 Task: Look for space in Buritizeiro, Brazil from 12th  July, 2023 to 15th July, 2023 for 3 adults in price range Rs.12000 to Rs.16000. Place can be entire place with 2 bedrooms having 3 beds and 1 bathroom. Property type can be house, flat, guest house. Booking option can be shelf check-in. Required host language is Spanish.
Action: Mouse moved to (535, 105)
Screenshot: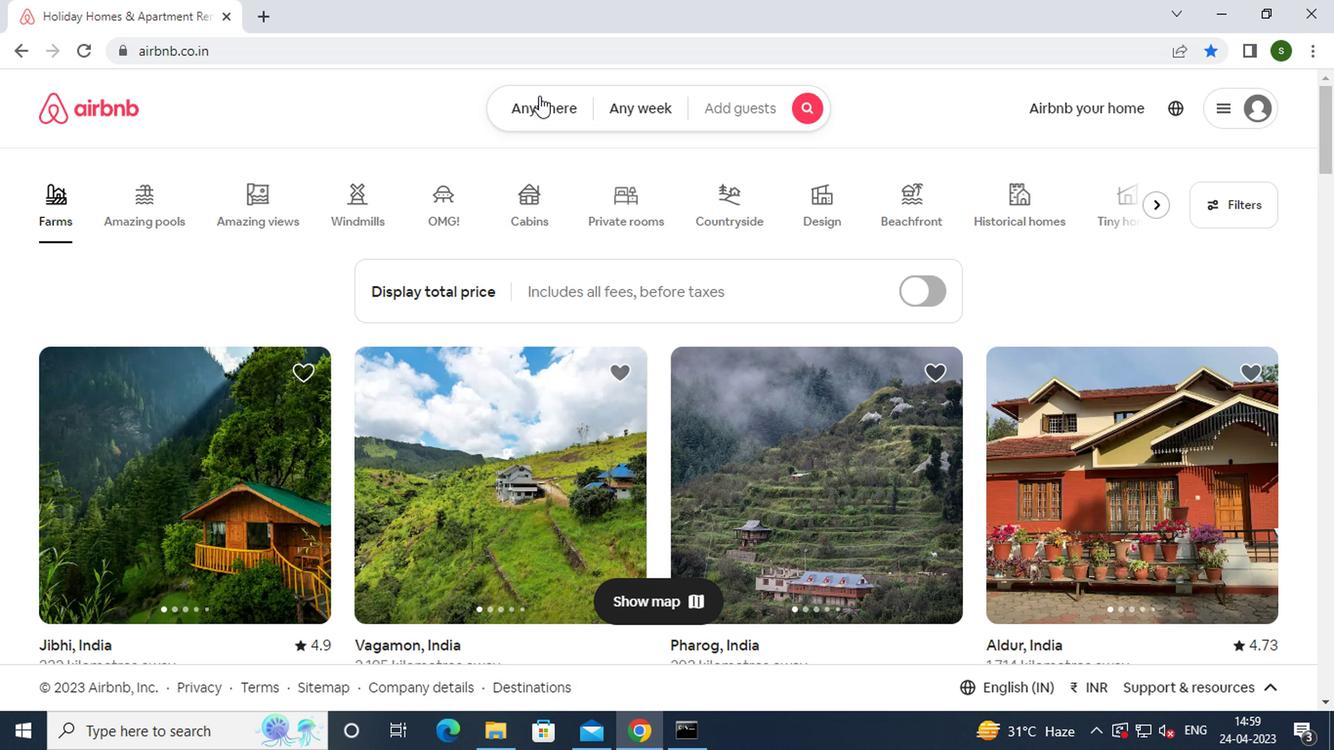 
Action: Mouse pressed left at (535, 105)
Screenshot: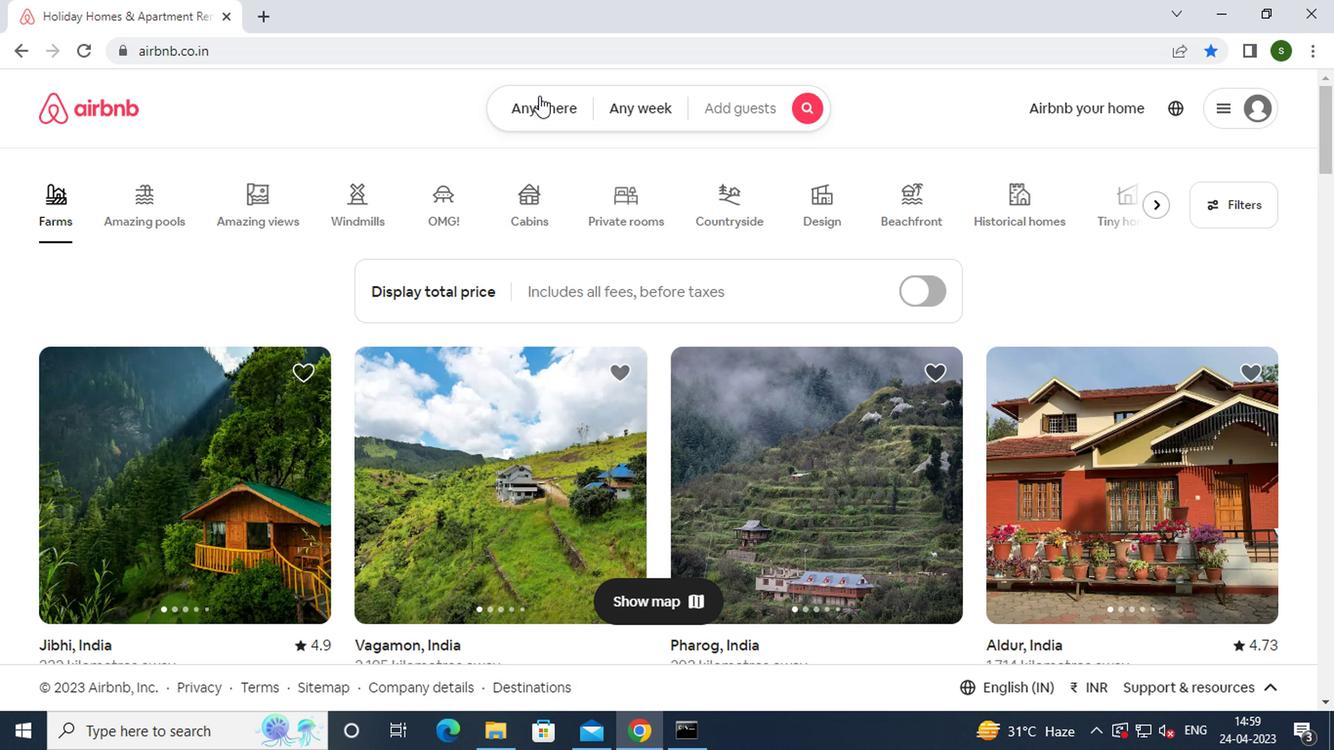 
Action: Mouse moved to (381, 191)
Screenshot: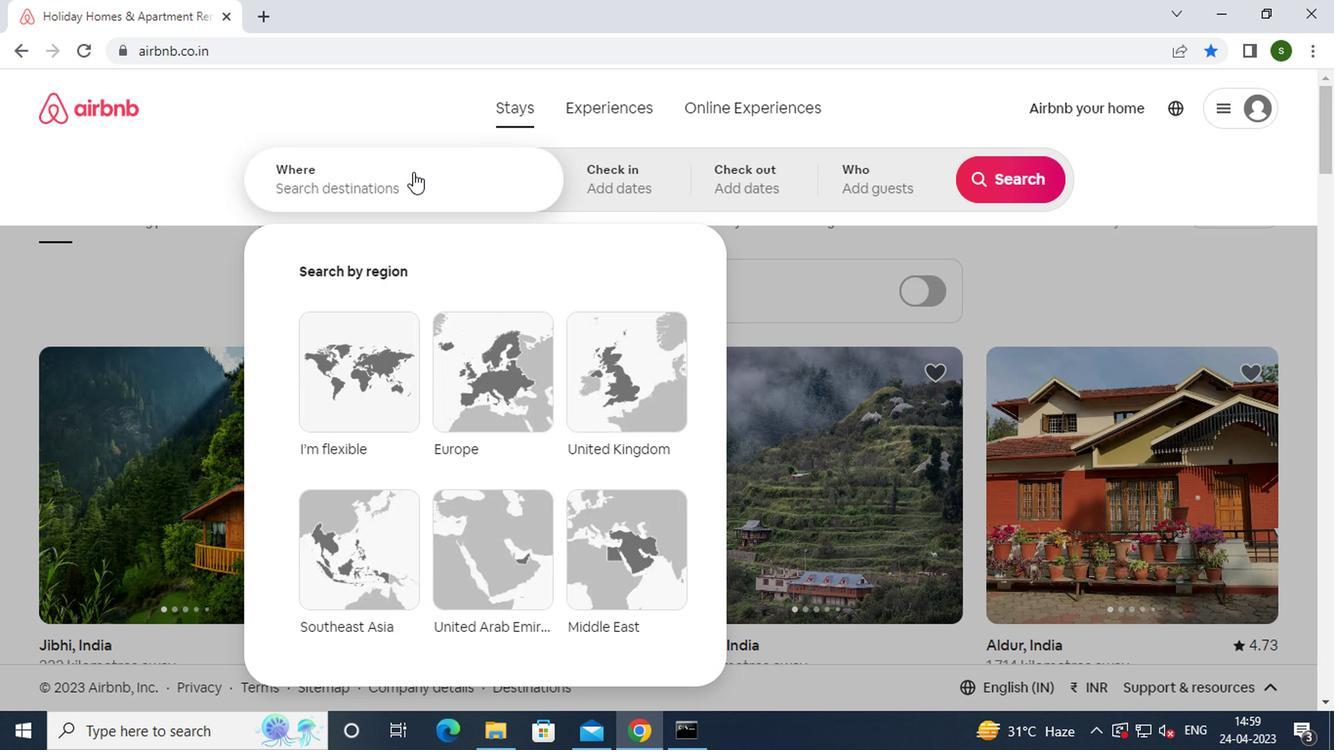 
Action: Mouse pressed left at (381, 191)
Screenshot: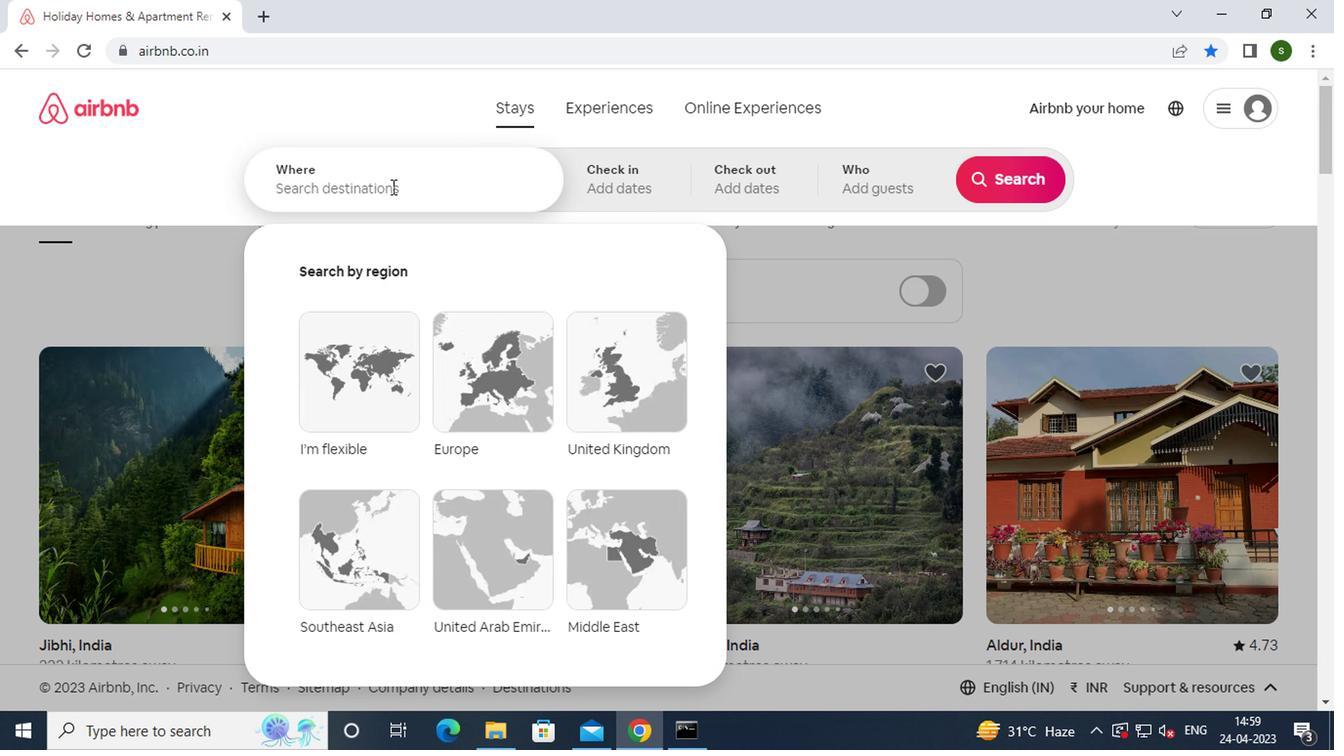 
Action: Mouse moved to (380, 191)
Screenshot: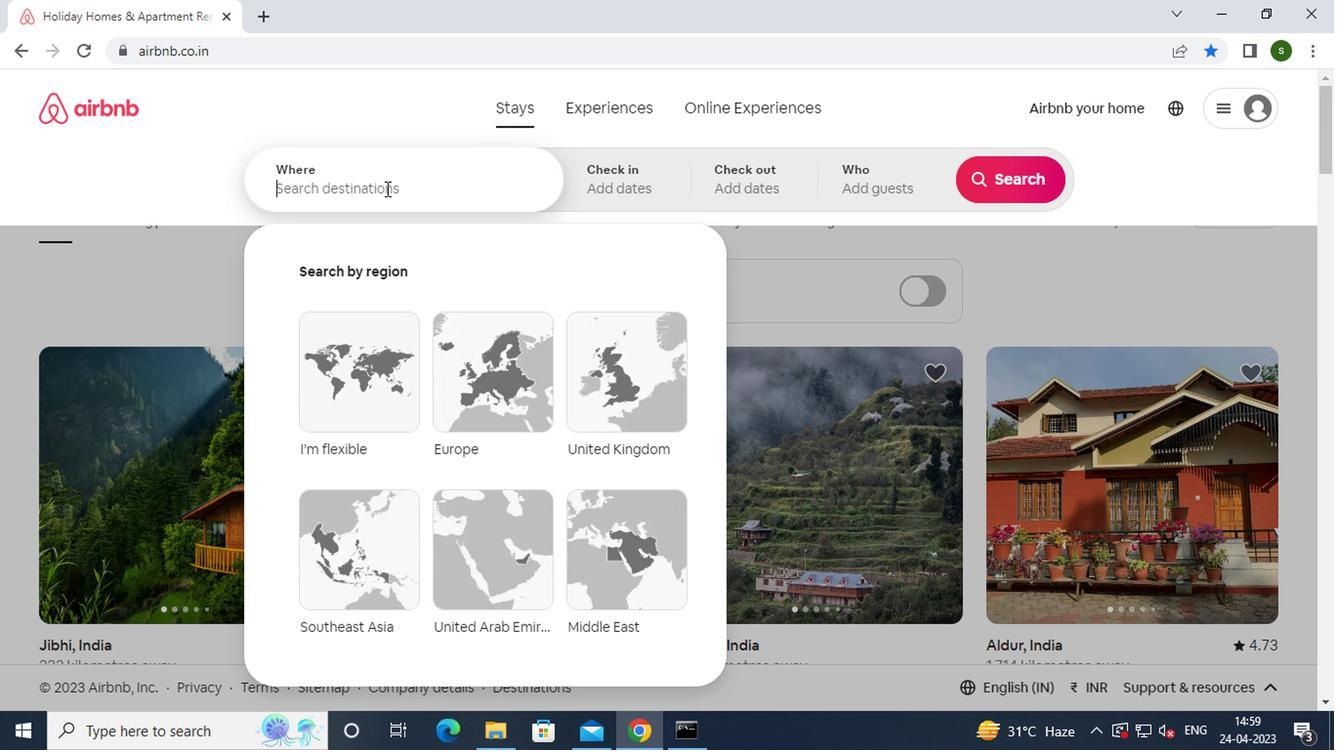 
Action: Key pressed b<Key.caps_lock>uritizeiro,<Key.space><Key.caps_lock>b<Key.caps_lock>razil<Key.enter>
Screenshot: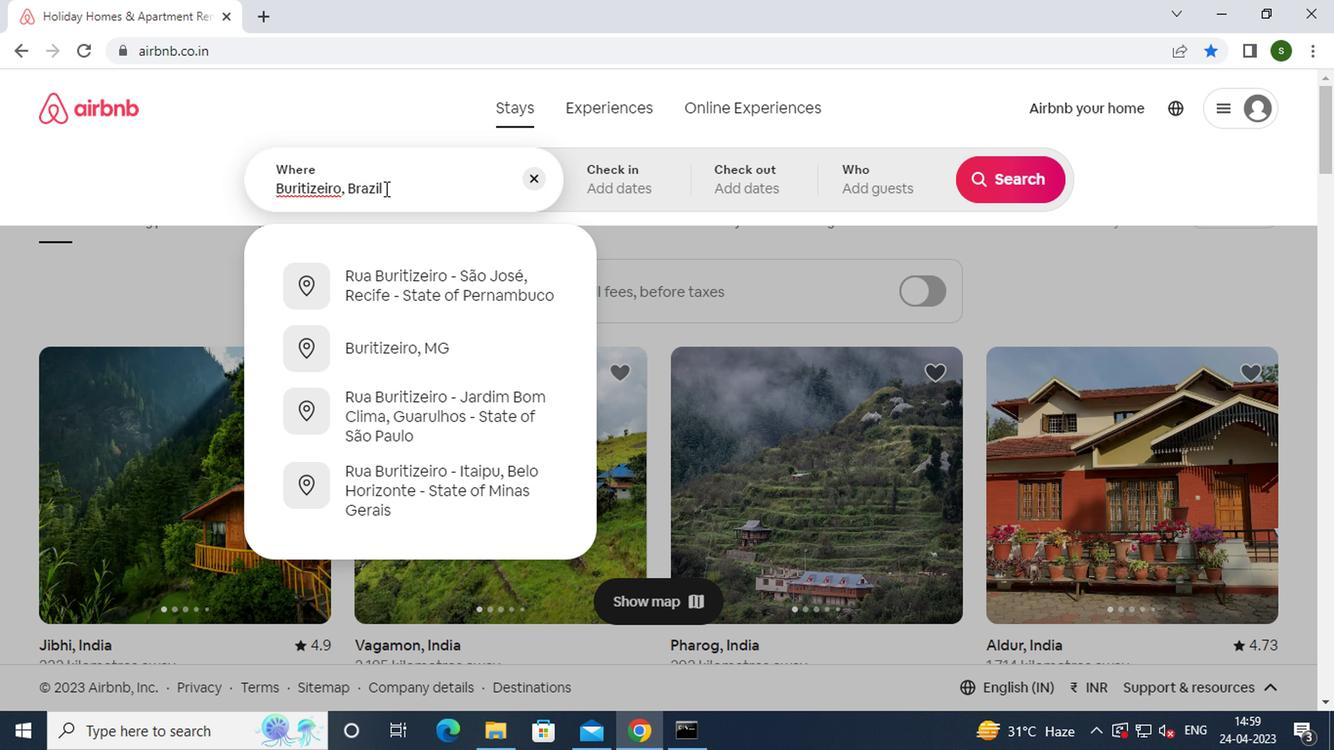 
Action: Mouse moved to (985, 345)
Screenshot: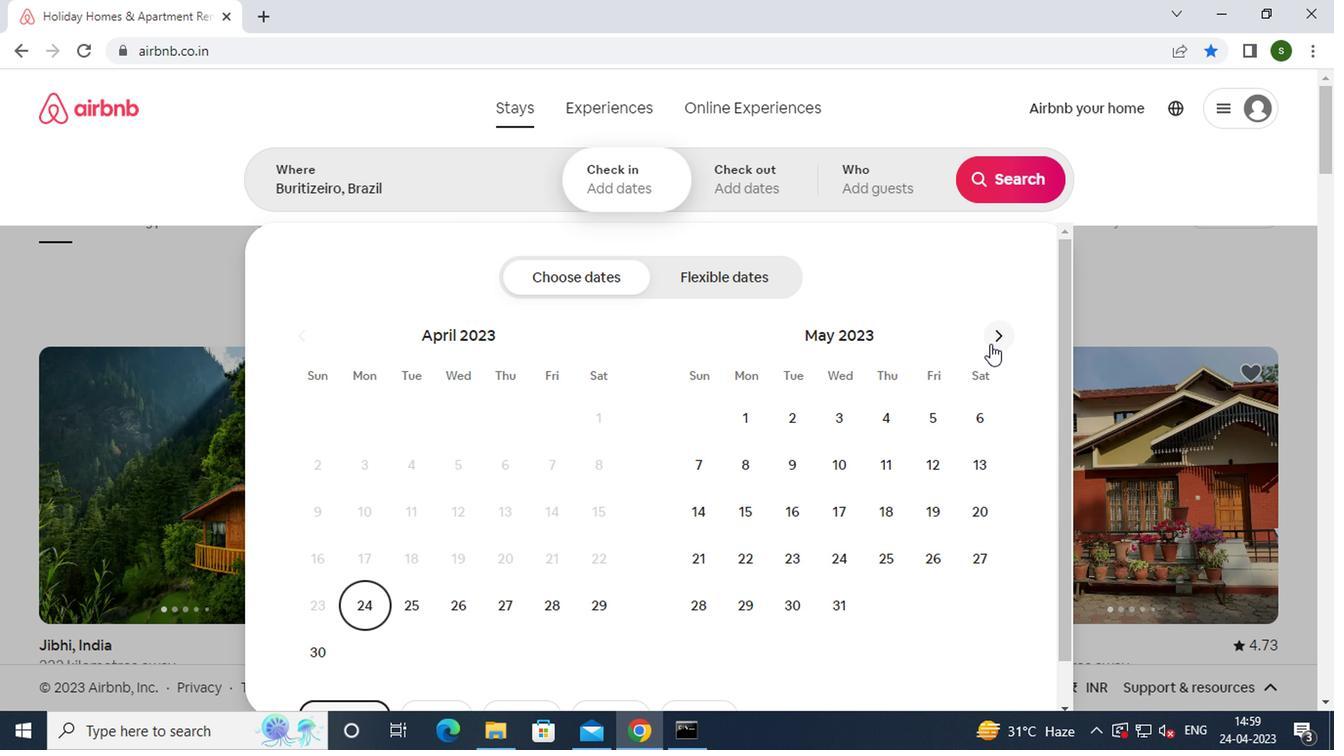 
Action: Mouse pressed left at (985, 345)
Screenshot: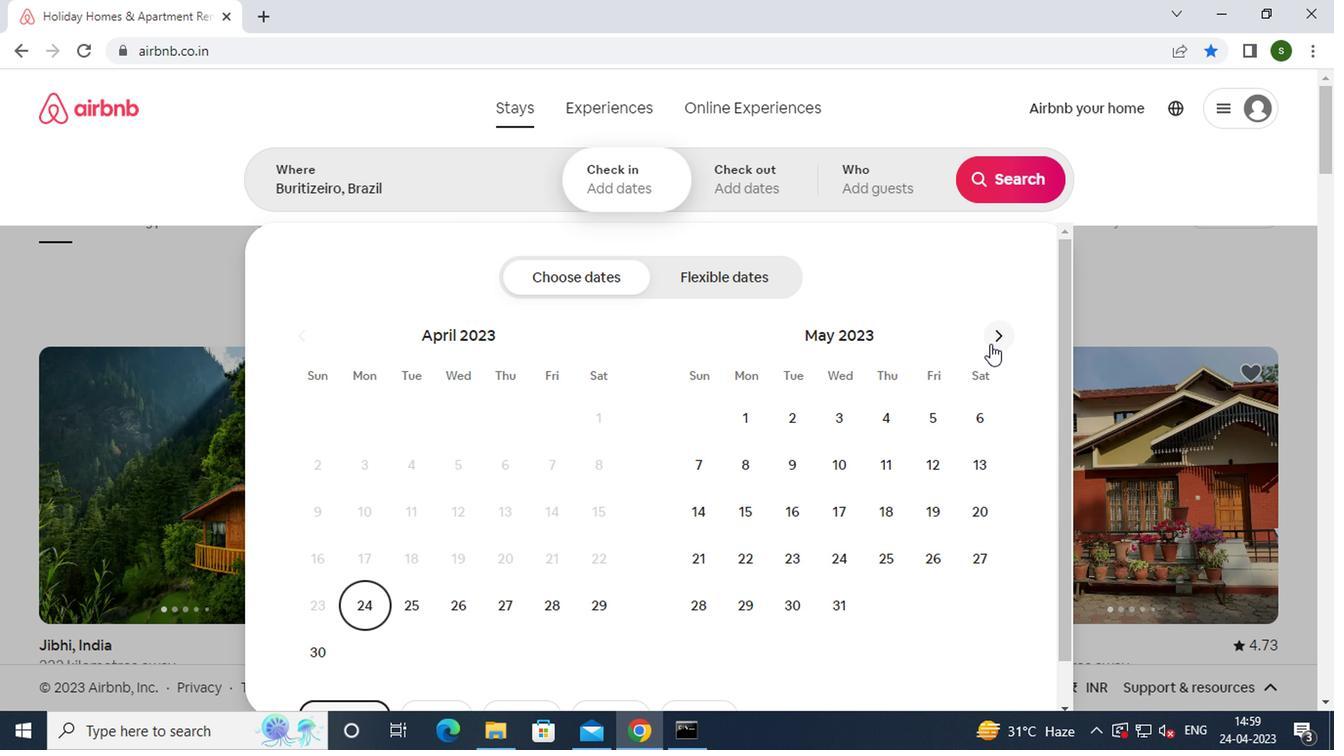 
Action: Mouse pressed left at (985, 345)
Screenshot: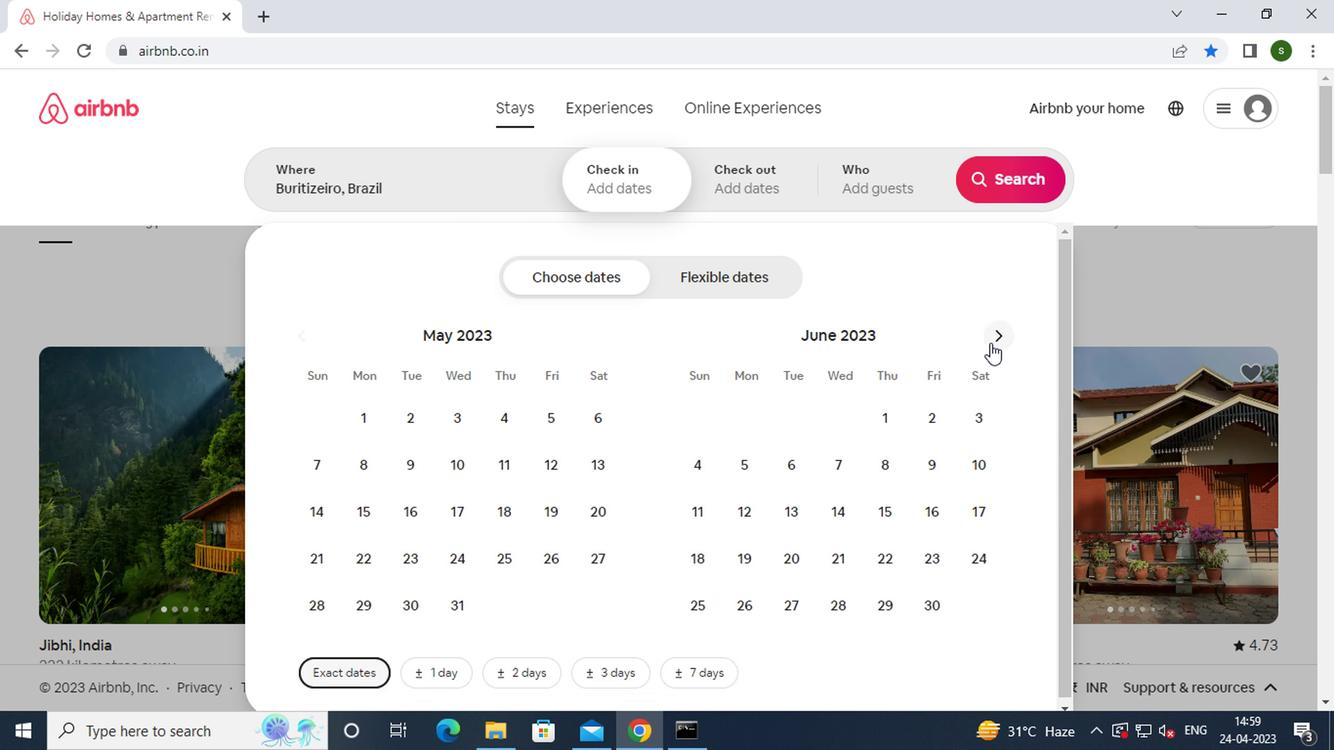
Action: Mouse moved to (841, 517)
Screenshot: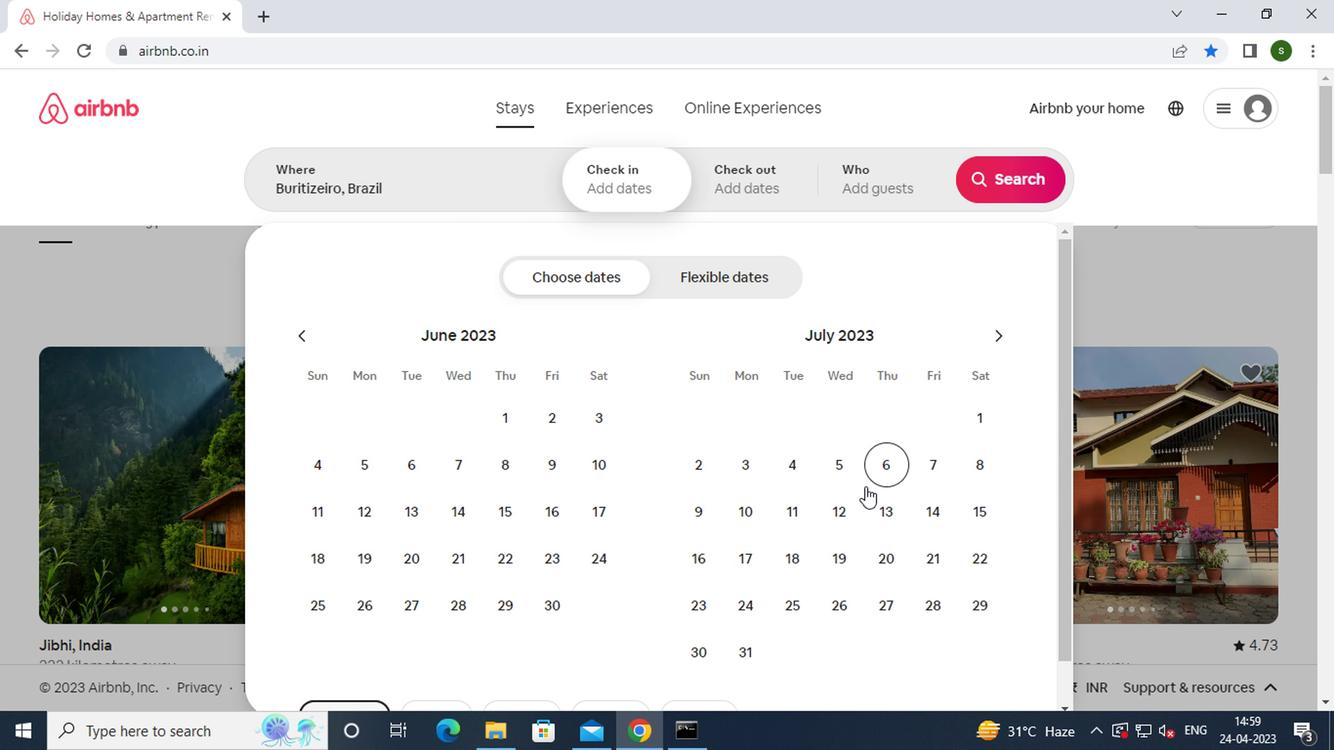 
Action: Mouse pressed left at (841, 517)
Screenshot: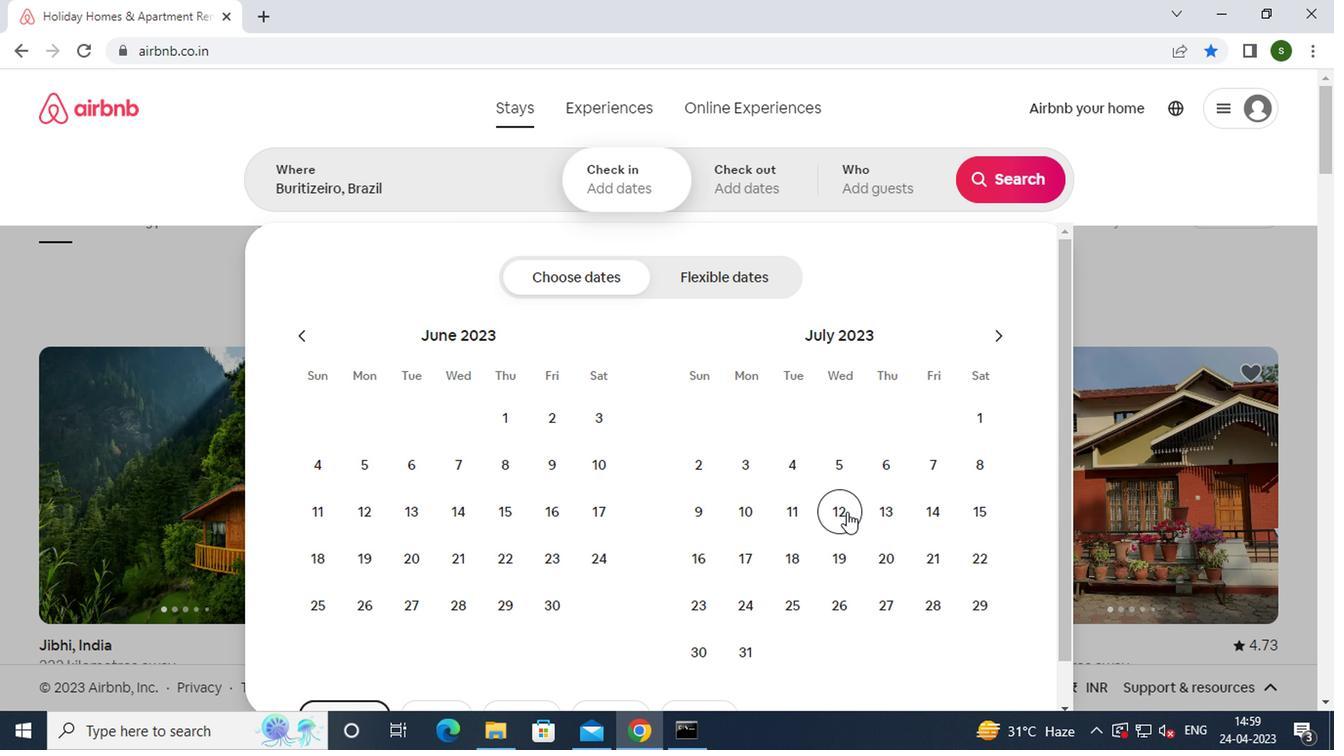 
Action: Mouse moved to (985, 518)
Screenshot: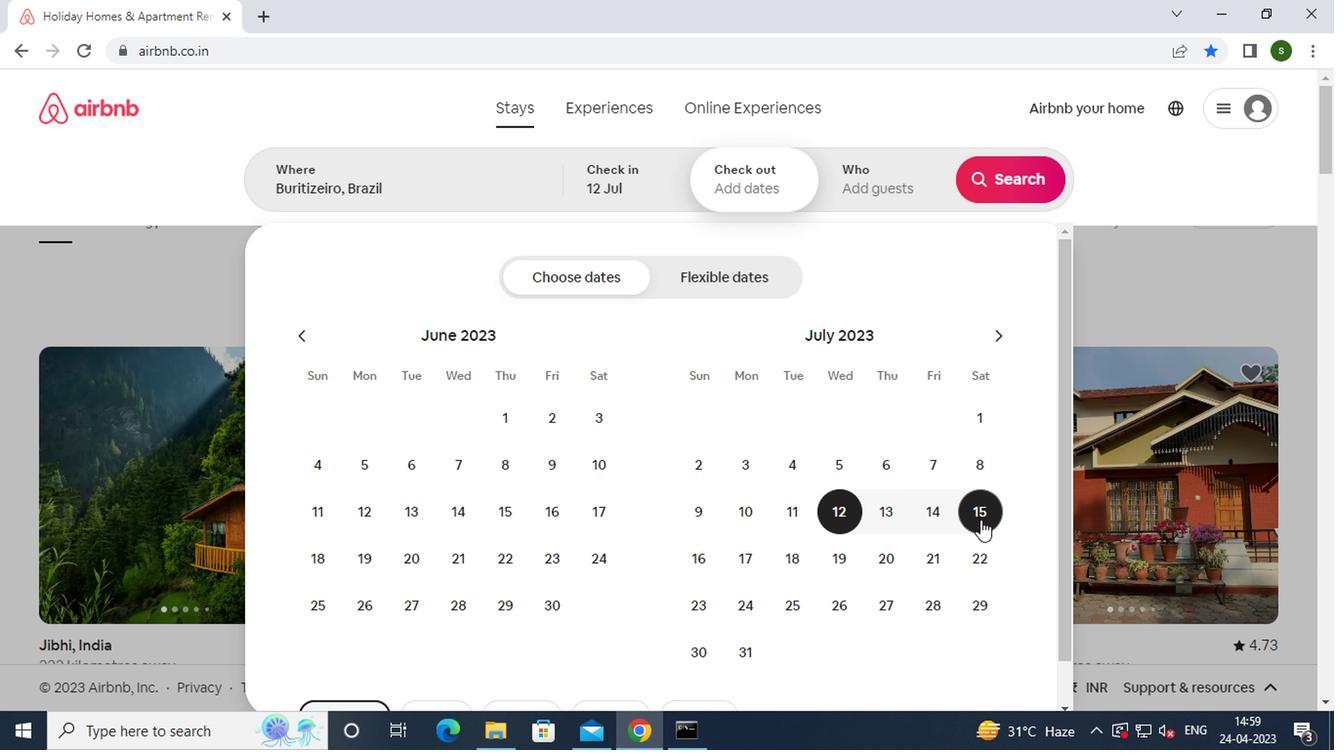 
Action: Mouse pressed left at (985, 518)
Screenshot: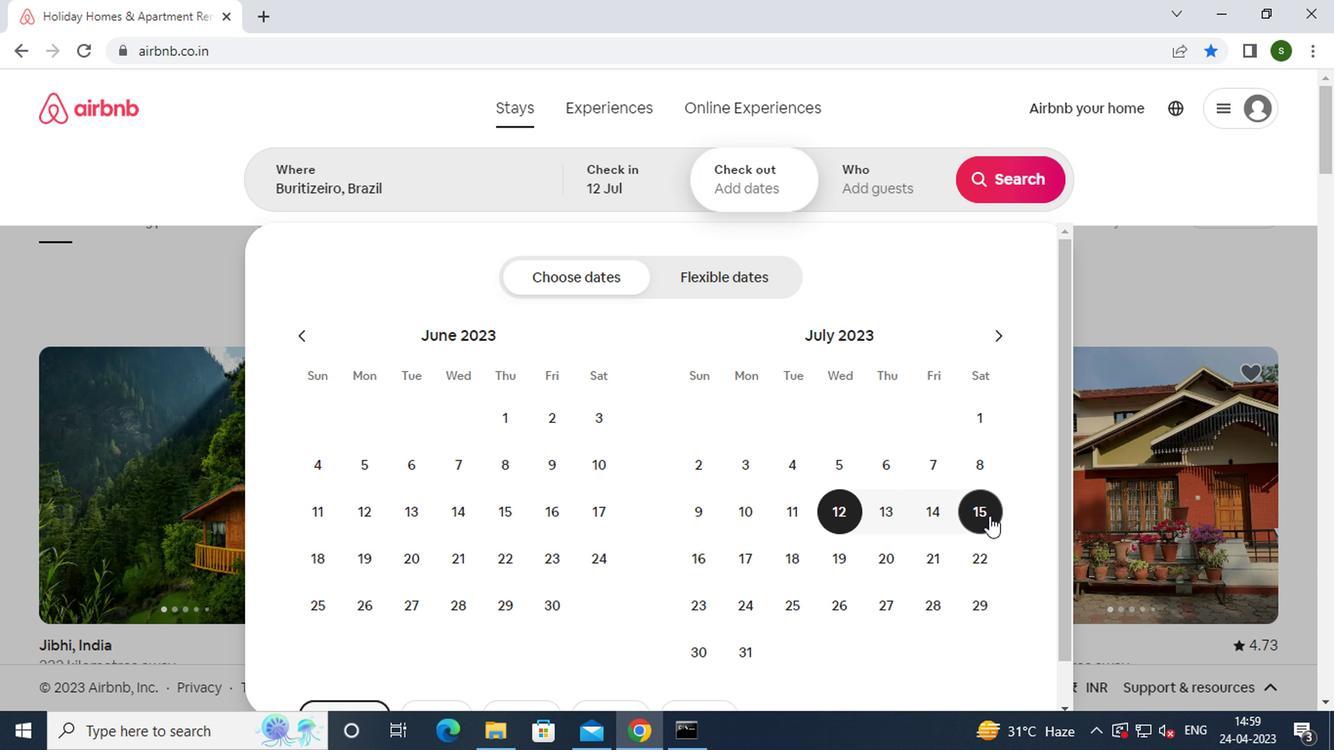 
Action: Mouse moved to (890, 191)
Screenshot: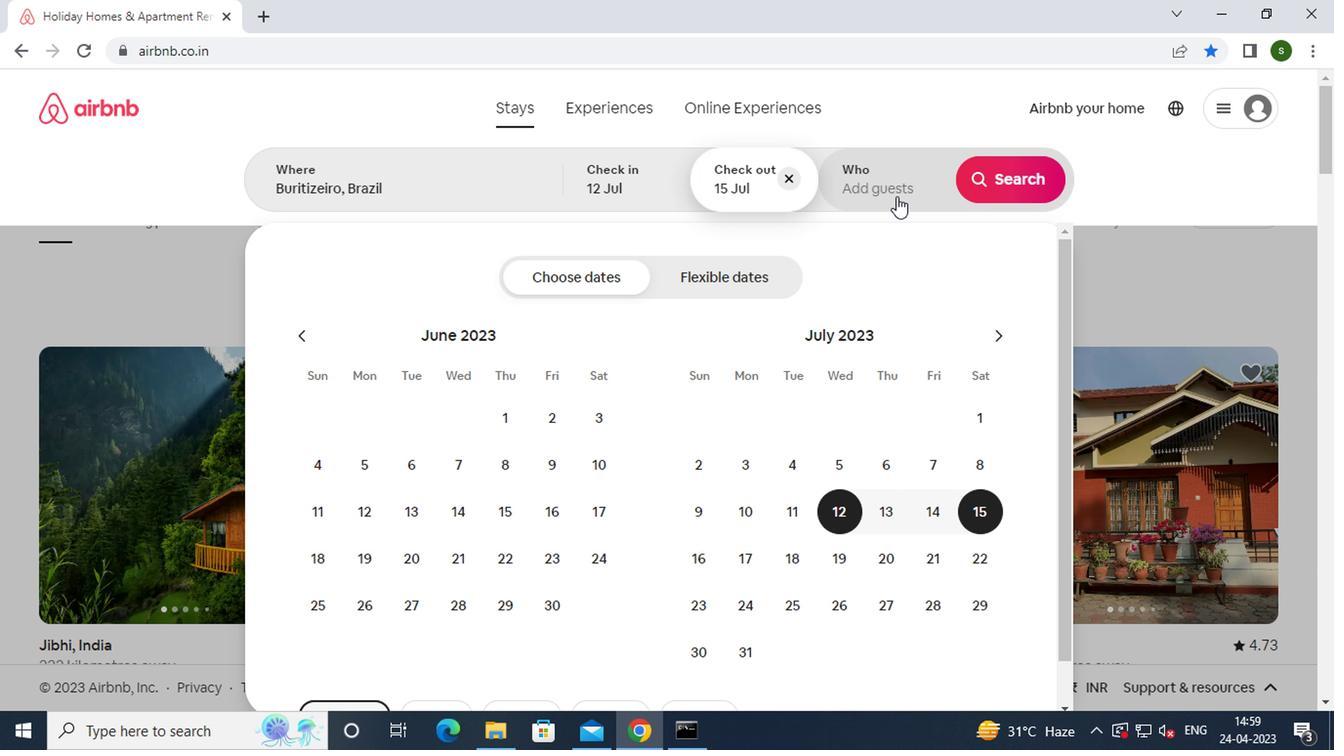 
Action: Mouse pressed left at (890, 191)
Screenshot: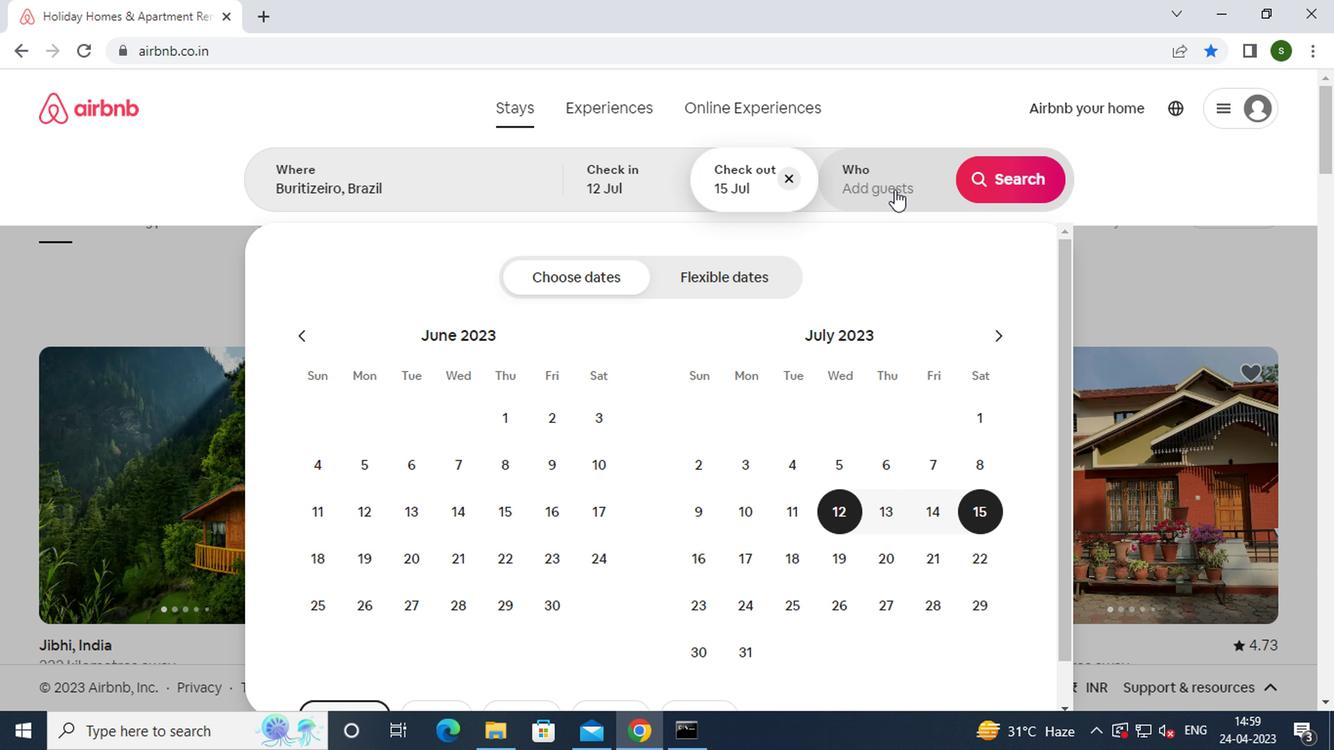 
Action: Mouse moved to (1008, 272)
Screenshot: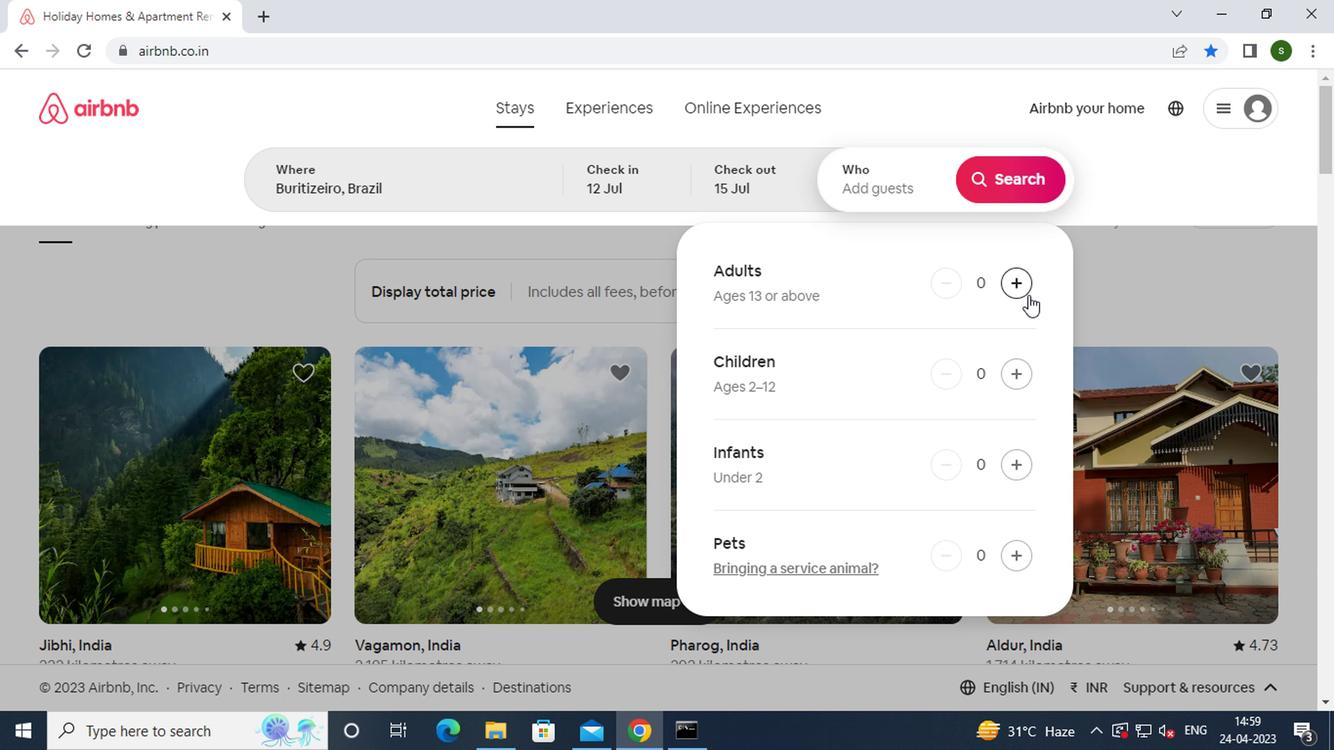 
Action: Mouse pressed left at (1008, 272)
Screenshot: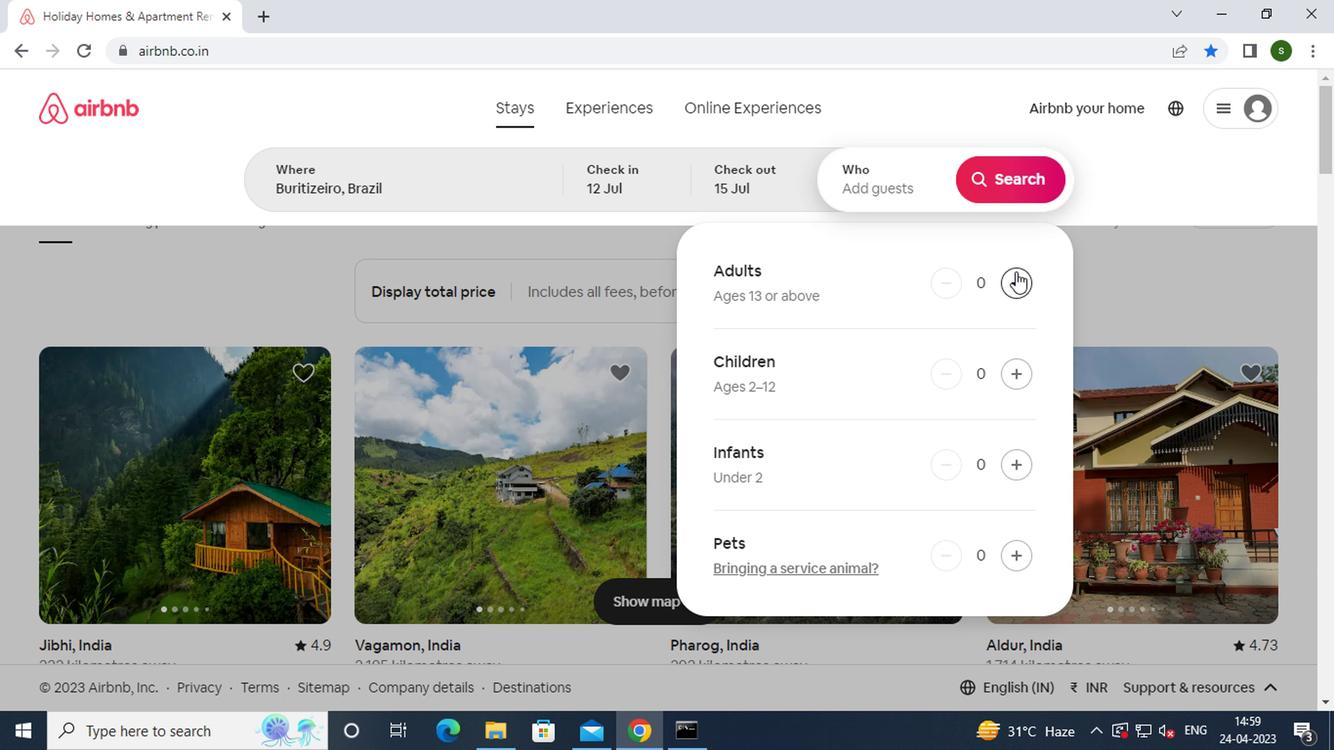 
Action: Mouse pressed left at (1008, 272)
Screenshot: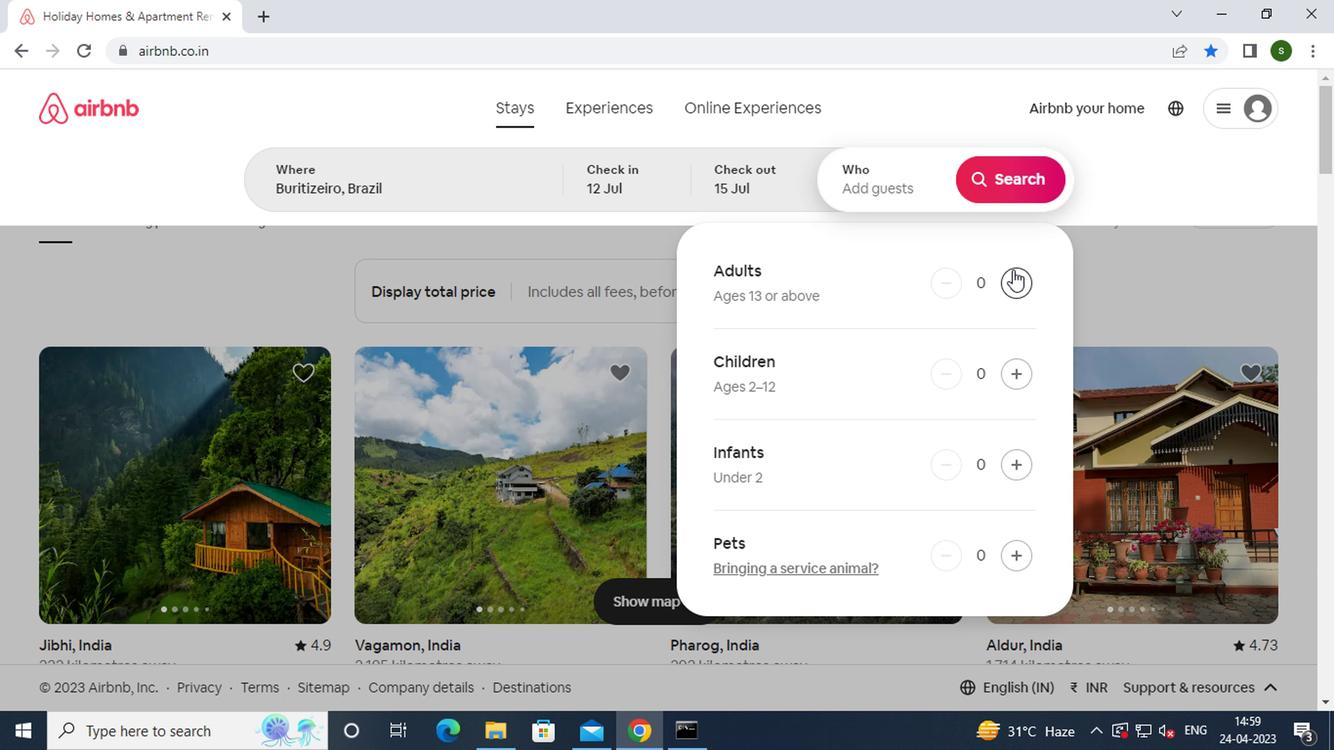 
Action: Mouse pressed left at (1008, 272)
Screenshot: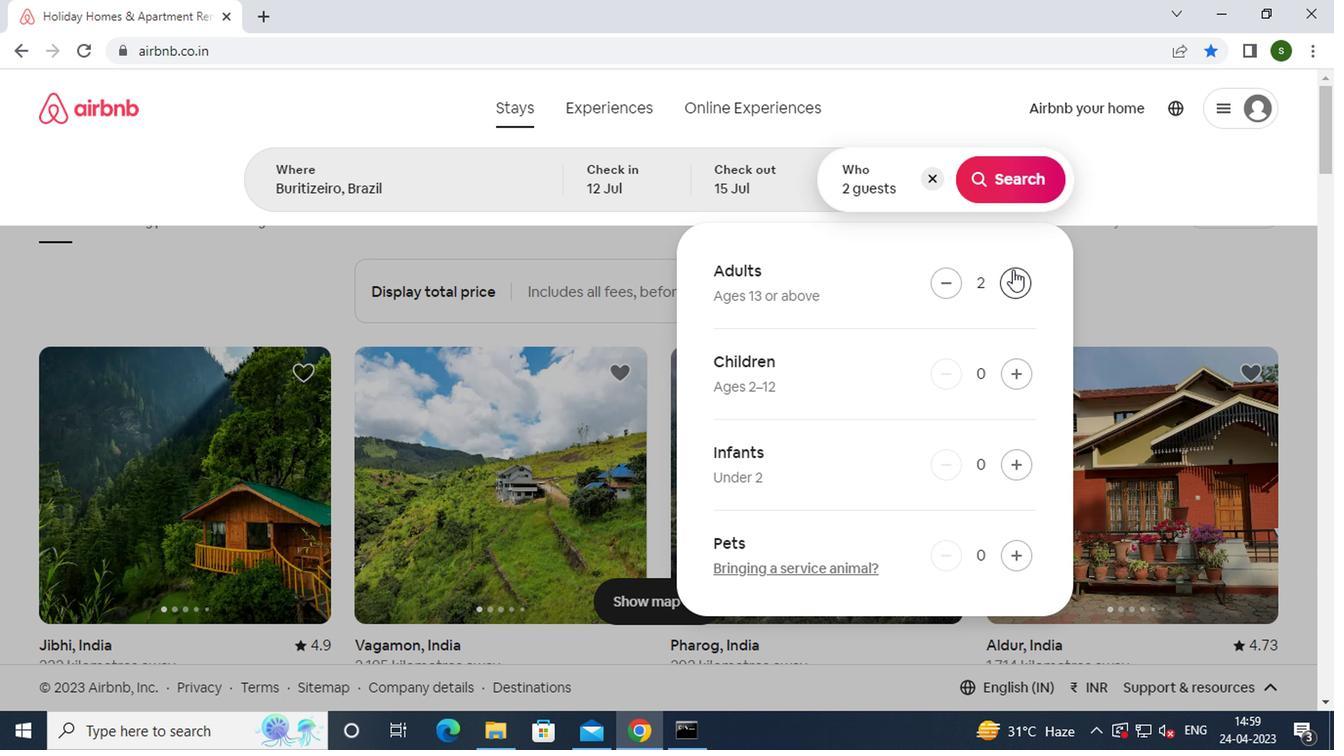 
Action: Mouse moved to (1008, 198)
Screenshot: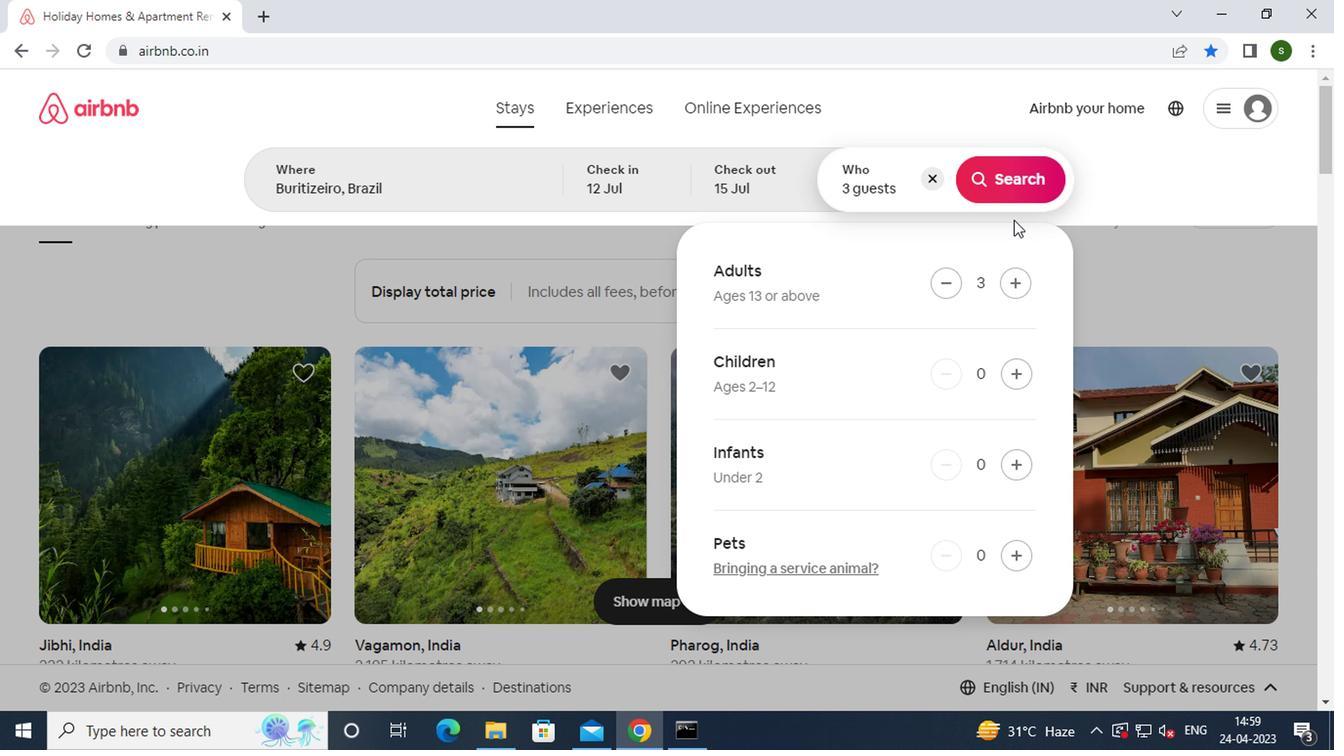 
Action: Mouse pressed left at (1008, 198)
Screenshot: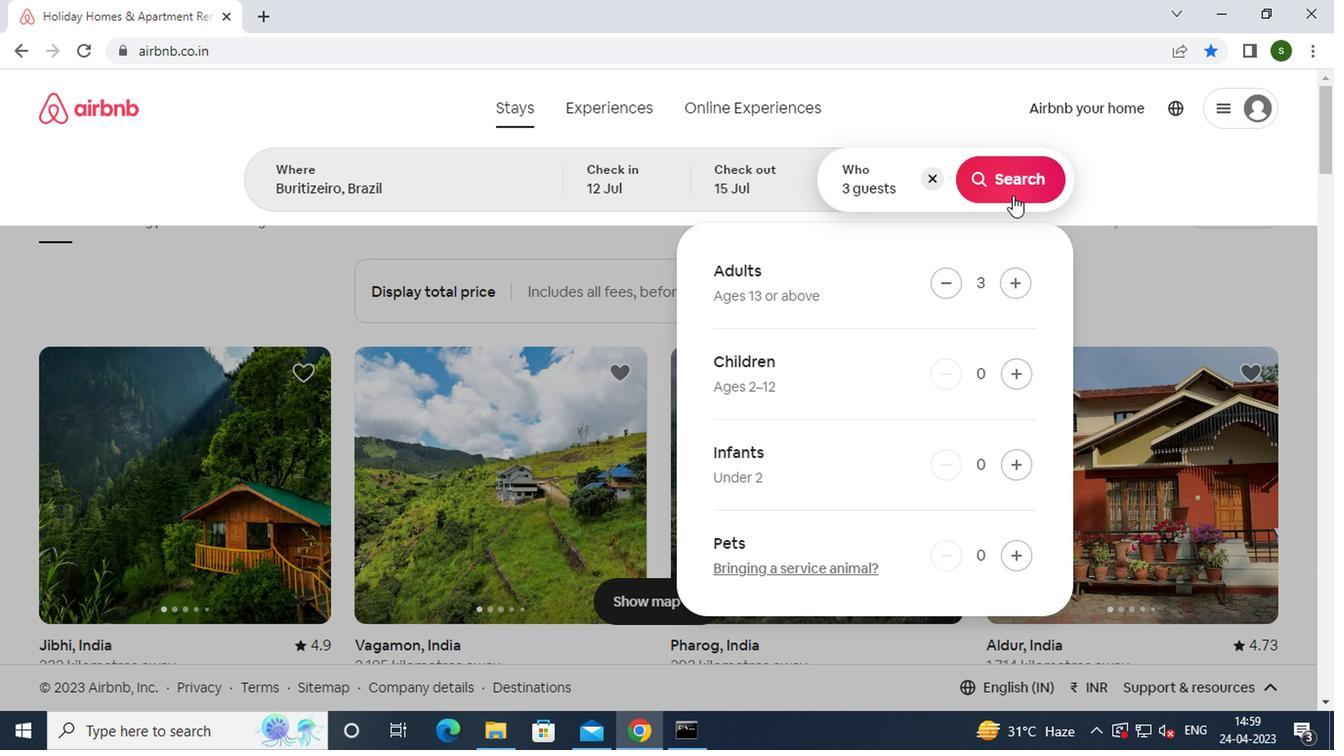 
Action: Mouse moved to (1261, 196)
Screenshot: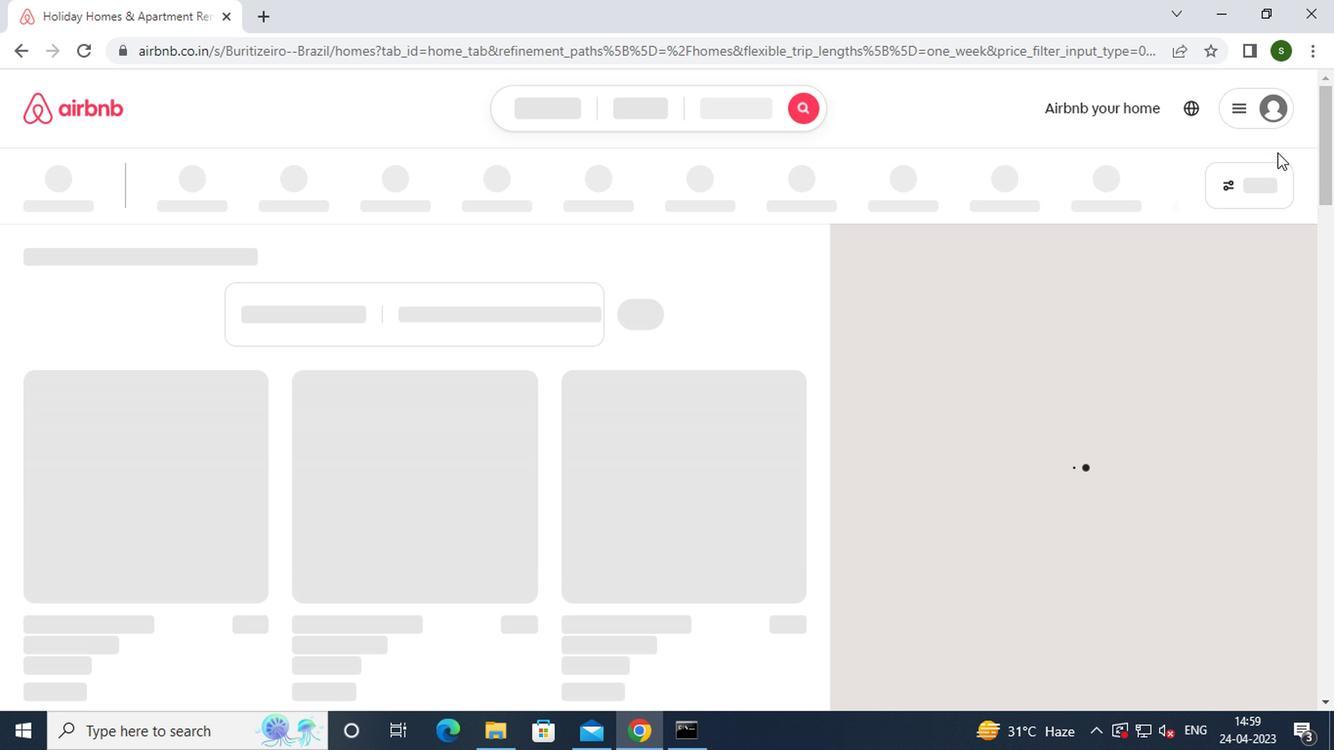 
Action: Mouse pressed left at (1261, 196)
Screenshot: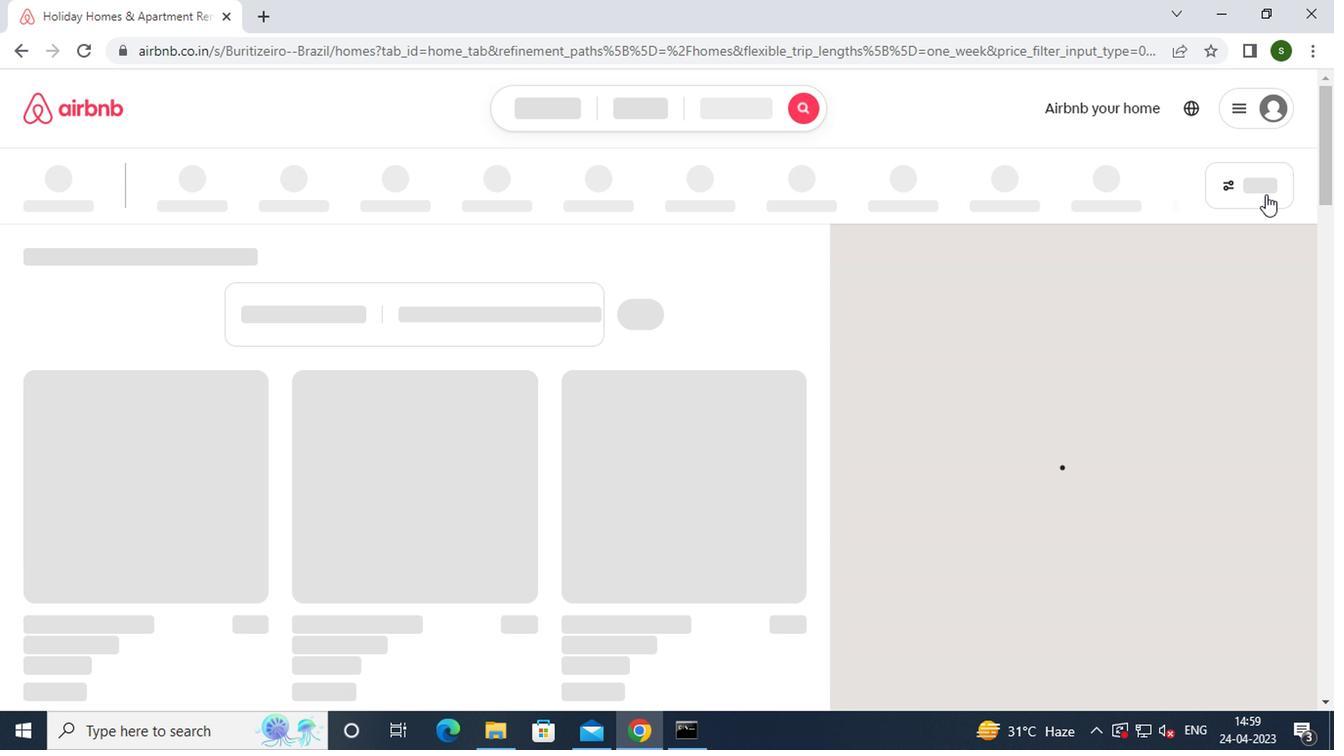 
Action: Mouse moved to (472, 427)
Screenshot: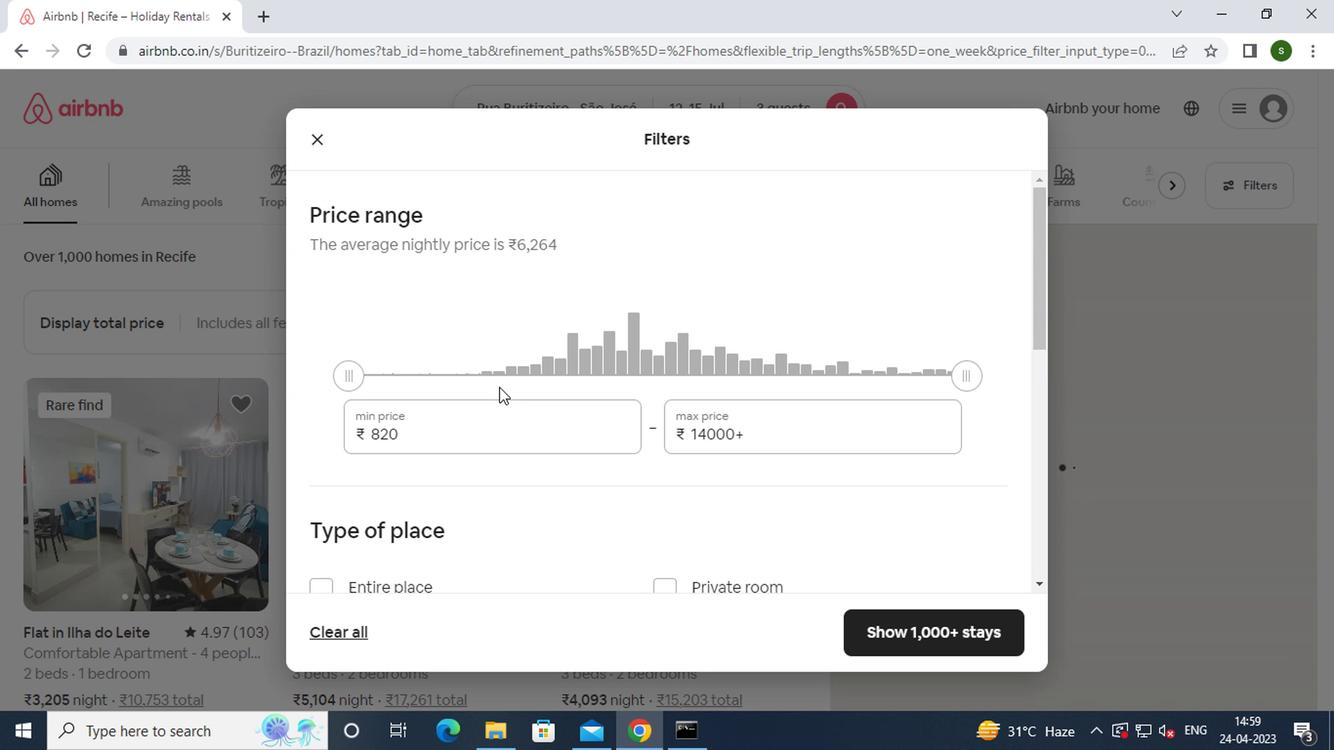 
Action: Mouse pressed left at (472, 427)
Screenshot: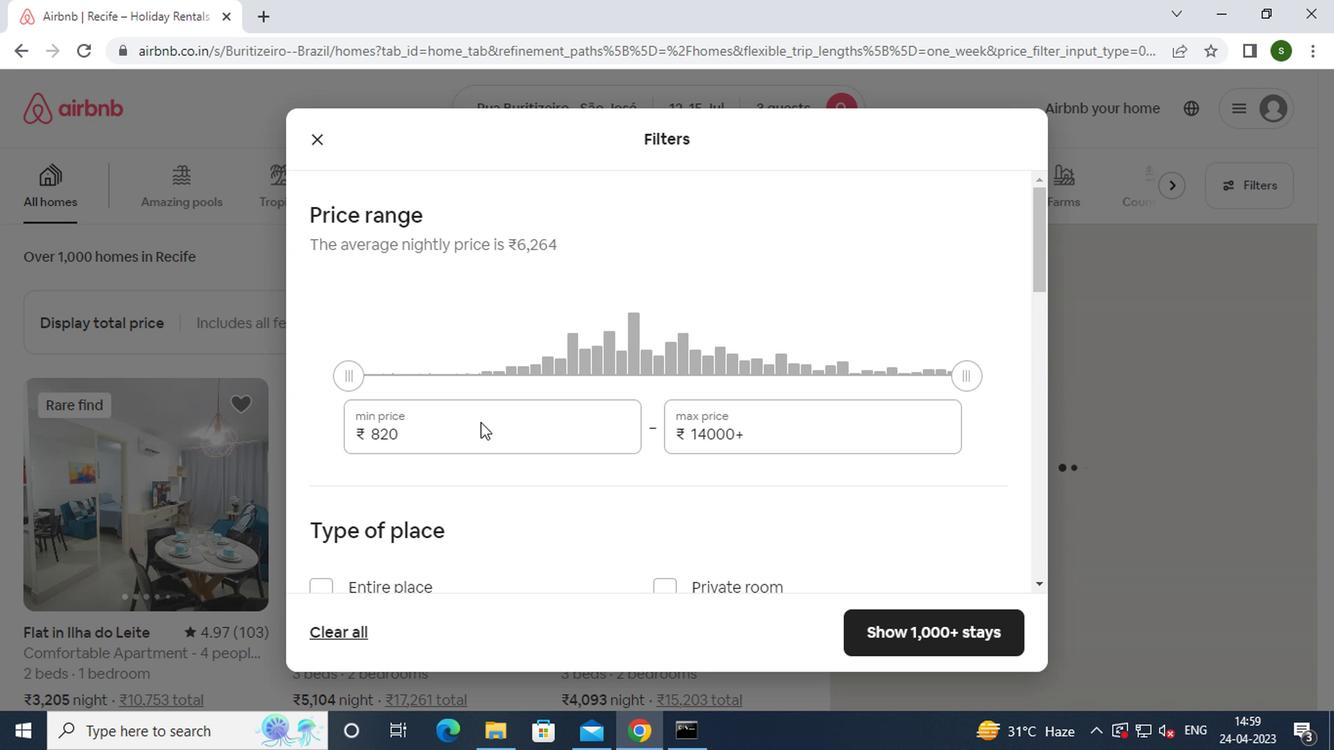 
Action: Key pressed <Key.backspace><Key.backspace><Key.backspace><Key.backspace><Key.backspace><Key.backspace><Key.backspace><Key.backspace><Key.backspace><Key.backspace>12000
Screenshot: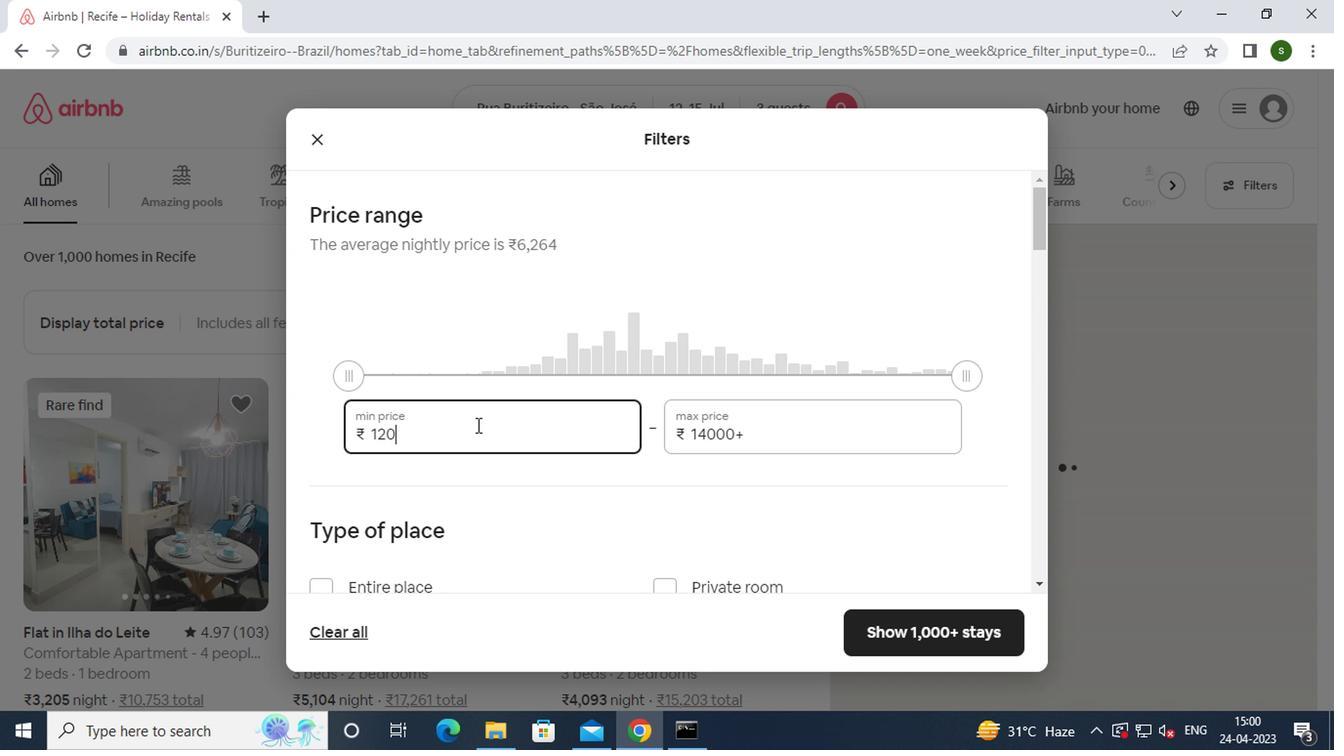 
Action: Mouse moved to (771, 440)
Screenshot: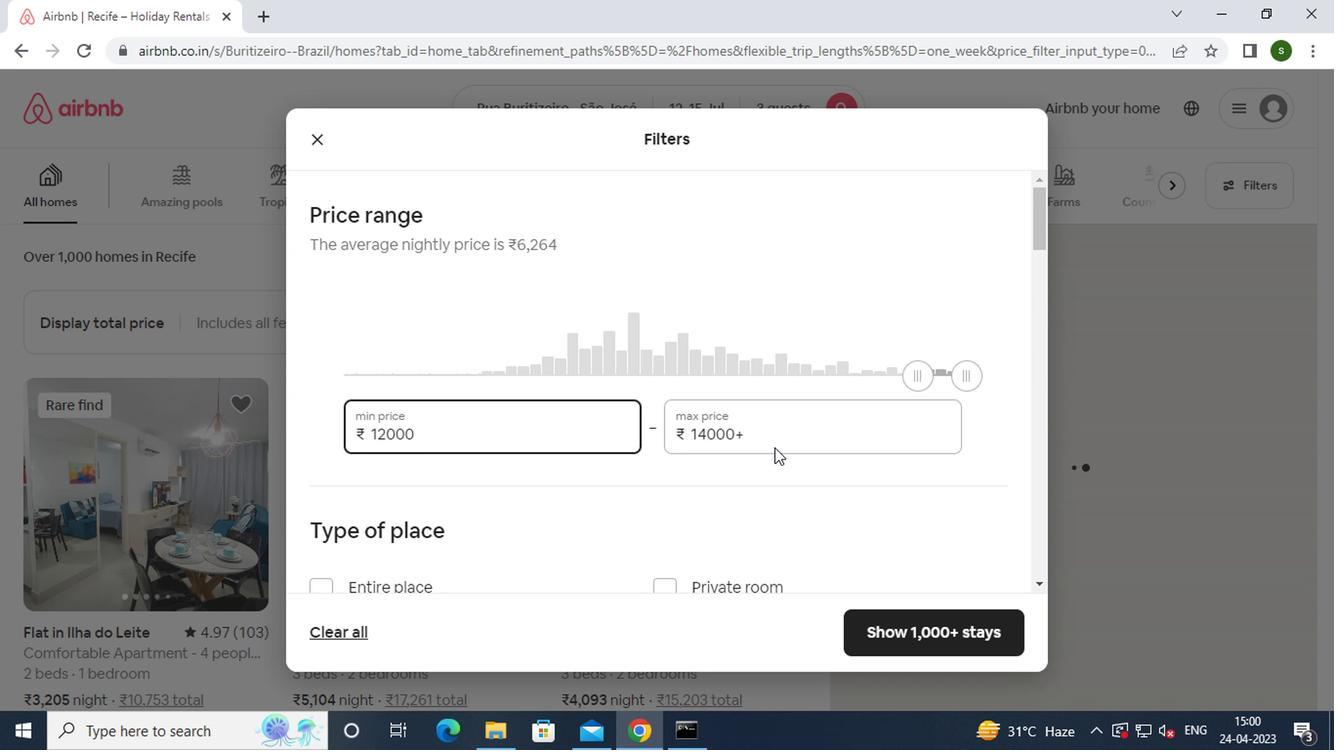
Action: Mouse pressed left at (771, 440)
Screenshot: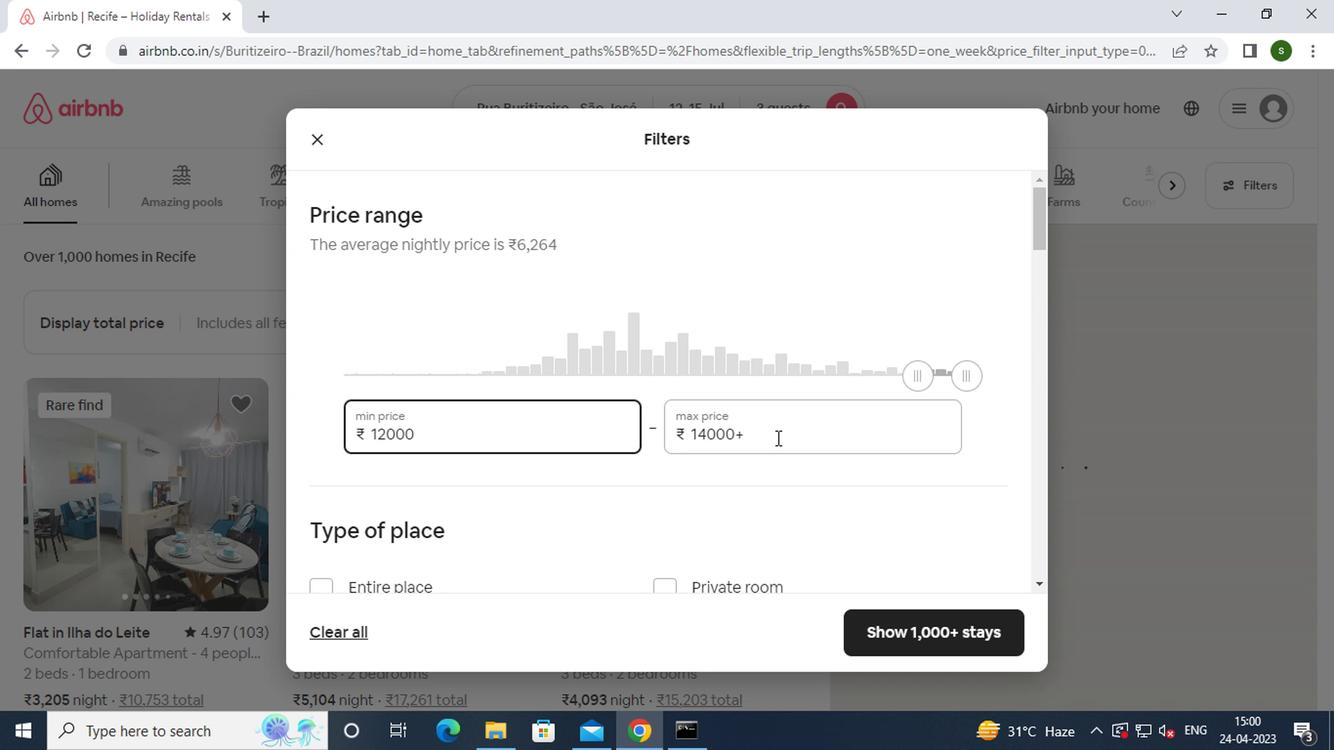 
Action: Key pressed <Key.backspace><Key.backspace><Key.backspace><Key.backspace><Key.backspace><Key.backspace><Key.backspace><Key.backspace><Key.backspace><Key.backspace><Key.backspace><Key.backspace>16000
Screenshot: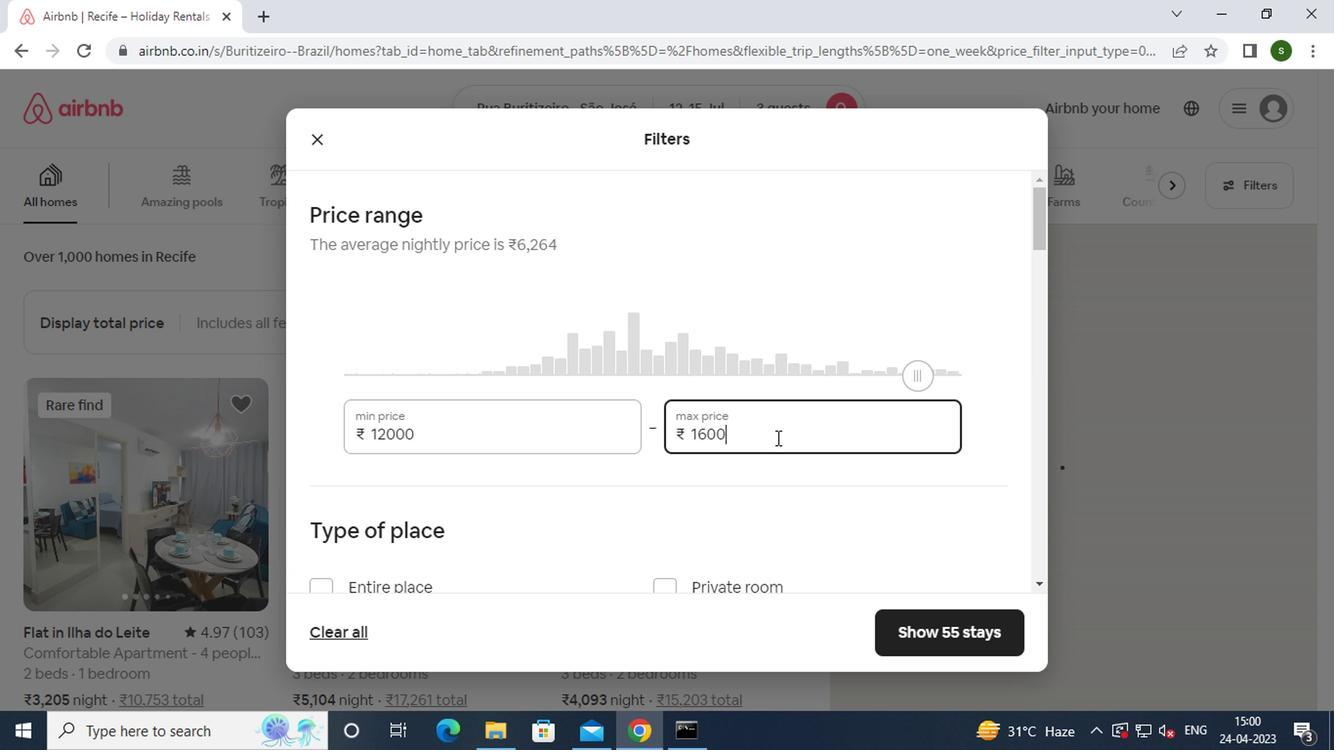 
Action: Mouse moved to (586, 447)
Screenshot: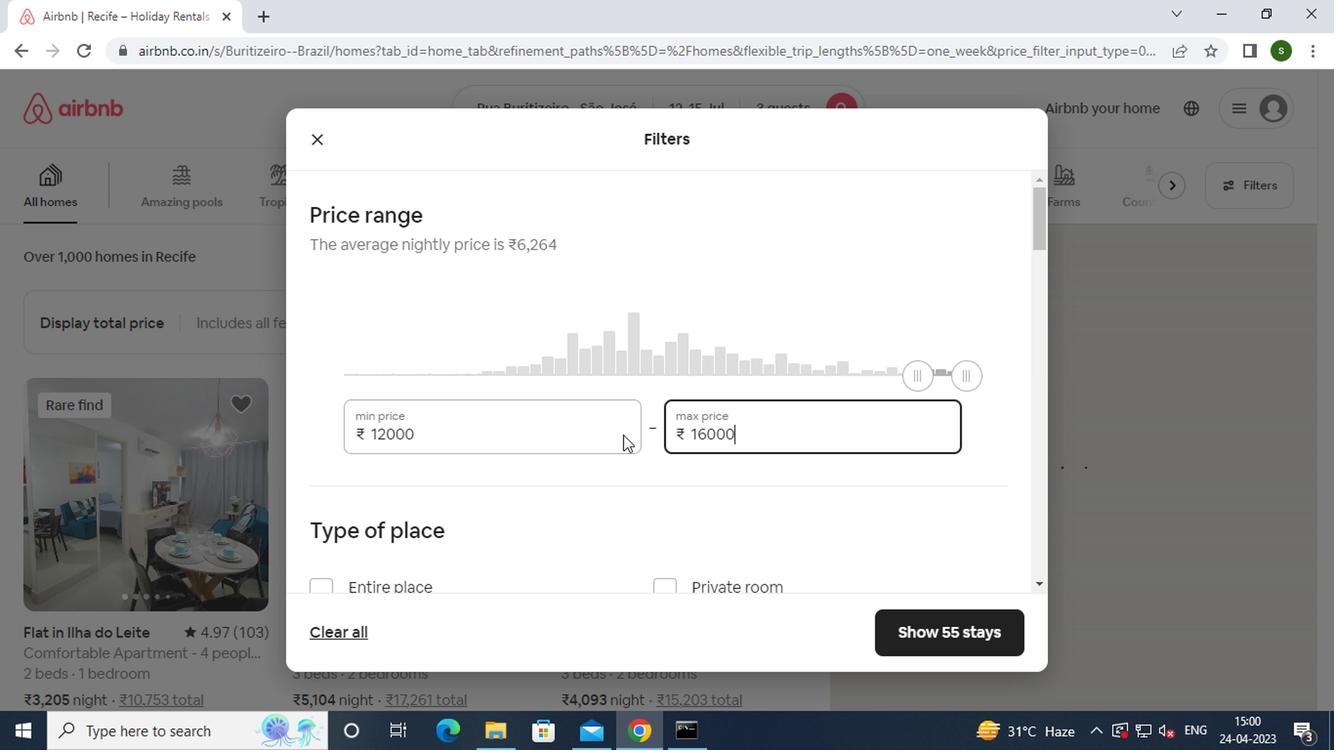 
Action: Mouse scrolled (586, 446) with delta (0, -1)
Screenshot: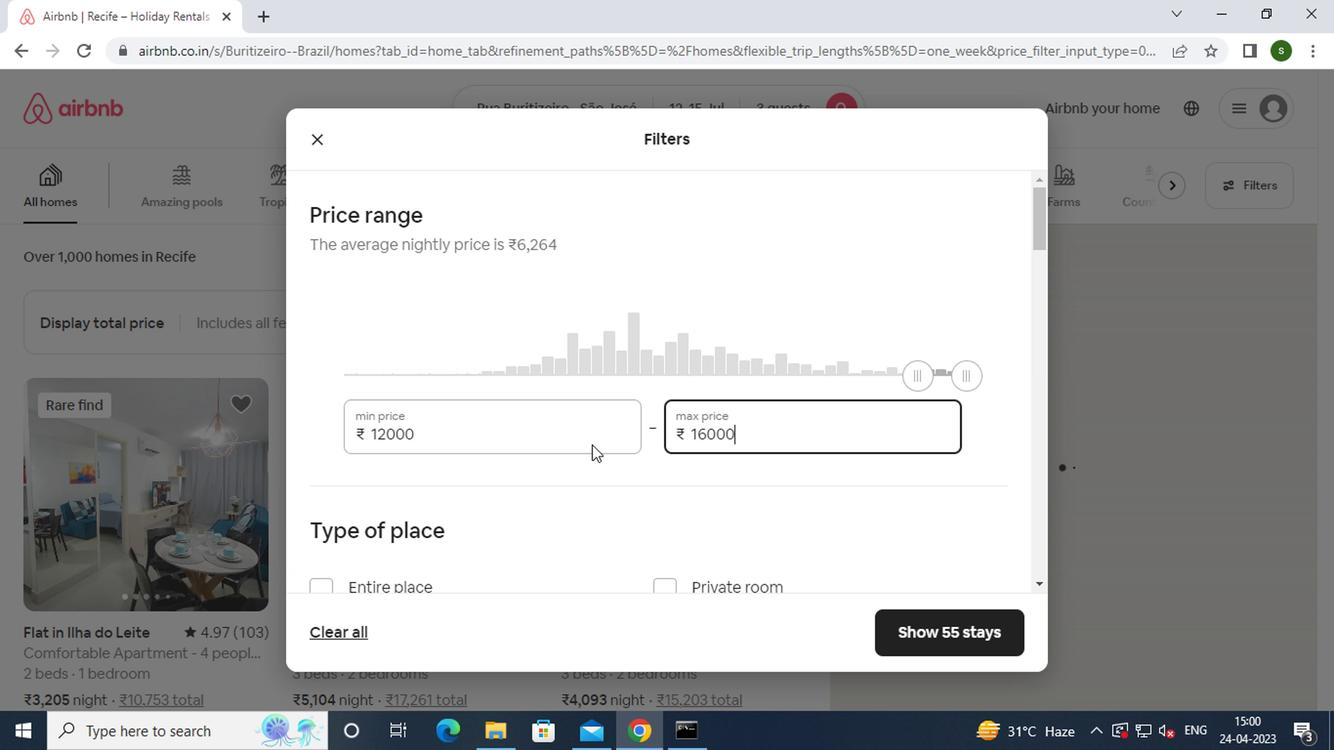 
Action: Mouse scrolled (586, 446) with delta (0, -1)
Screenshot: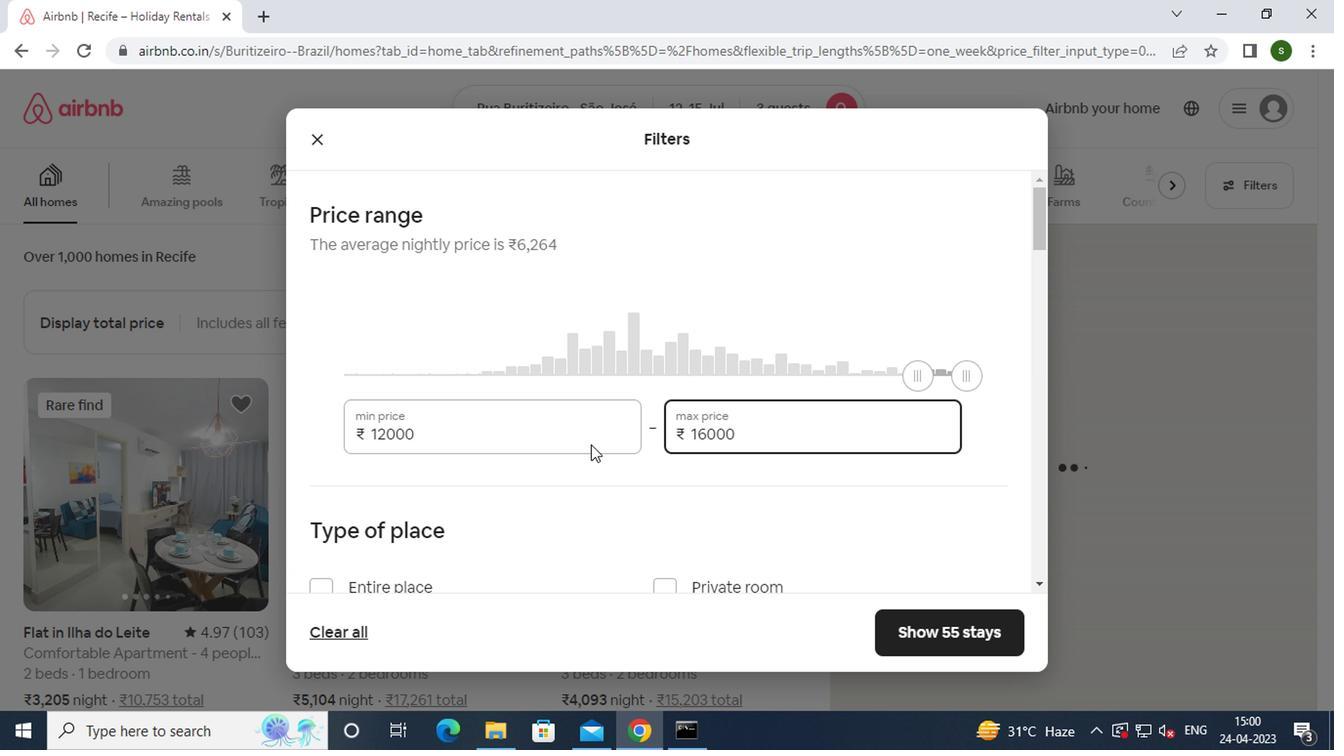 
Action: Mouse moved to (380, 390)
Screenshot: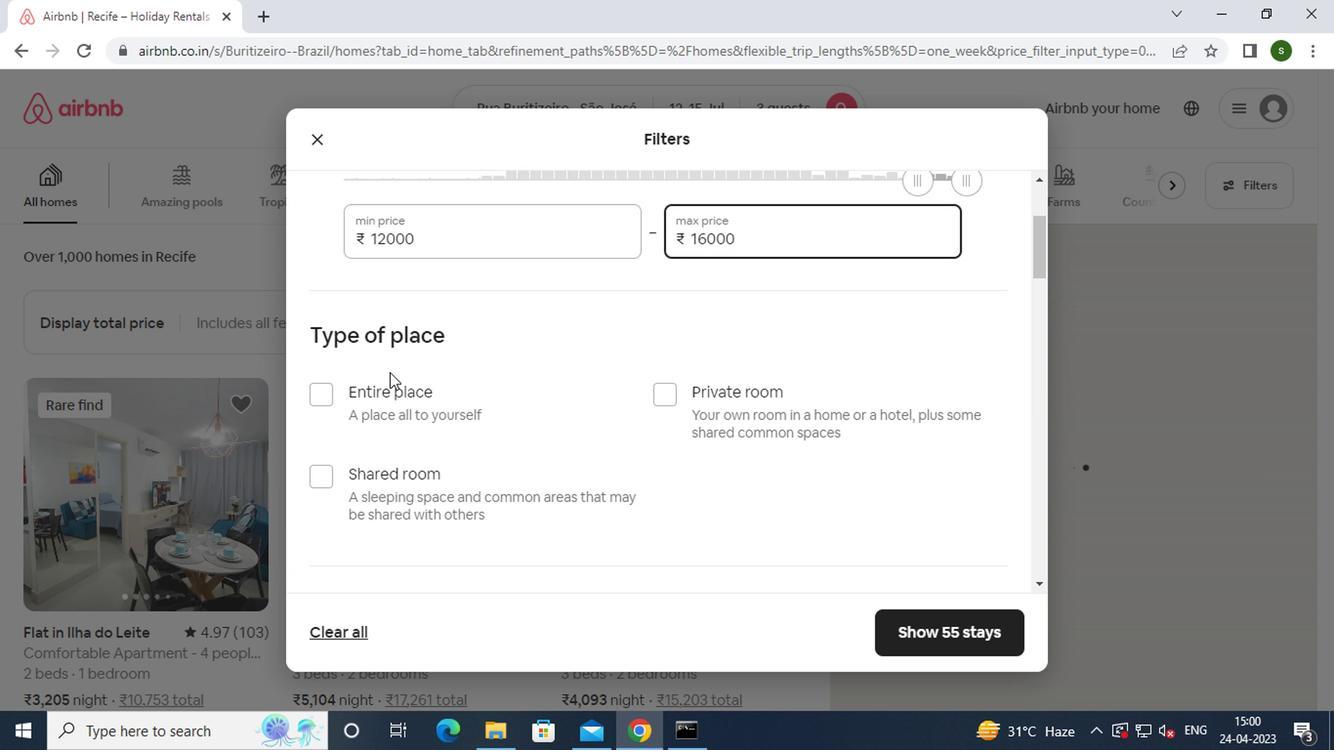 
Action: Mouse pressed left at (380, 390)
Screenshot: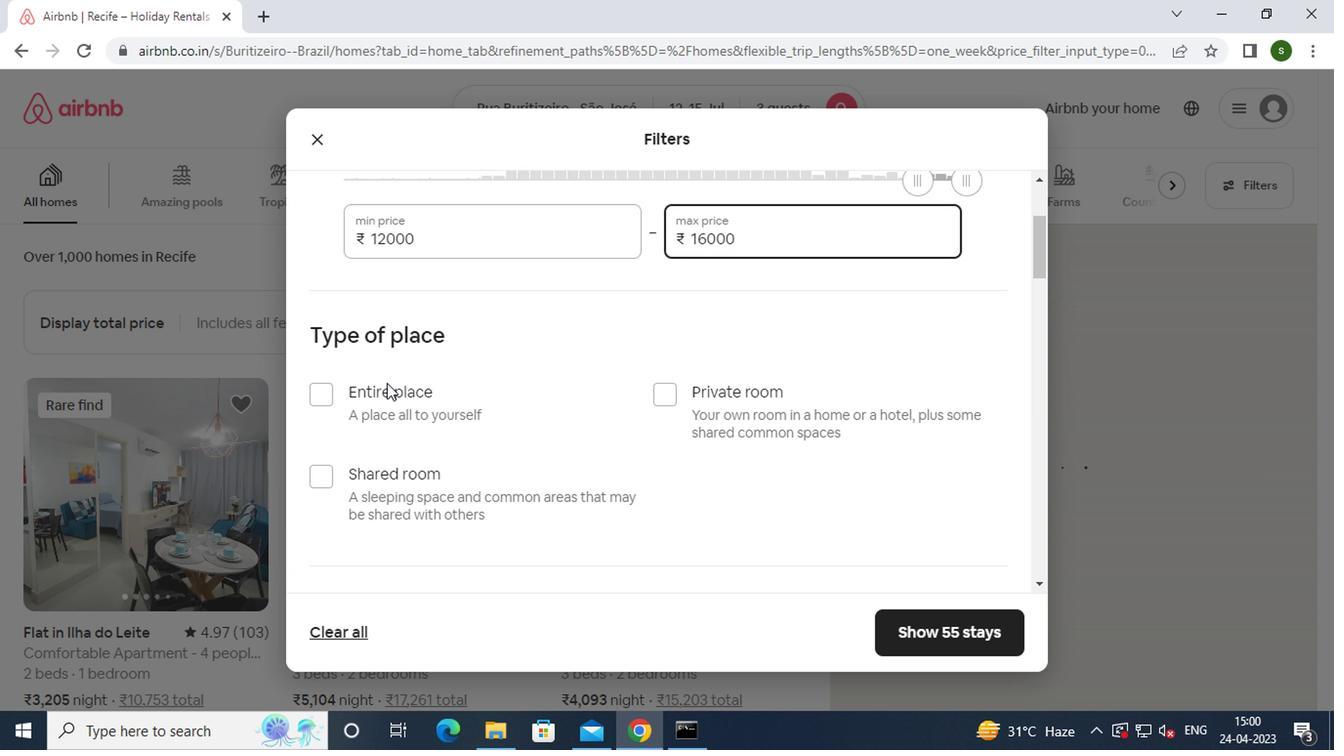 
Action: Mouse moved to (525, 404)
Screenshot: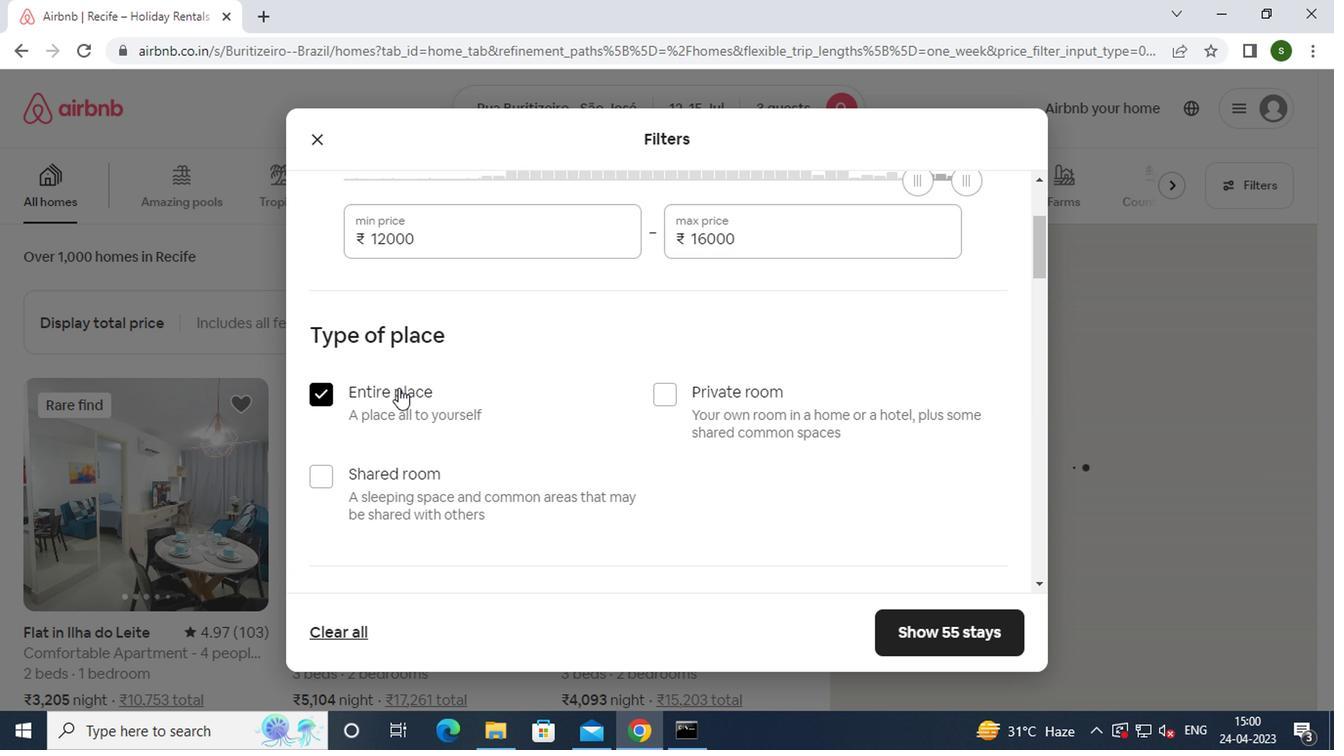 
Action: Mouse scrolled (525, 402) with delta (0, -1)
Screenshot: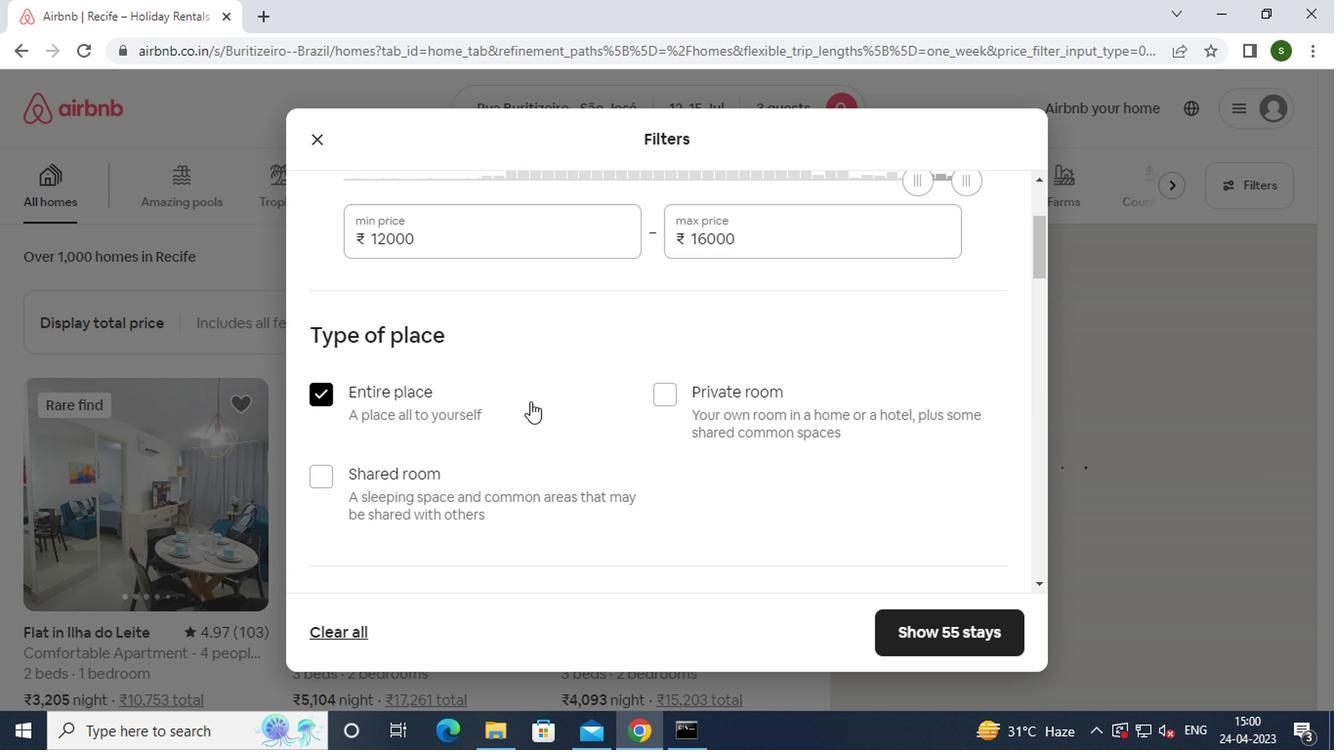
Action: Mouse scrolled (525, 402) with delta (0, -1)
Screenshot: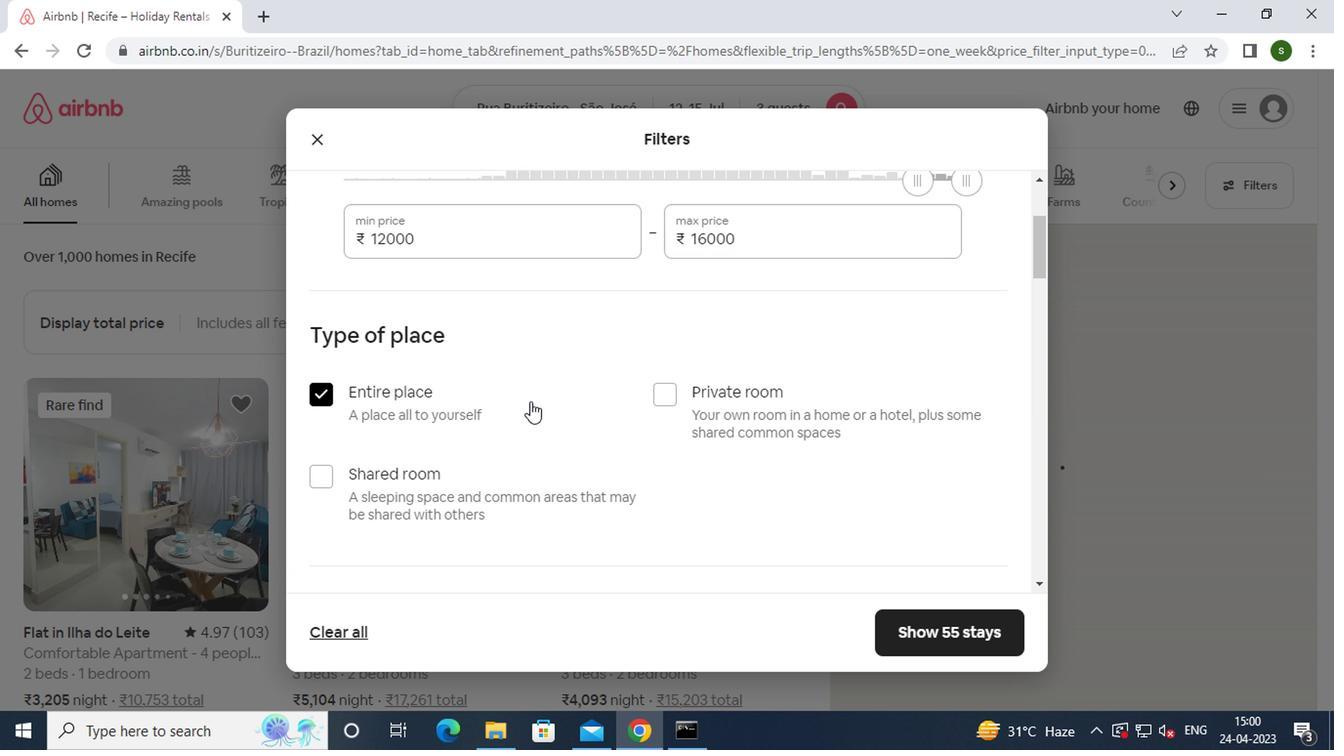 
Action: Mouse scrolled (525, 402) with delta (0, -1)
Screenshot: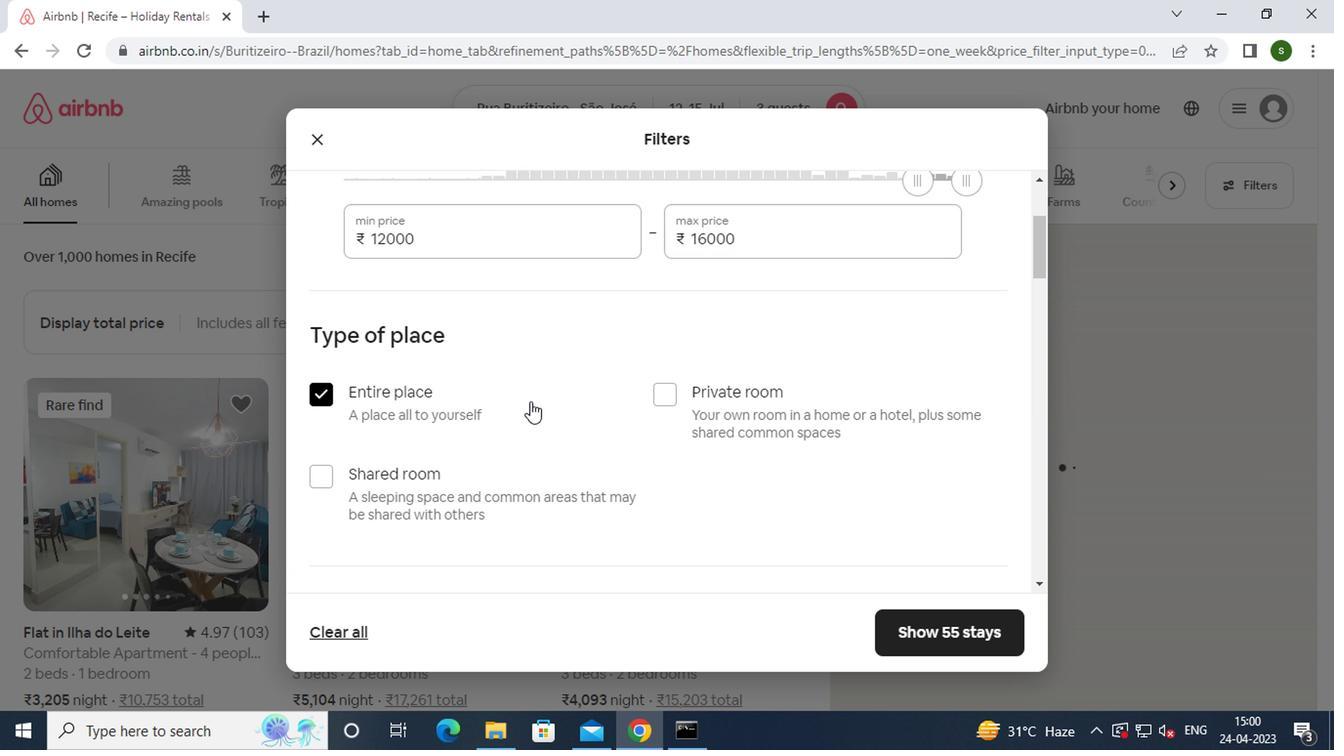 
Action: Mouse moved to (498, 411)
Screenshot: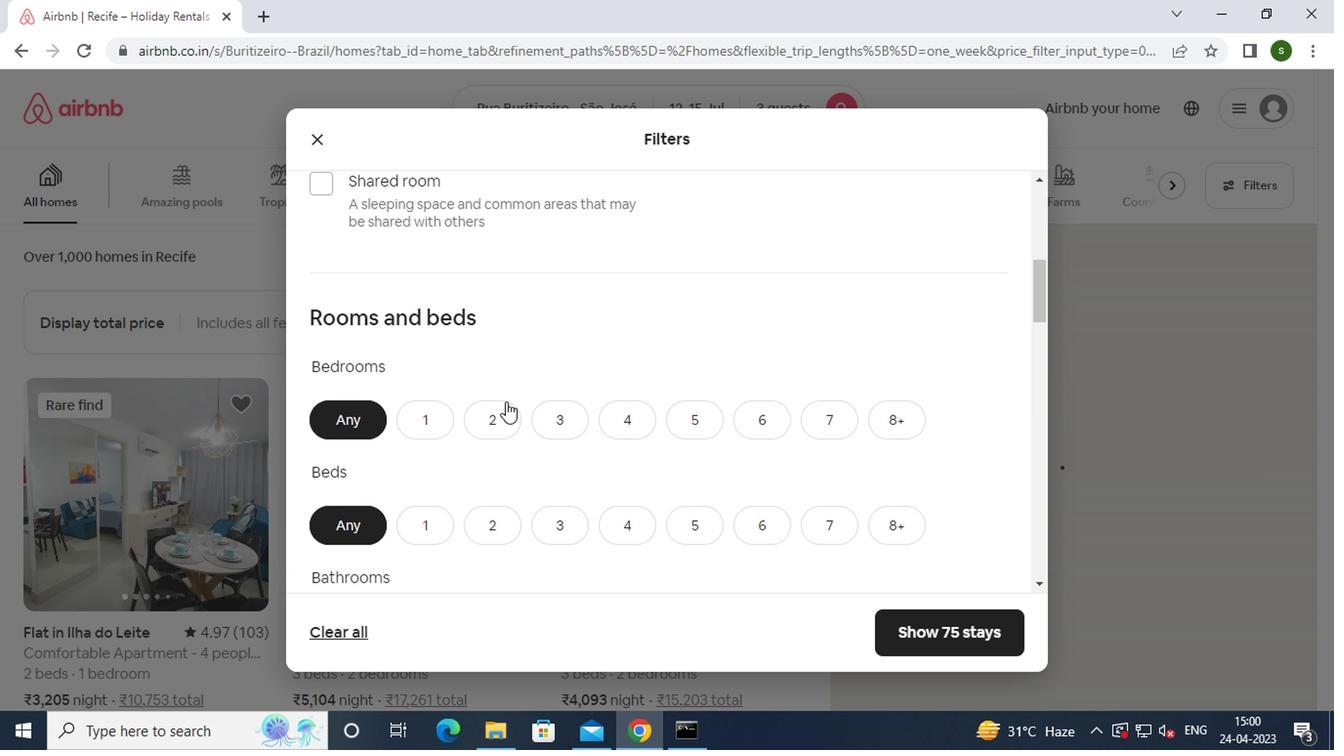 
Action: Mouse pressed left at (498, 411)
Screenshot: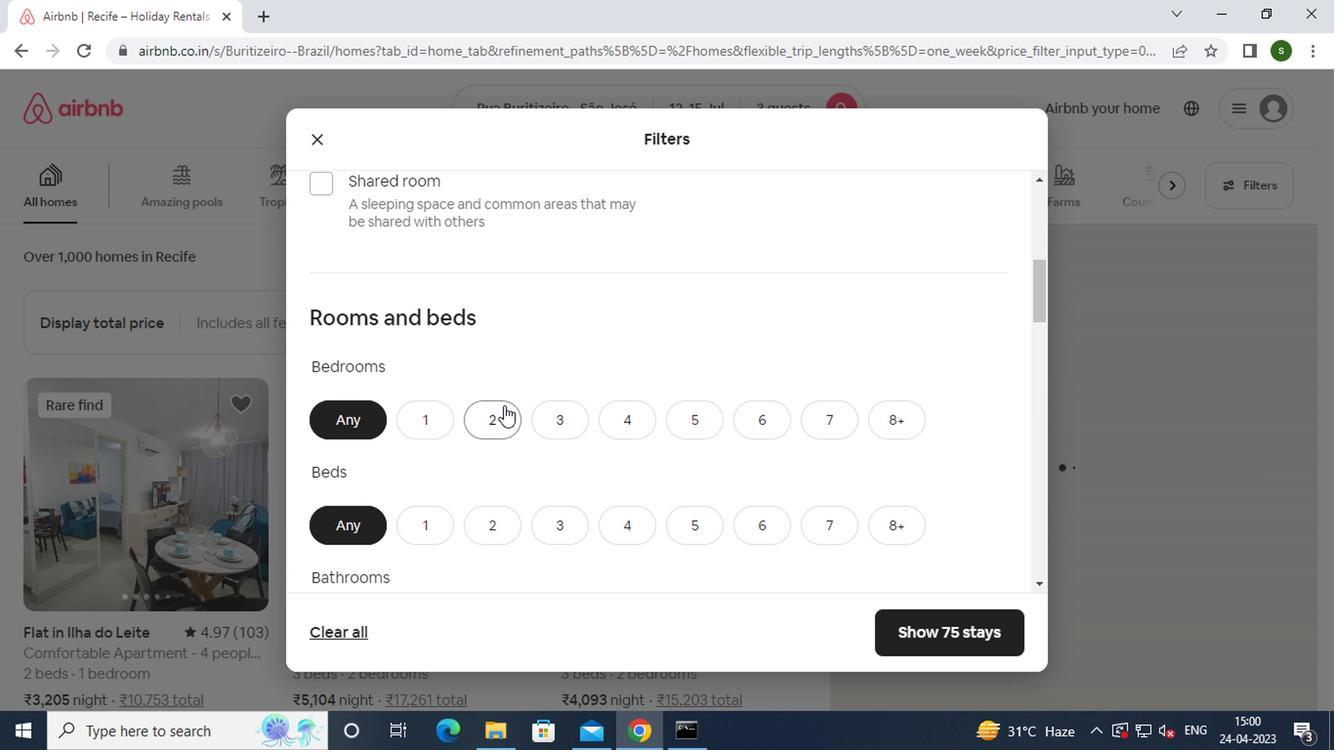 
Action: Mouse moved to (560, 373)
Screenshot: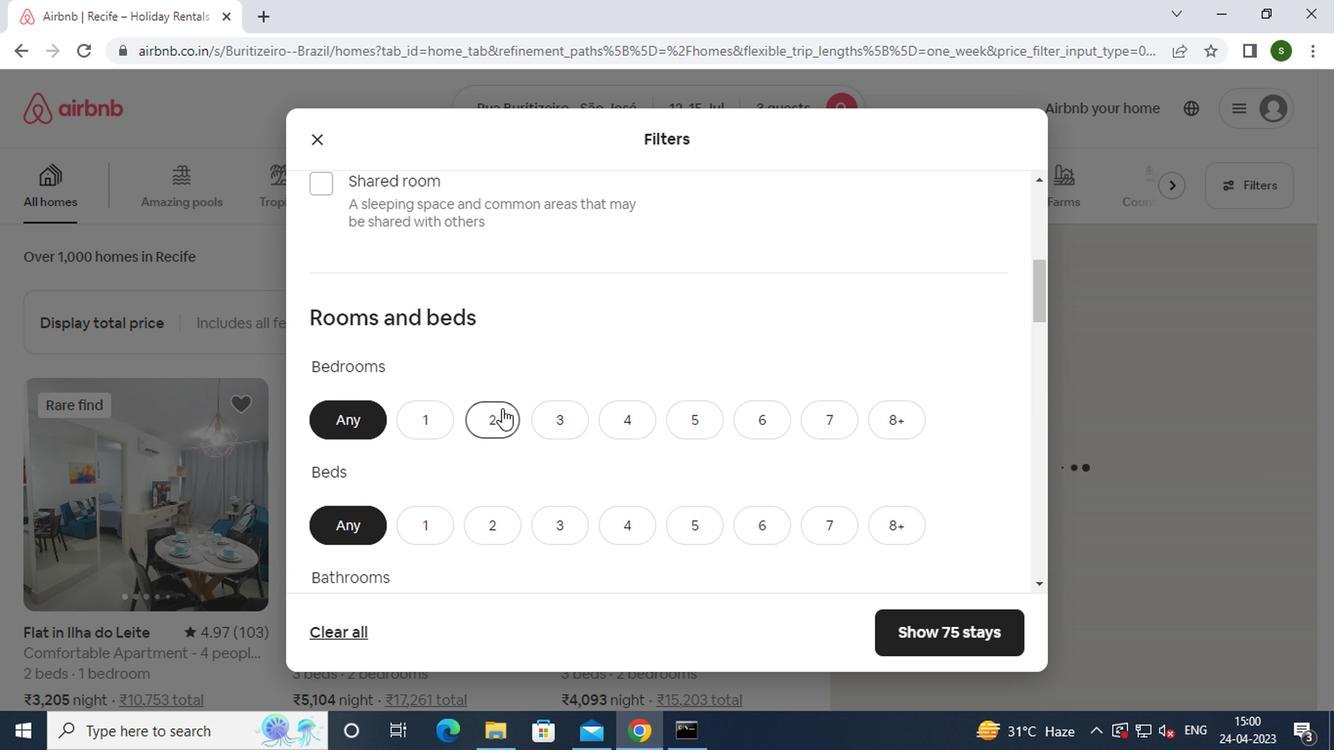 
Action: Mouse scrolled (560, 373) with delta (0, 0)
Screenshot: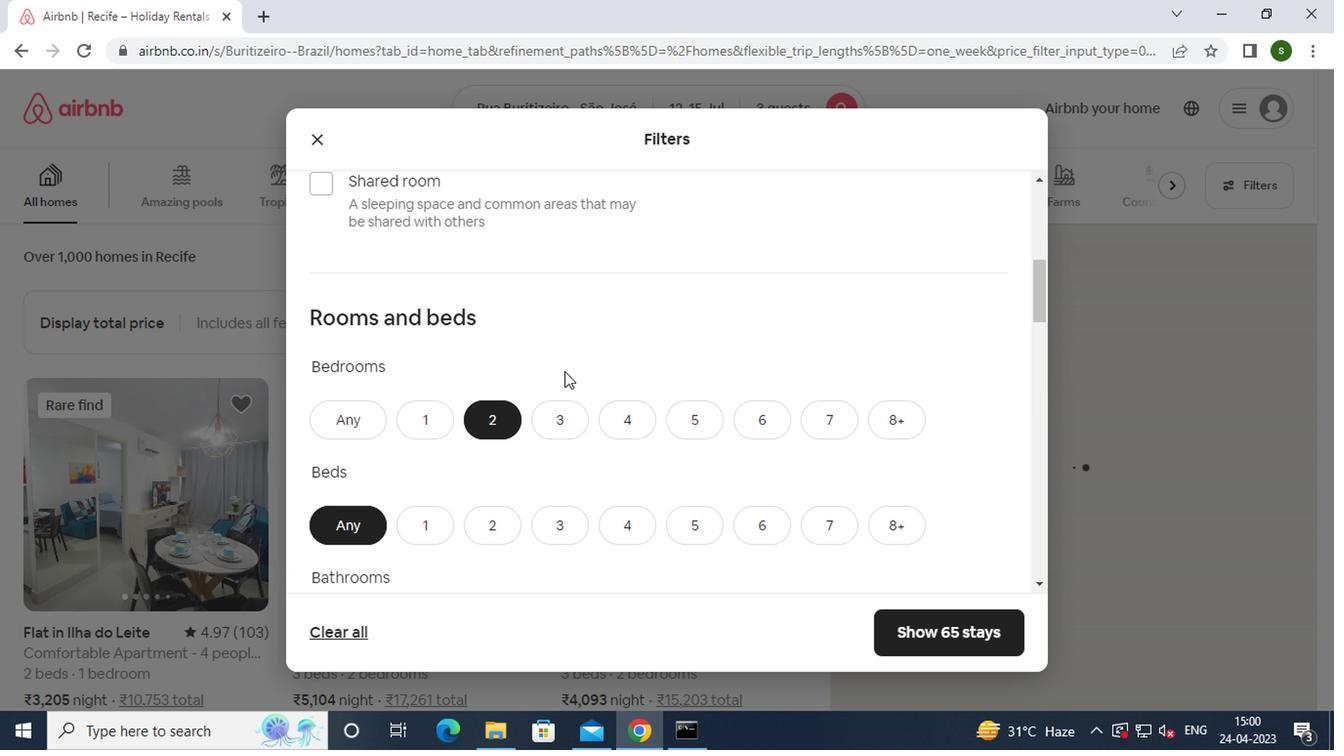 
Action: Mouse scrolled (560, 373) with delta (0, 0)
Screenshot: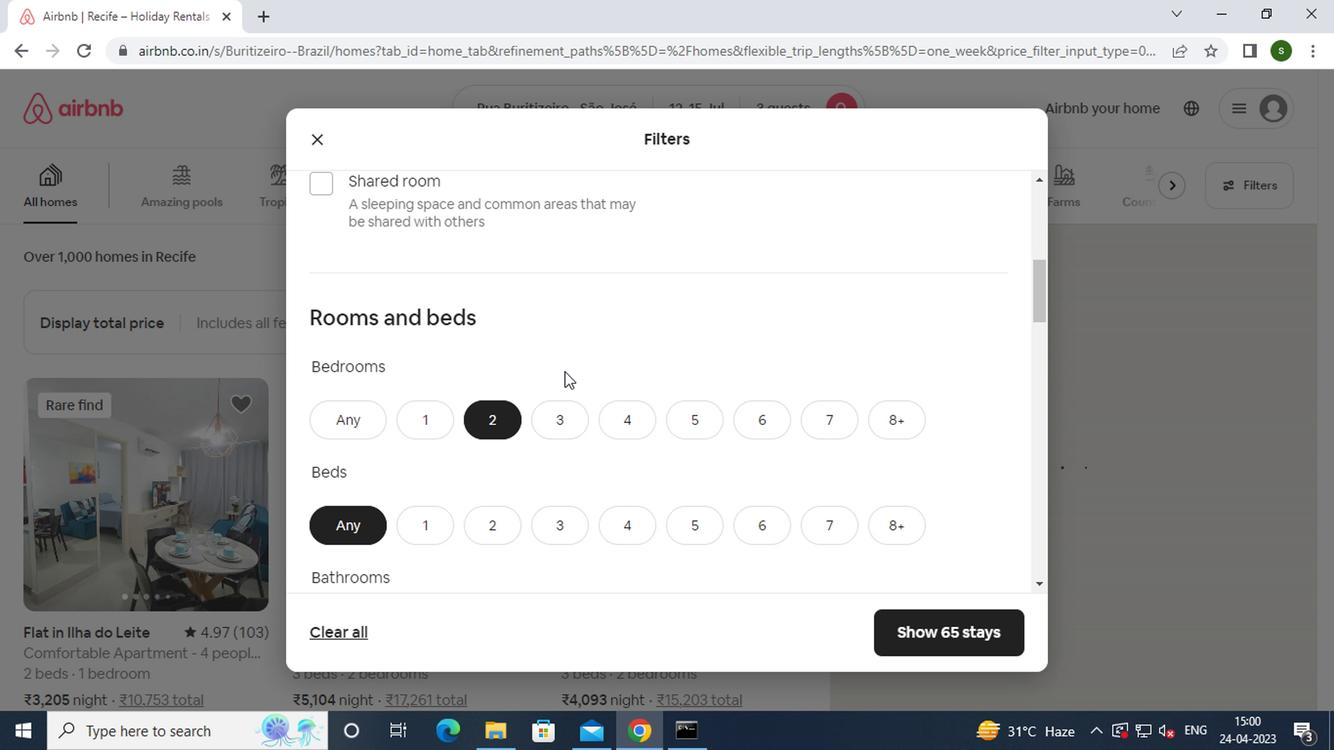 
Action: Mouse moved to (564, 346)
Screenshot: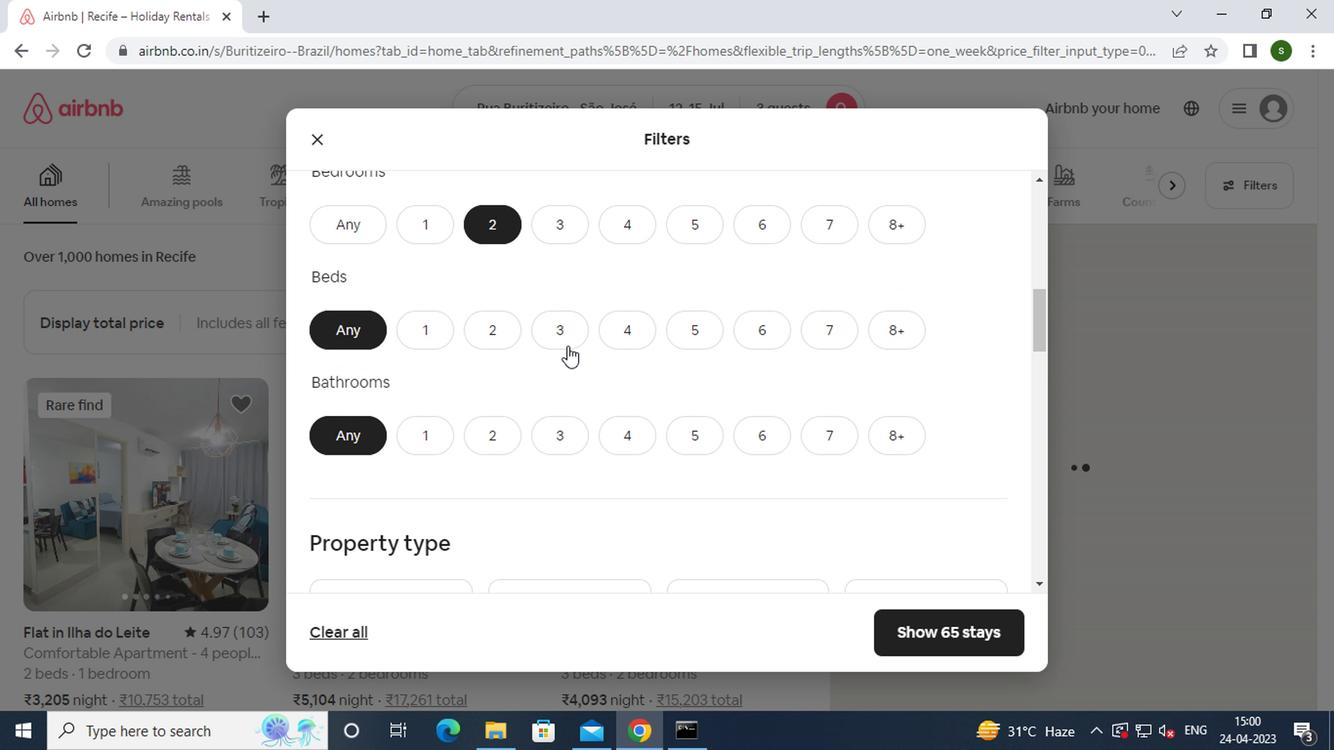 
Action: Mouse pressed left at (564, 346)
Screenshot: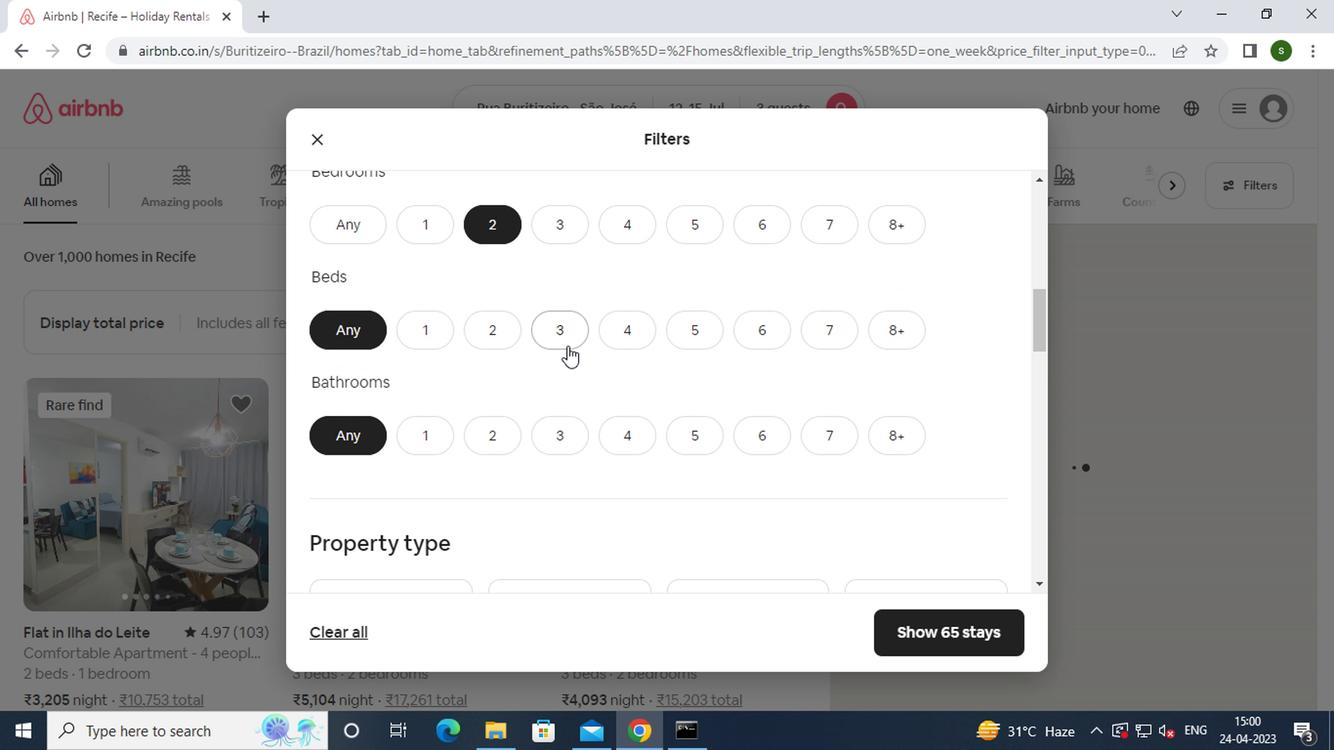 
Action: Mouse moved to (412, 434)
Screenshot: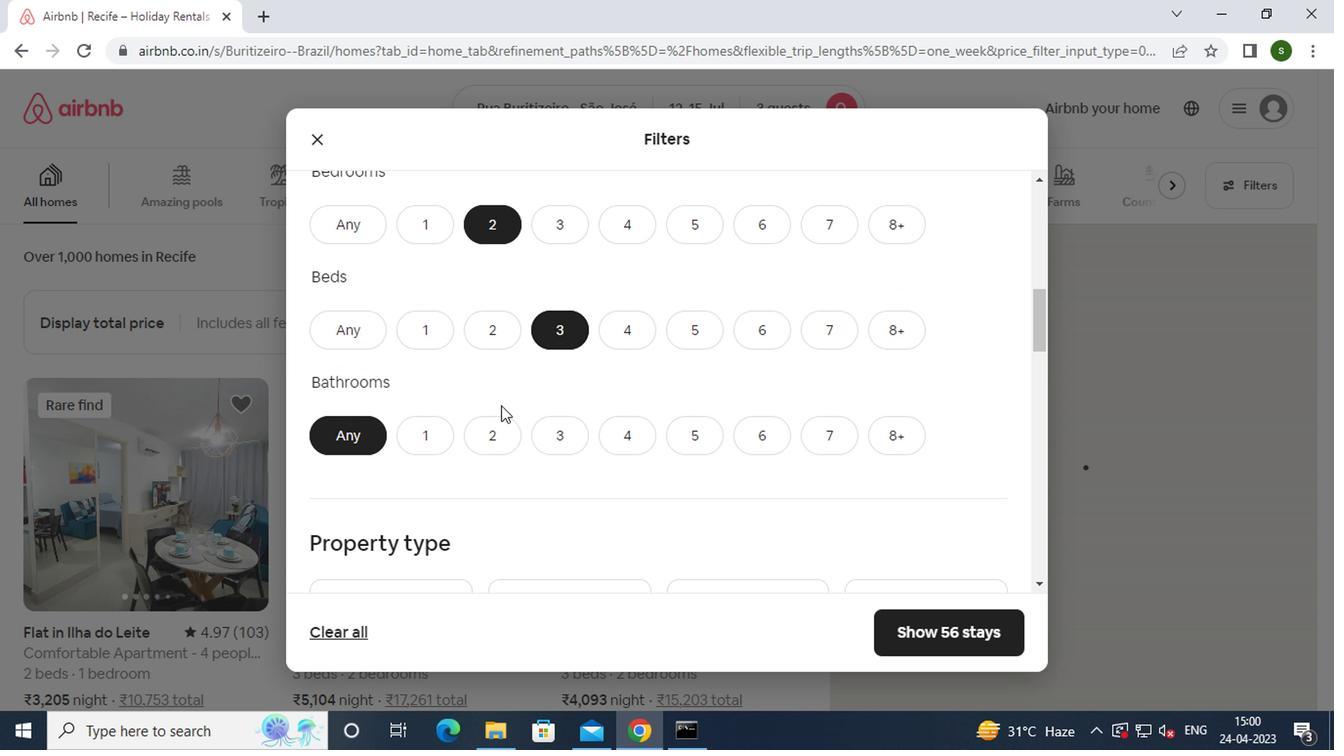 
Action: Mouse pressed left at (412, 434)
Screenshot: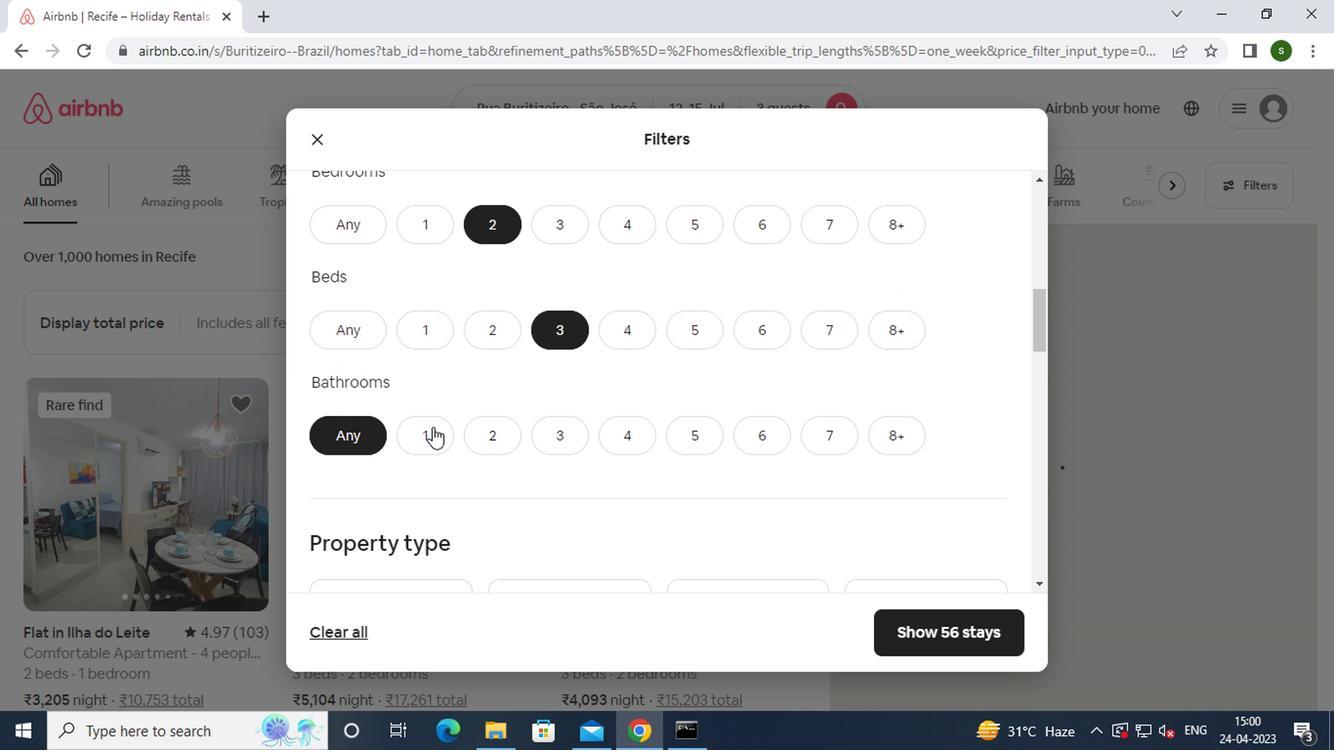 
Action: Mouse moved to (552, 386)
Screenshot: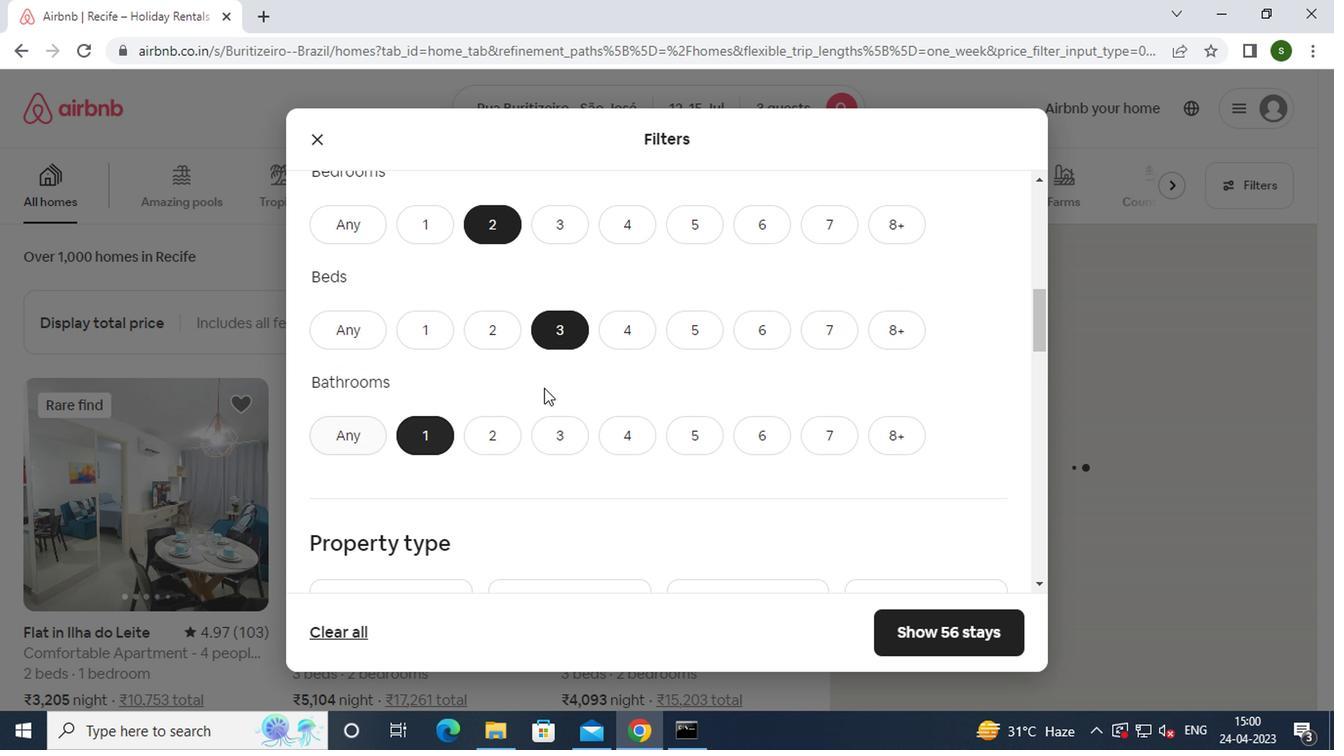 
Action: Mouse scrolled (552, 385) with delta (0, 0)
Screenshot: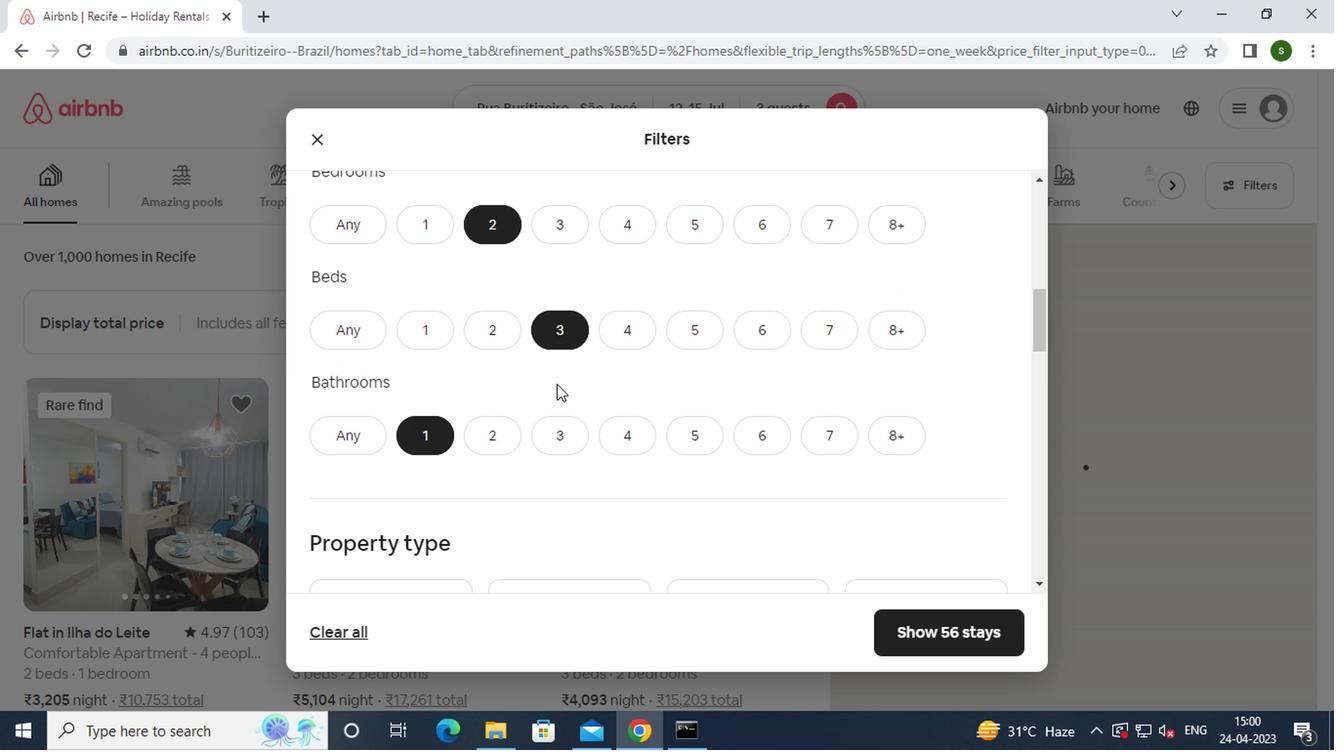 
Action: Mouse scrolled (552, 385) with delta (0, 0)
Screenshot: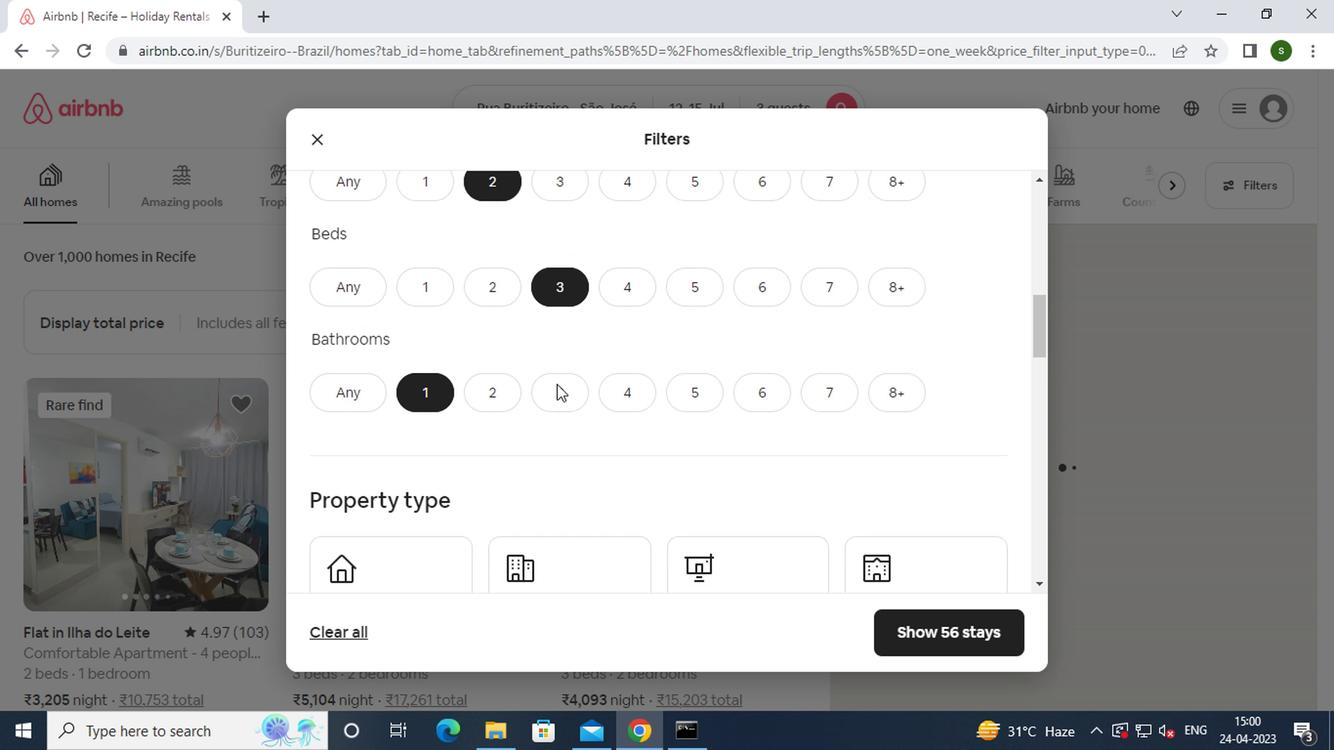 
Action: Mouse moved to (410, 436)
Screenshot: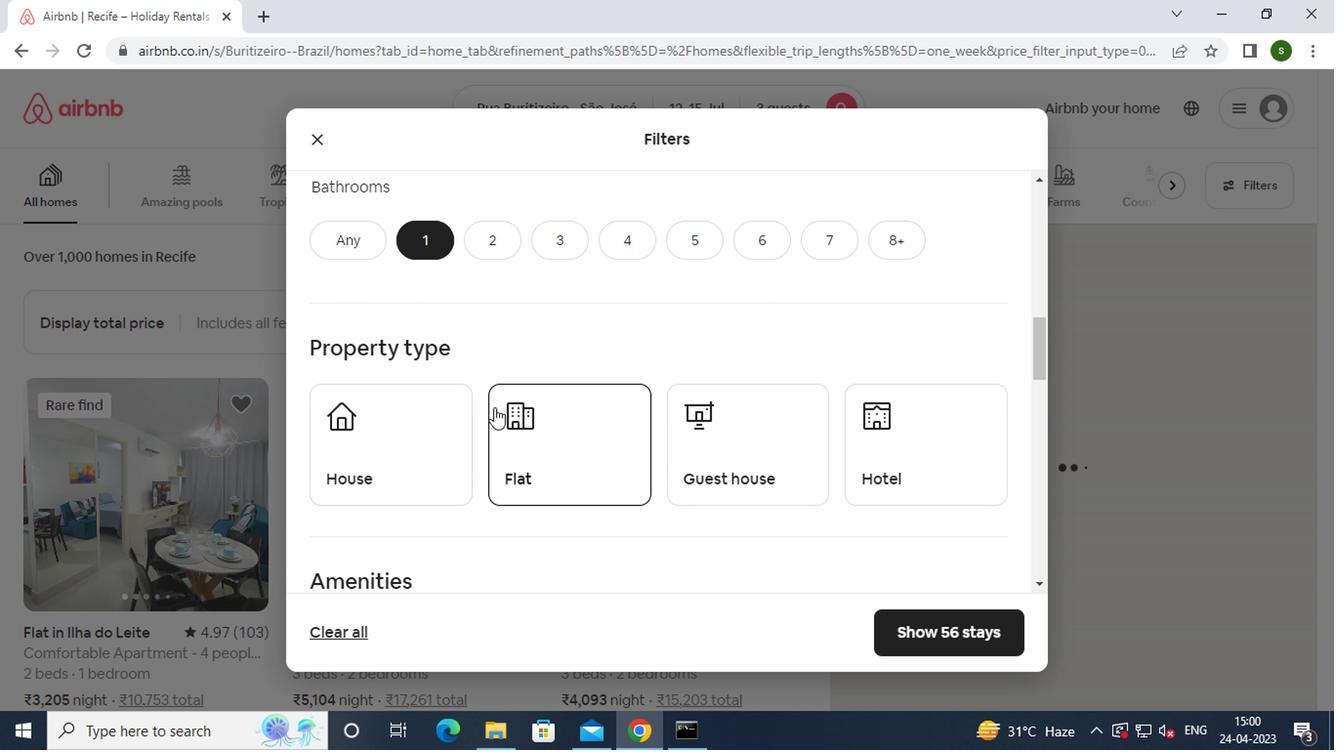
Action: Mouse pressed left at (410, 436)
Screenshot: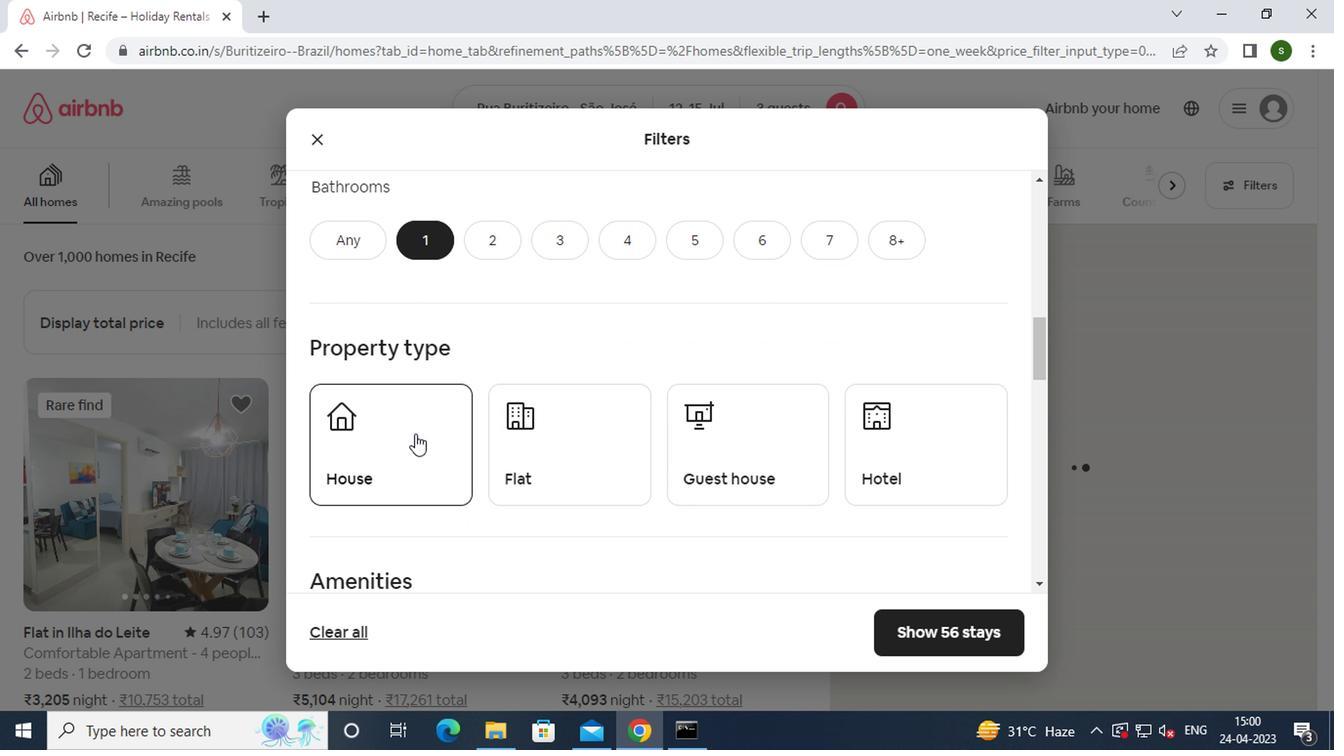 
Action: Mouse moved to (513, 450)
Screenshot: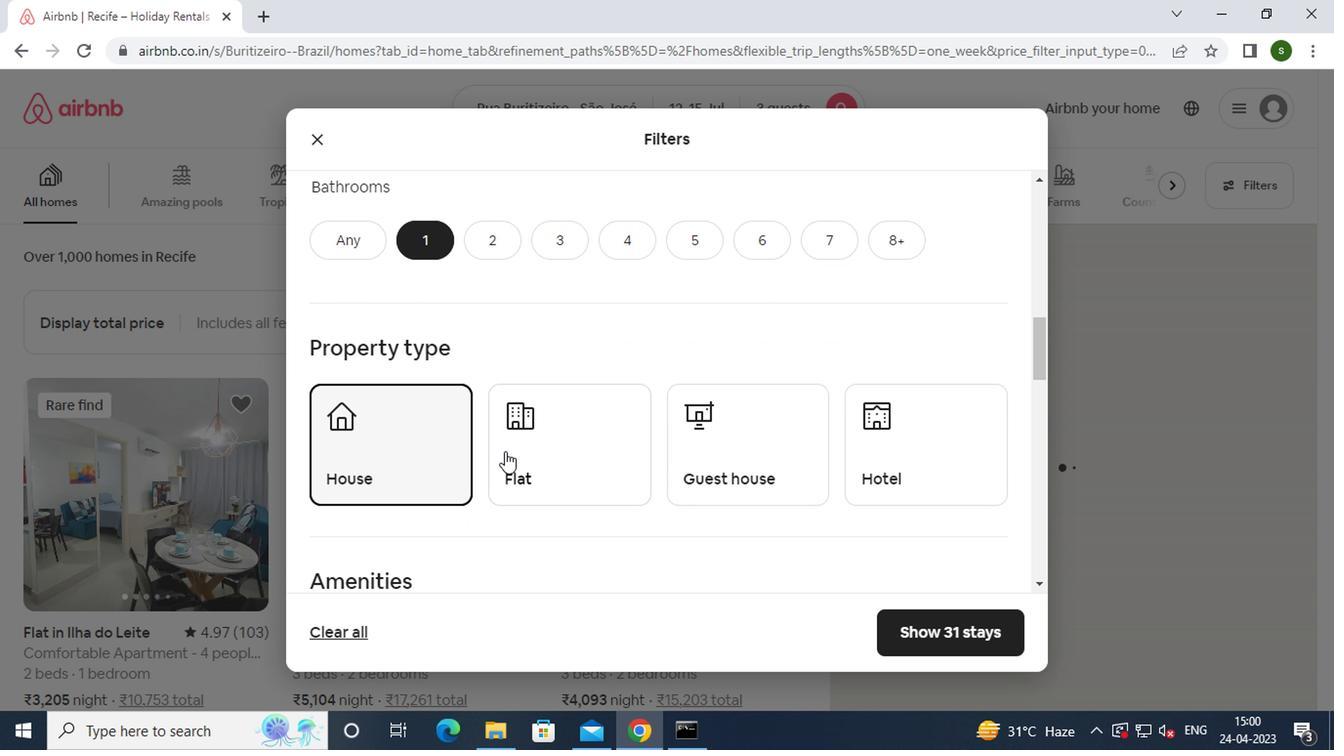 
Action: Mouse pressed left at (513, 450)
Screenshot: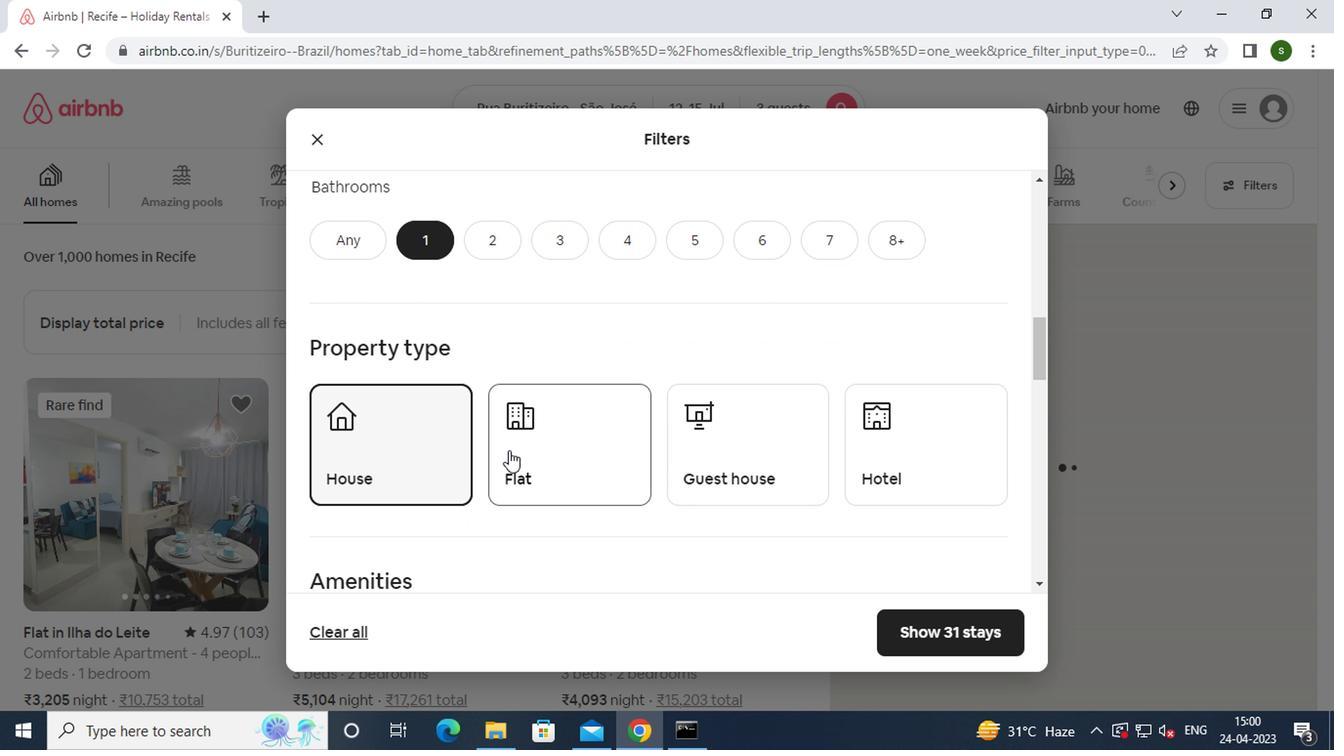 
Action: Mouse moved to (735, 462)
Screenshot: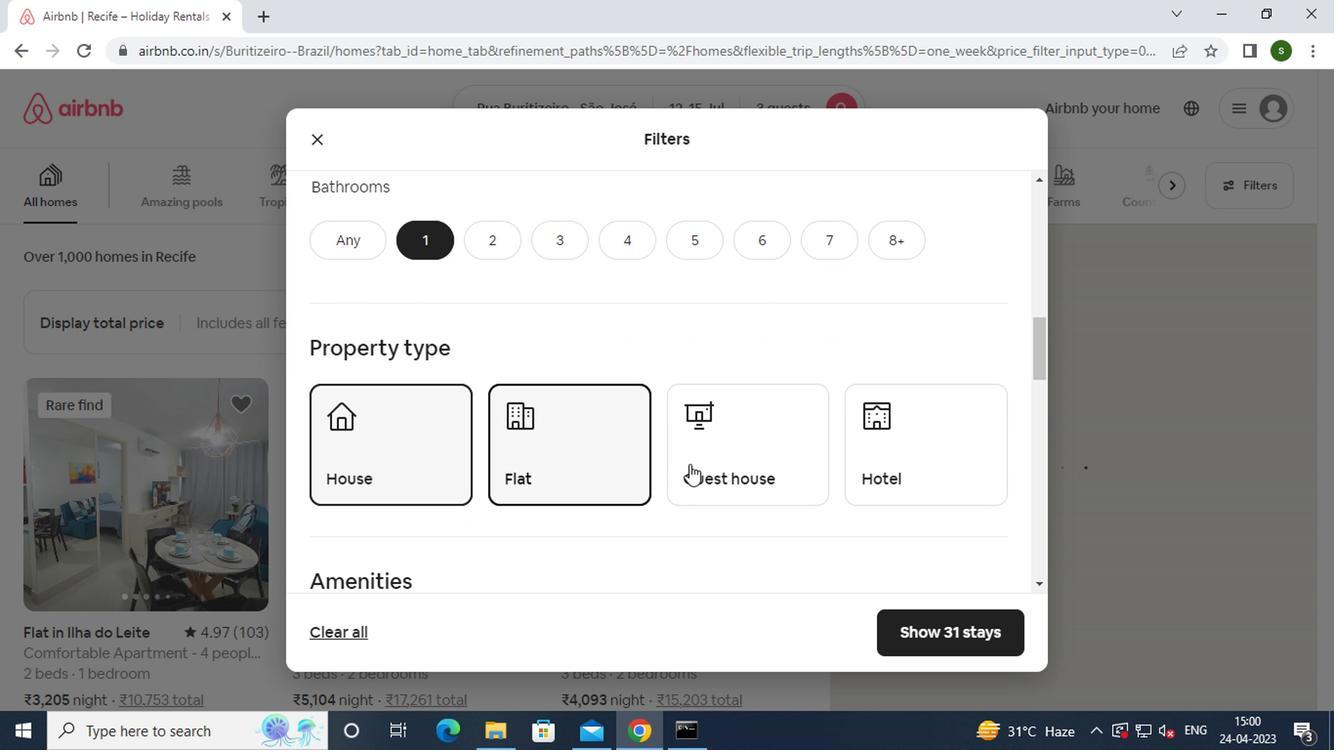 
Action: Mouse pressed left at (735, 462)
Screenshot: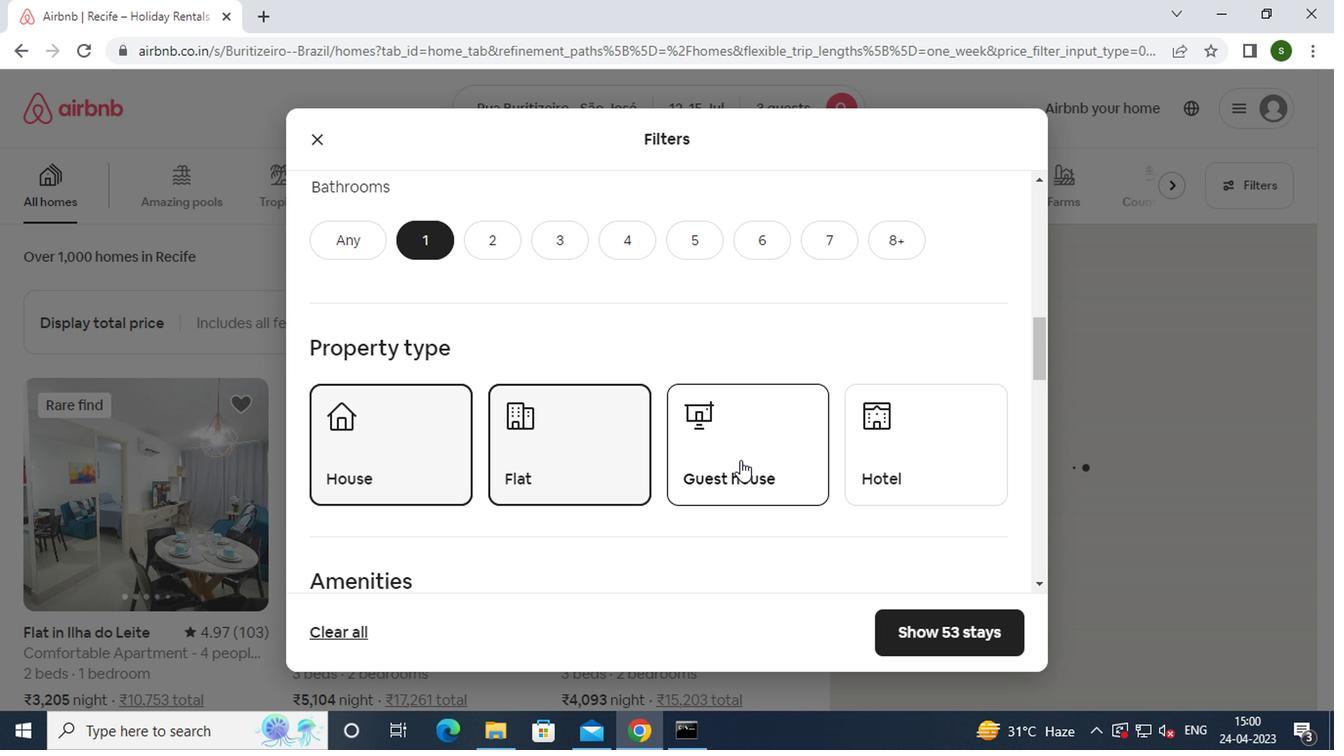 
Action: Mouse moved to (740, 448)
Screenshot: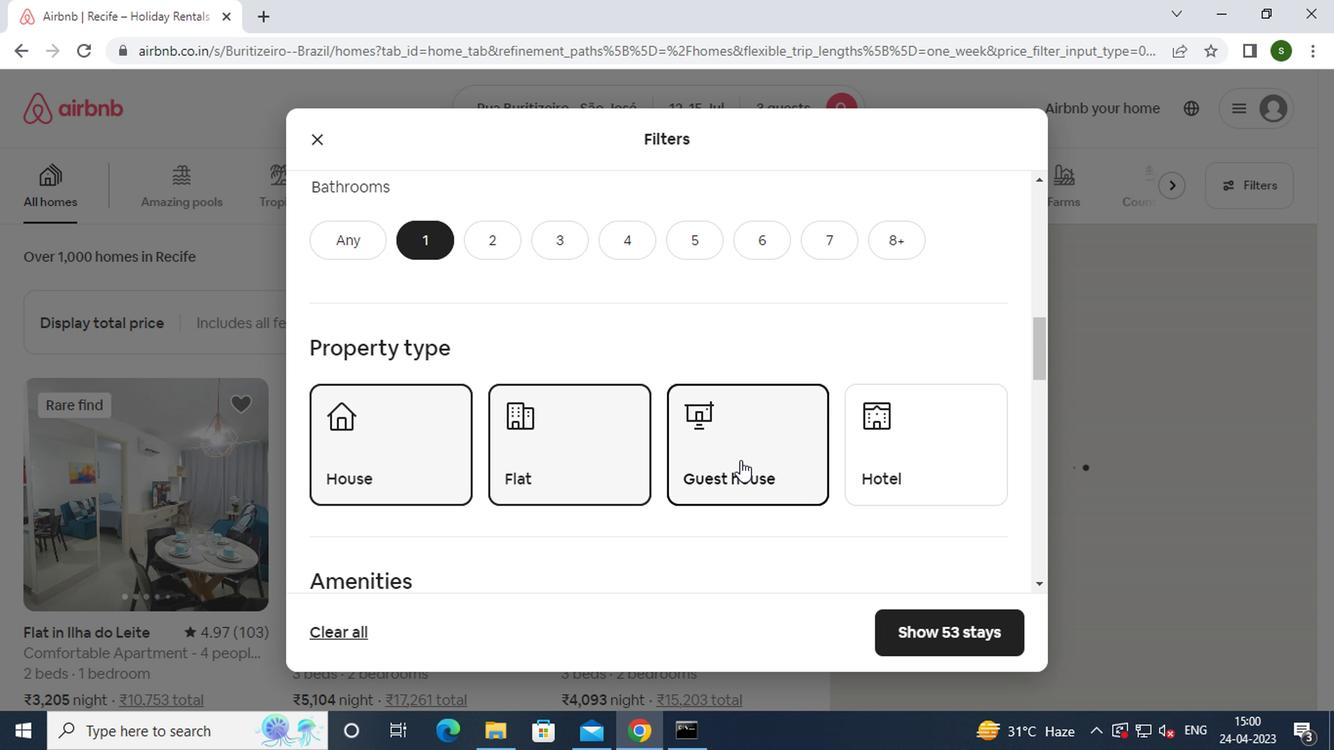 
Action: Mouse scrolled (740, 448) with delta (0, 0)
Screenshot: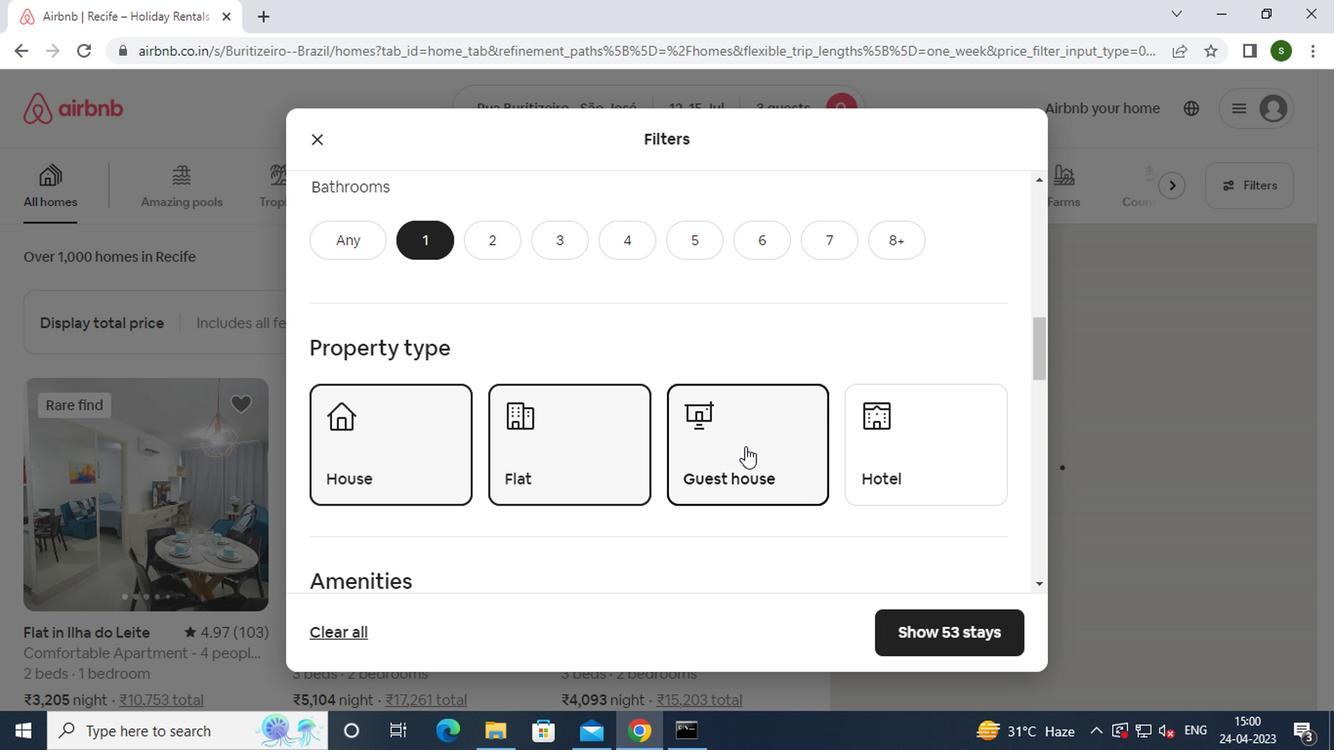 
Action: Mouse scrolled (740, 448) with delta (0, 0)
Screenshot: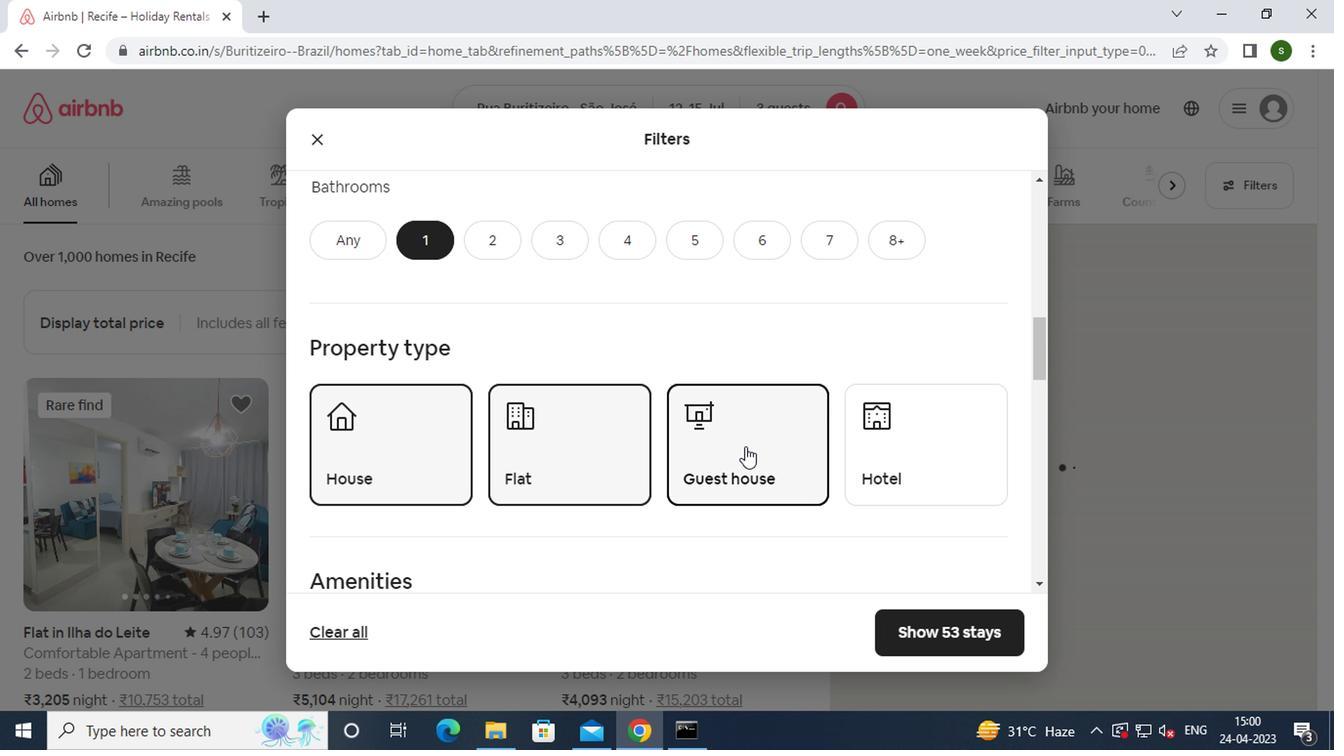 
Action: Mouse scrolled (740, 448) with delta (0, 0)
Screenshot: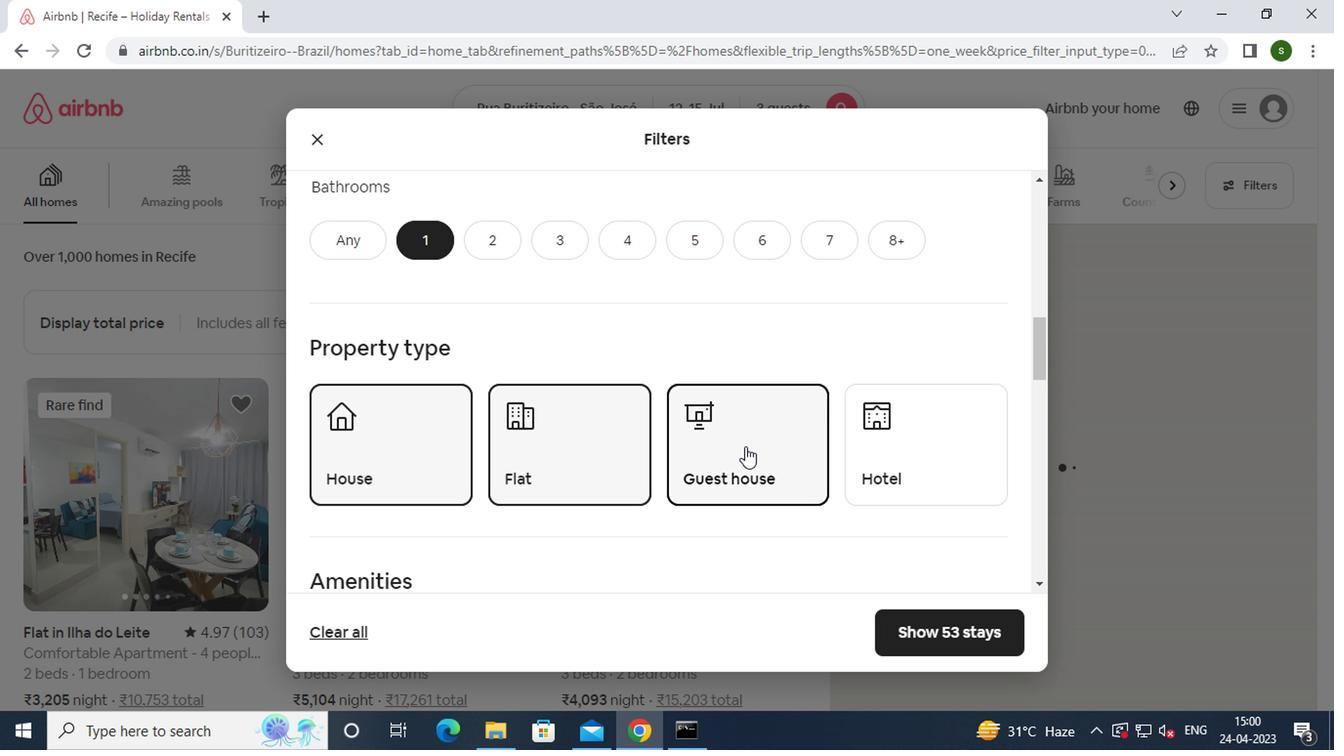 
Action: Mouse scrolled (740, 448) with delta (0, 0)
Screenshot: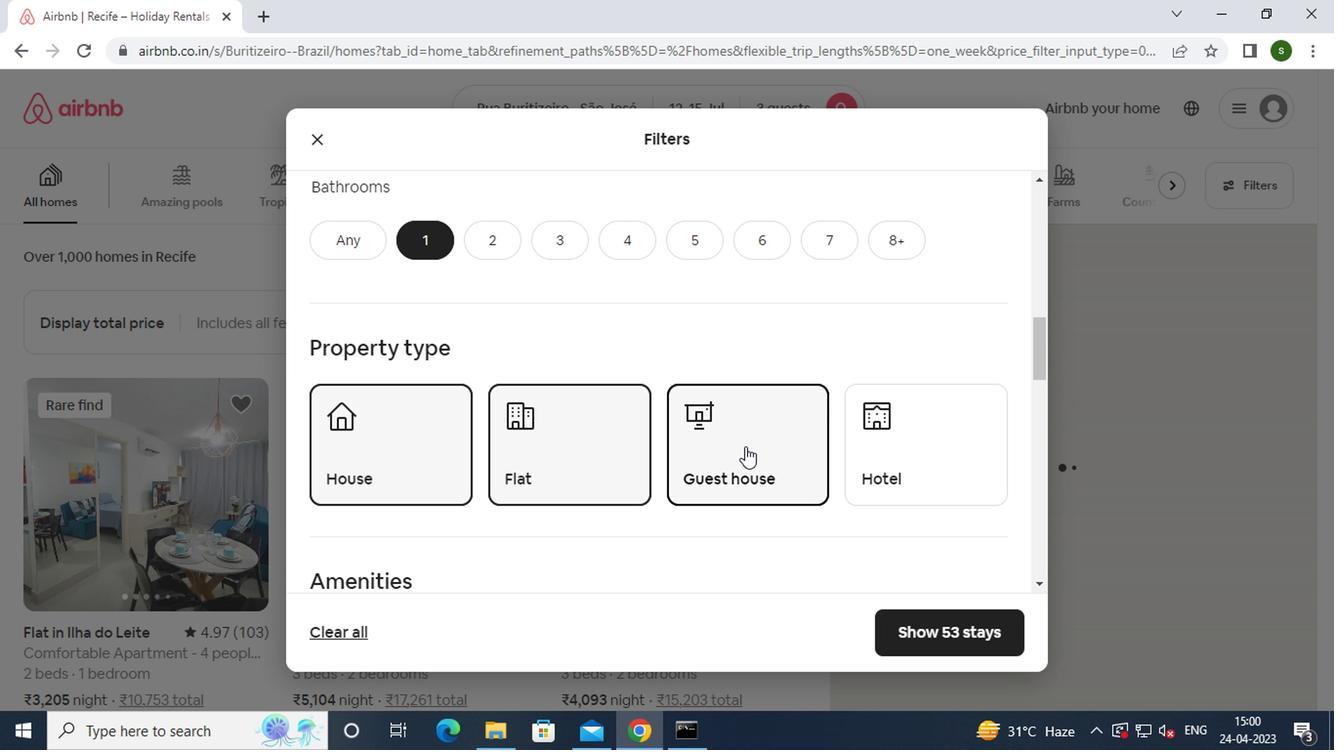 
Action: Mouse moved to (740, 448)
Screenshot: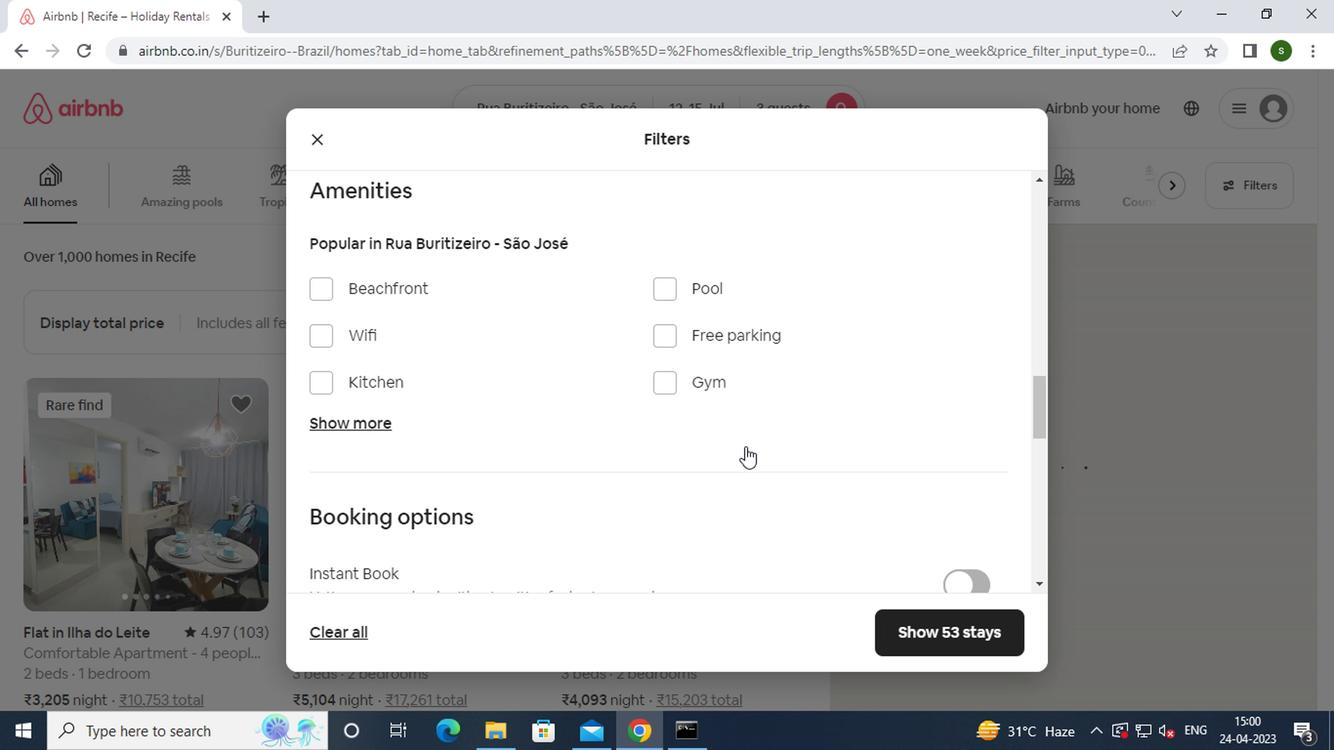 
Action: Mouse scrolled (740, 447) with delta (0, 0)
Screenshot: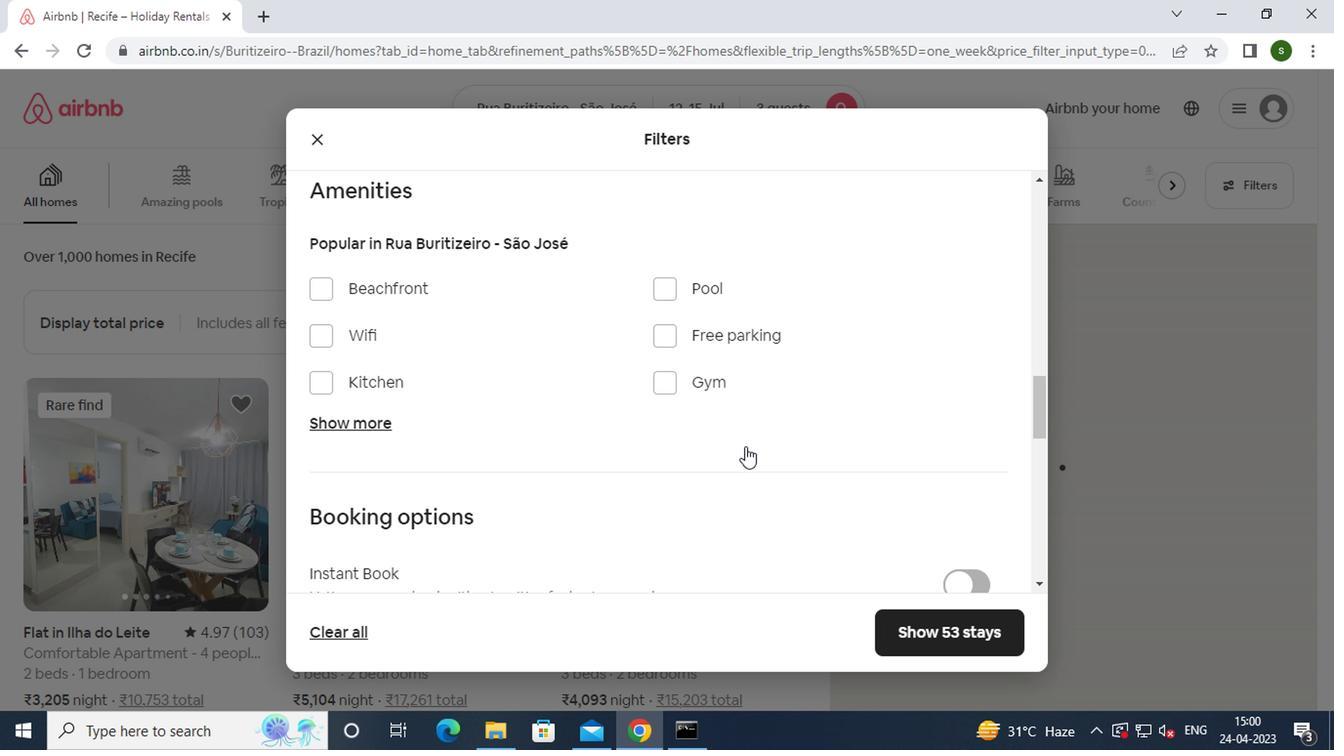 
Action: Mouse scrolled (740, 447) with delta (0, 0)
Screenshot: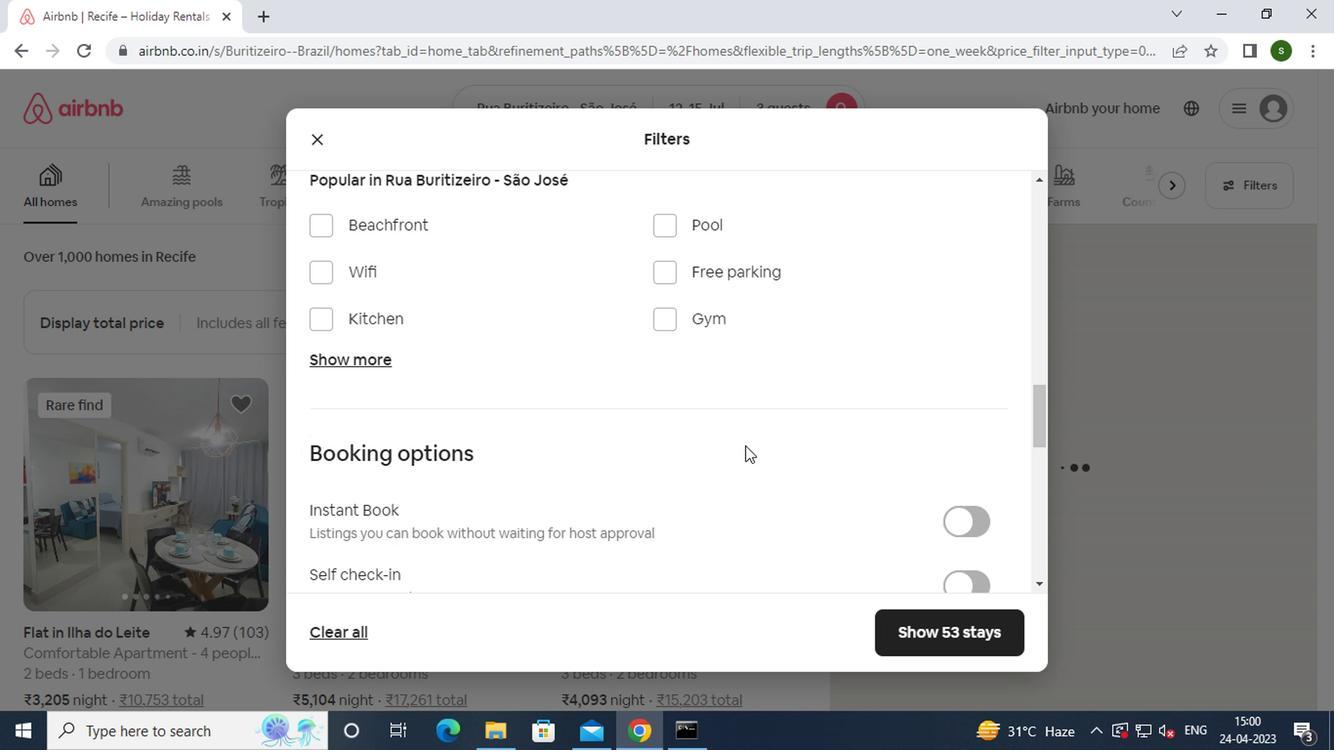
Action: Mouse moved to (949, 462)
Screenshot: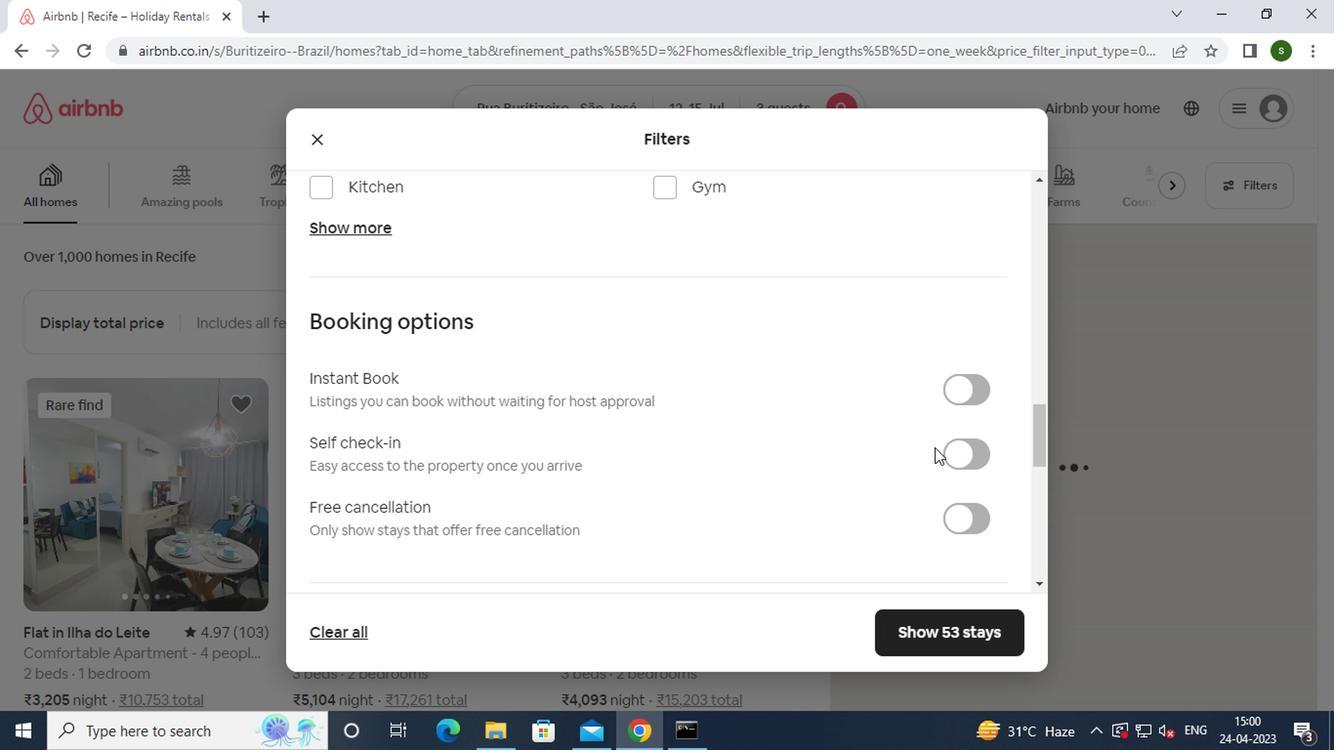 
Action: Mouse pressed left at (949, 462)
Screenshot: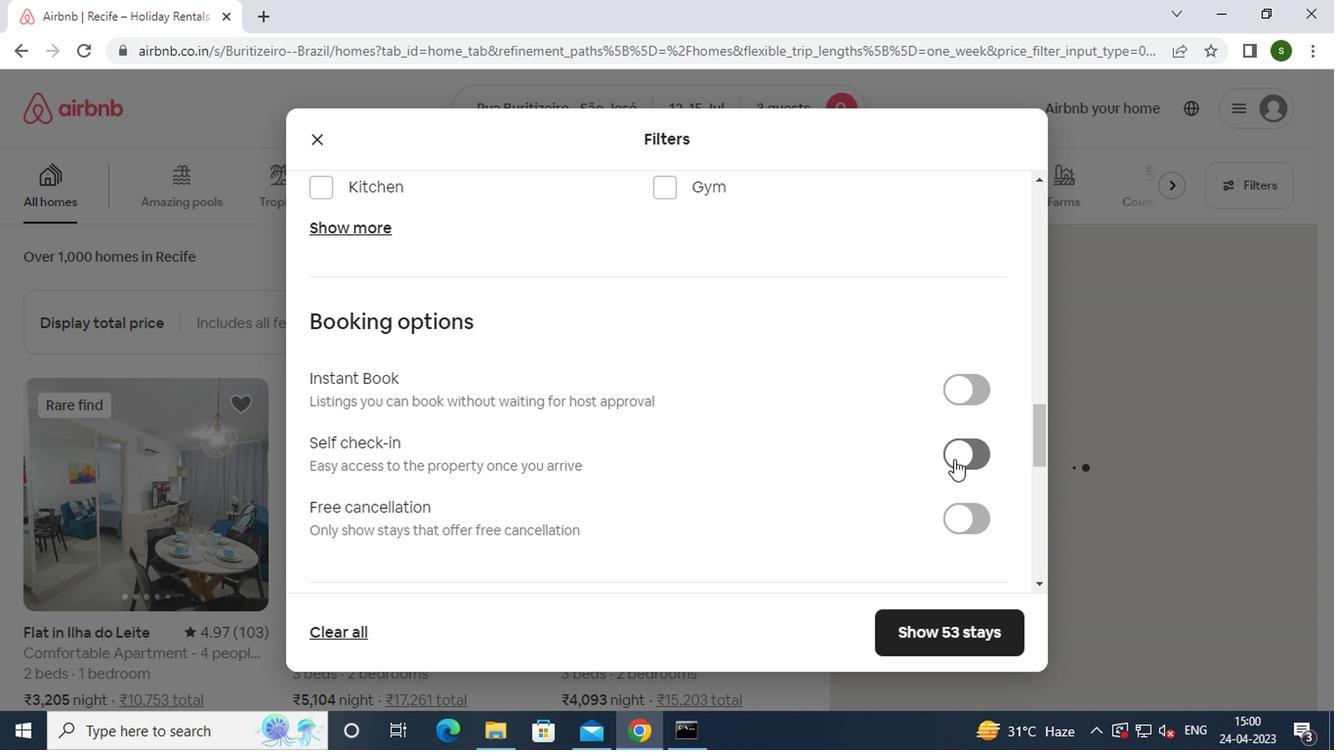 
Action: Mouse moved to (848, 422)
Screenshot: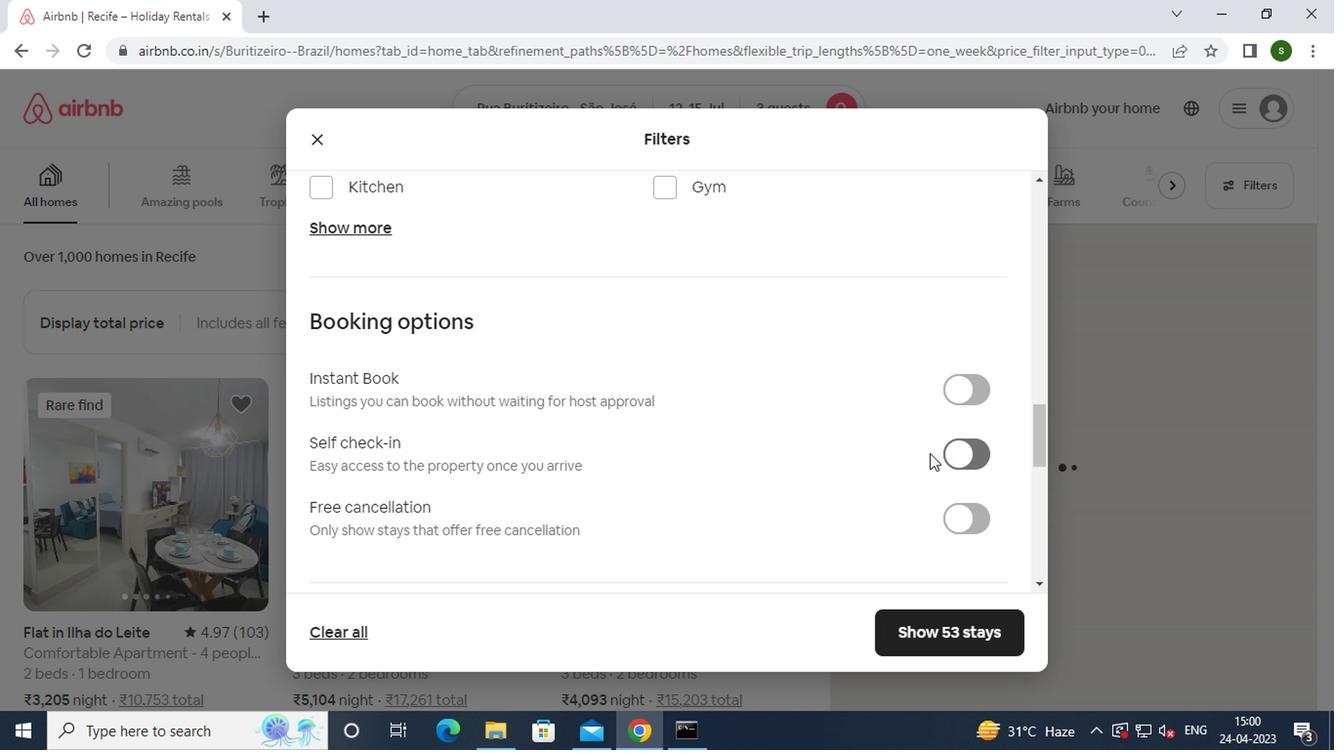 
Action: Mouse scrolled (848, 421) with delta (0, 0)
Screenshot: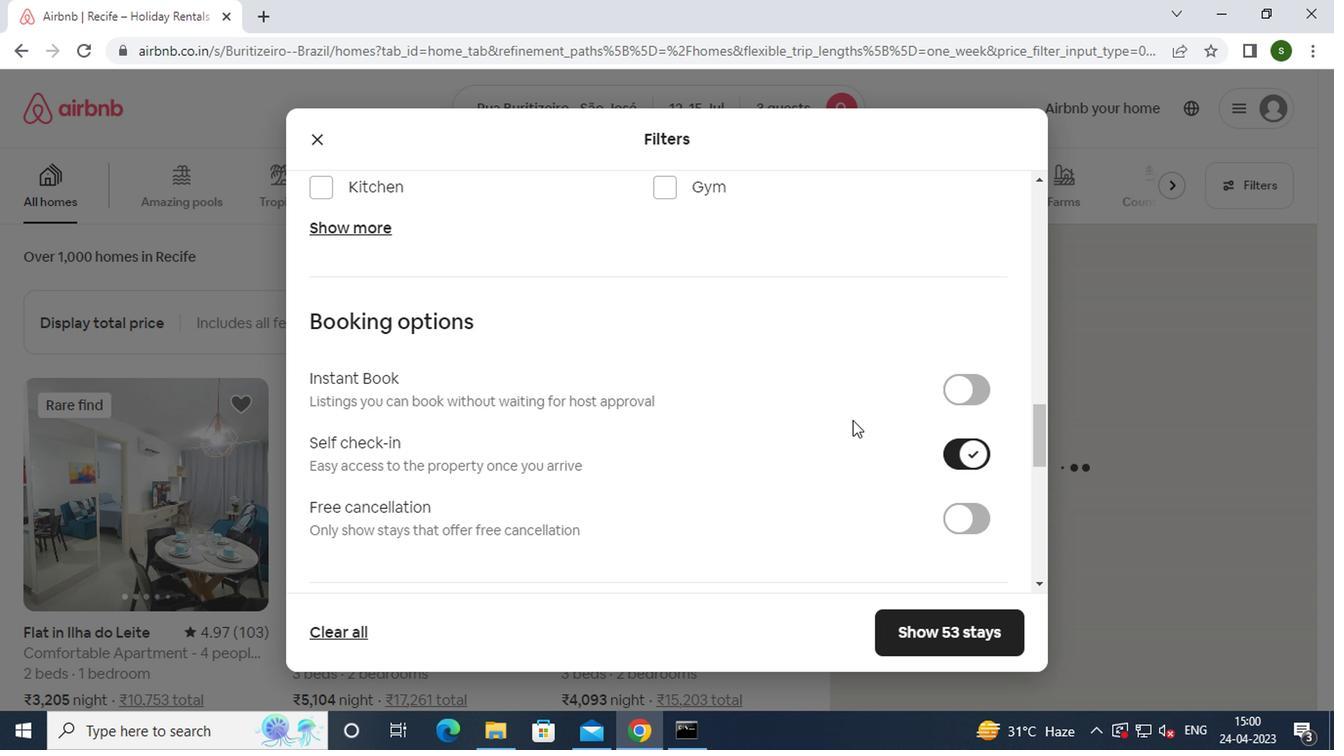 
Action: Mouse scrolled (848, 421) with delta (0, 0)
Screenshot: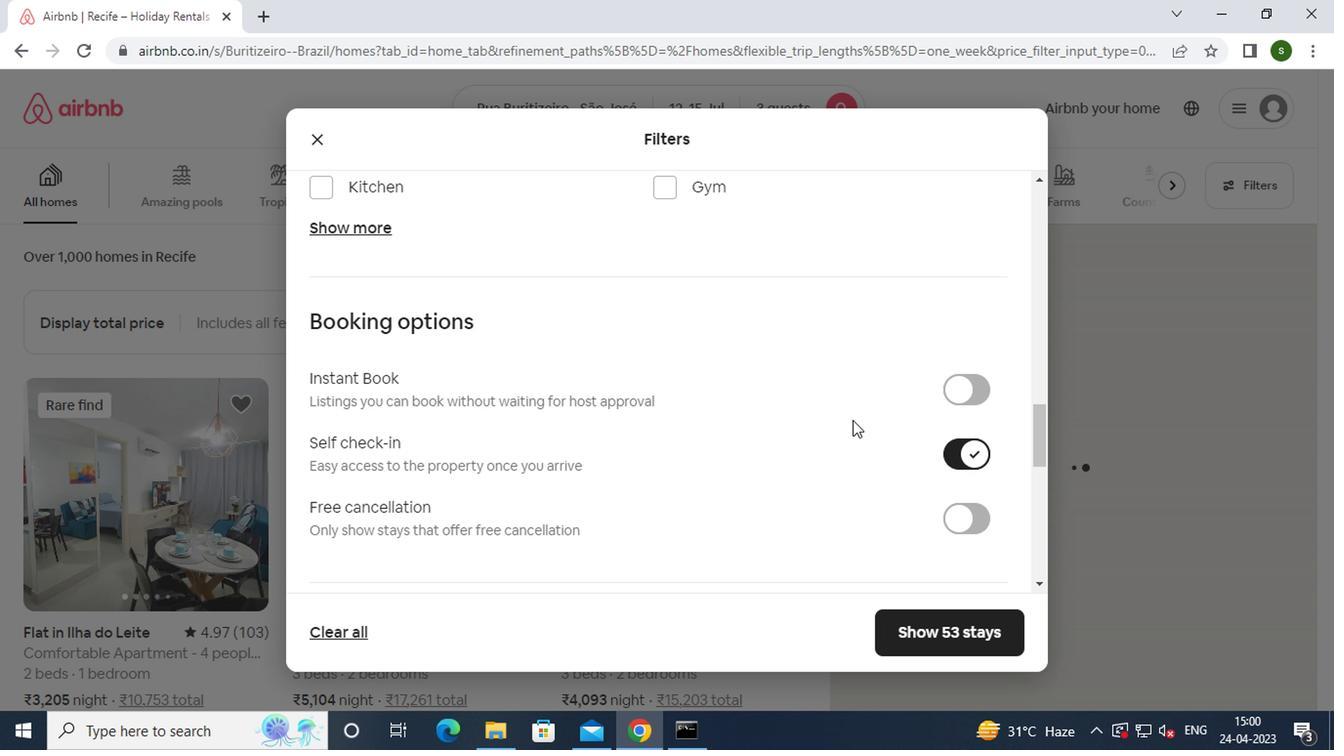
Action: Mouse scrolled (848, 421) with delta (0, 0)
Screenshot: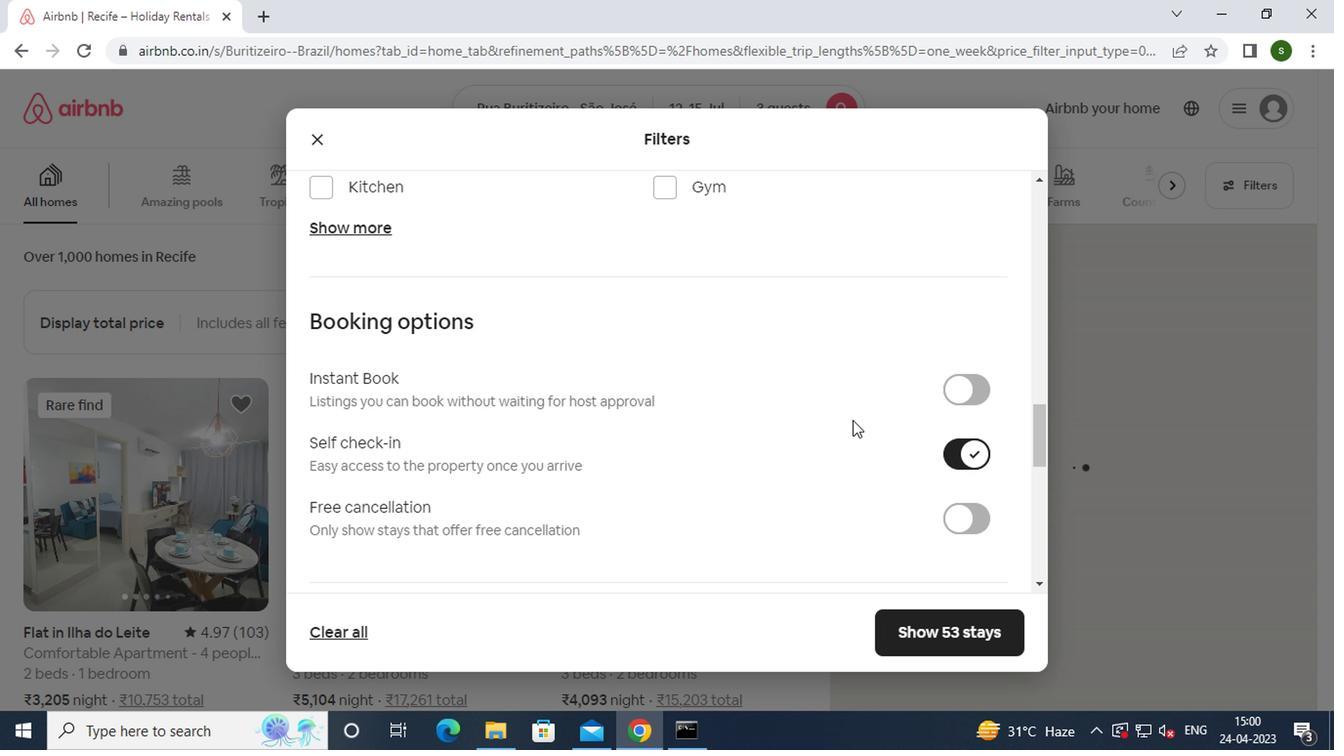 
Action: Mouse scrolled (848, 421) with delta (0, 0)
Screenshot: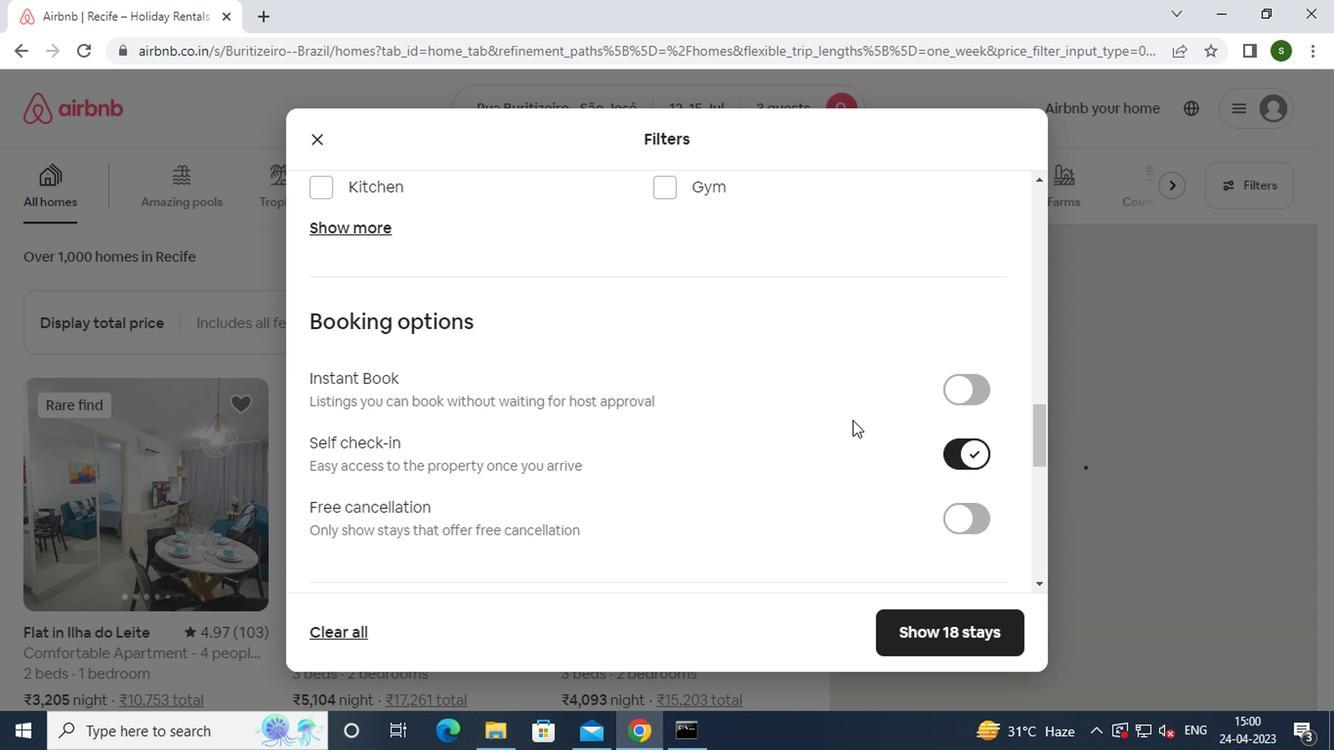 
Action: Mouse moved to (846, 422)
Screenshot: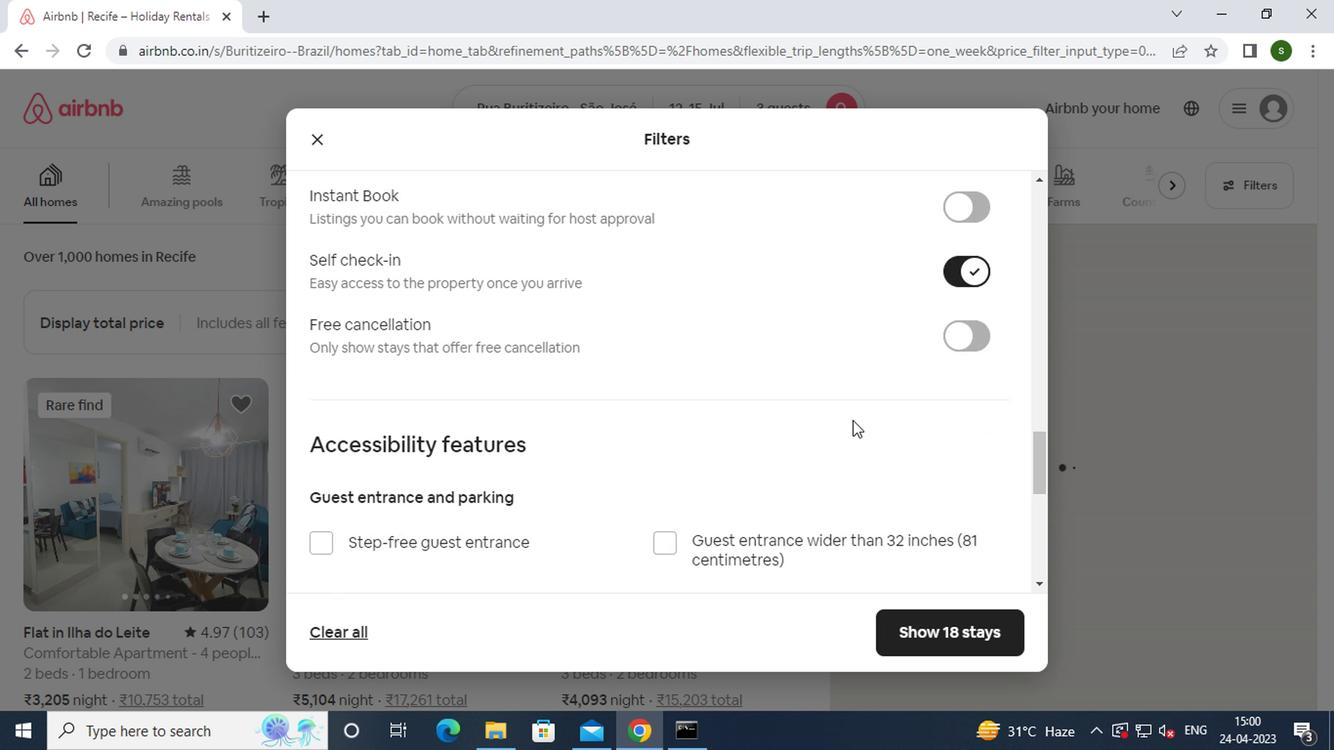 
Action: Mouse scrolled (846, 421) with delta (0, 0)
Screenshot: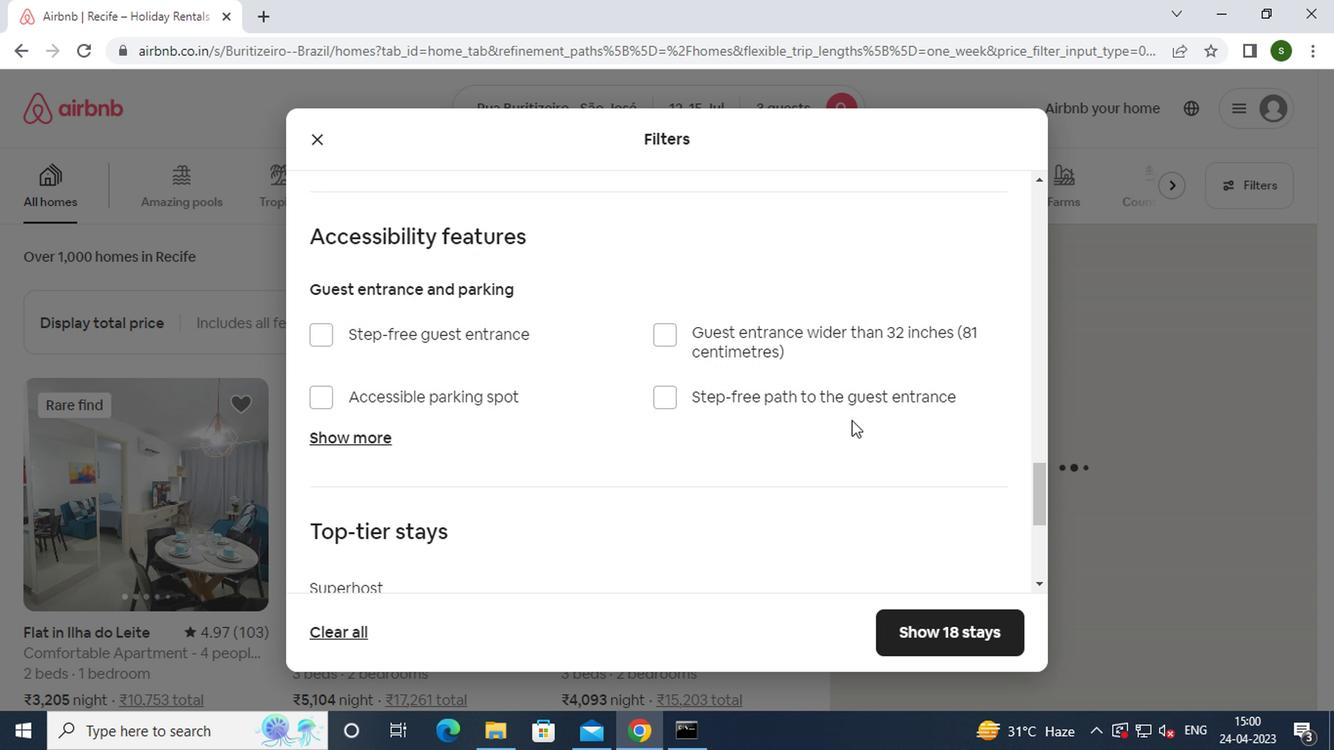 
Action: Mouse scrolled (846, 421) with delta (0, 0)
Screenshot: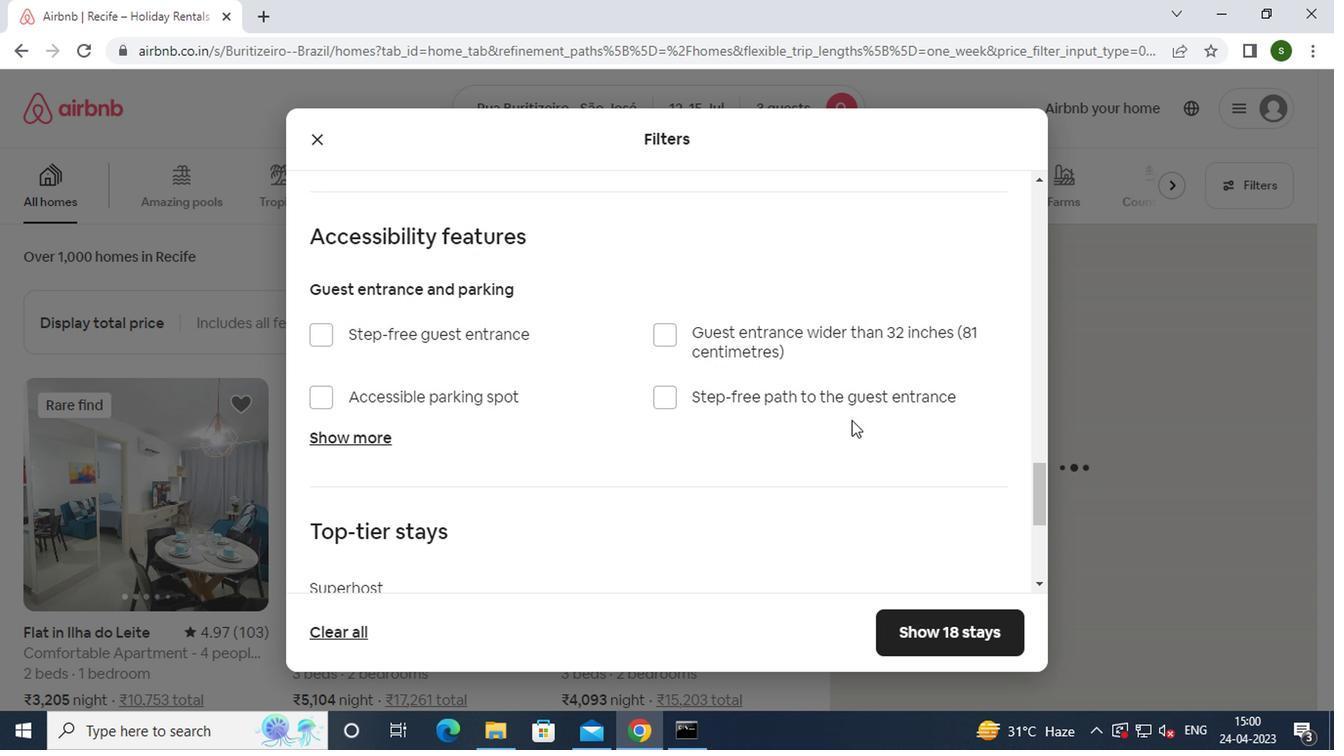
Action: Mouse scrolled (846, 421) with delta (0, 0)
Screenshot: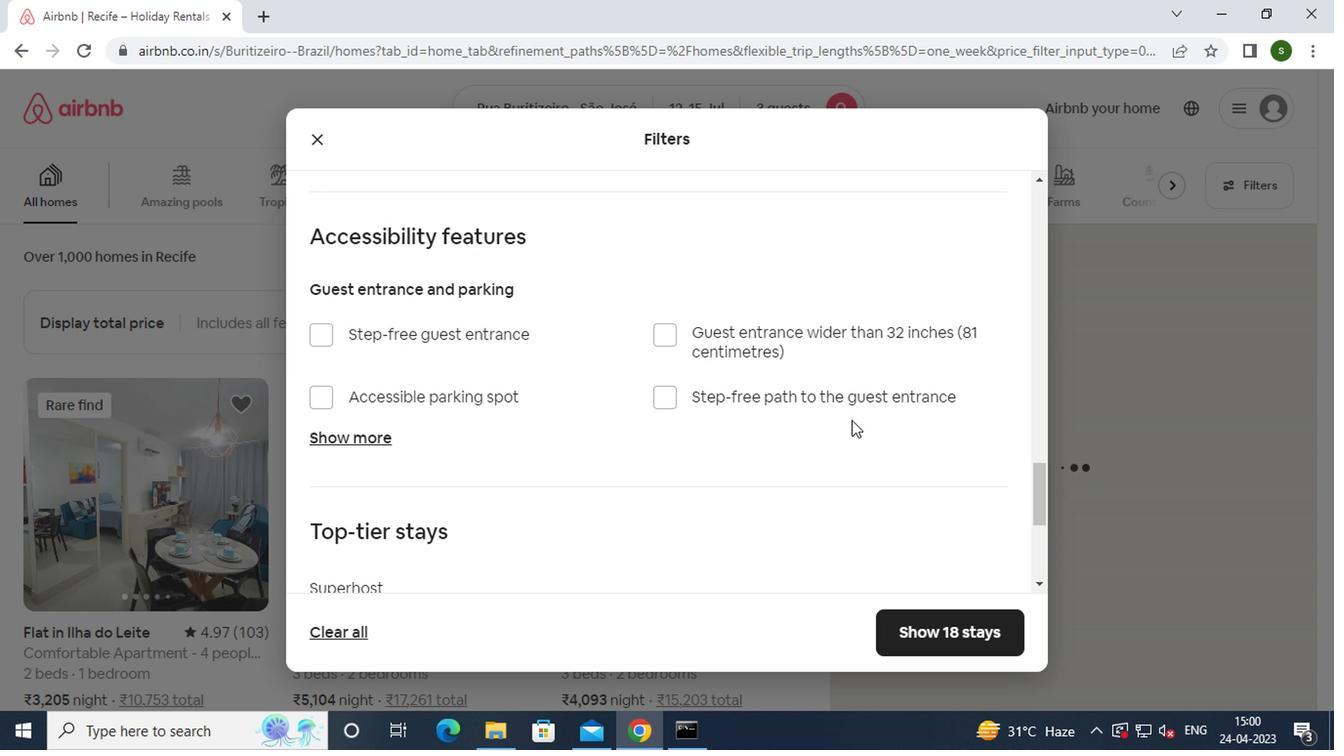 
Action: Mouse scrolled (846, 421) with delta (0, 0)
Screenshot: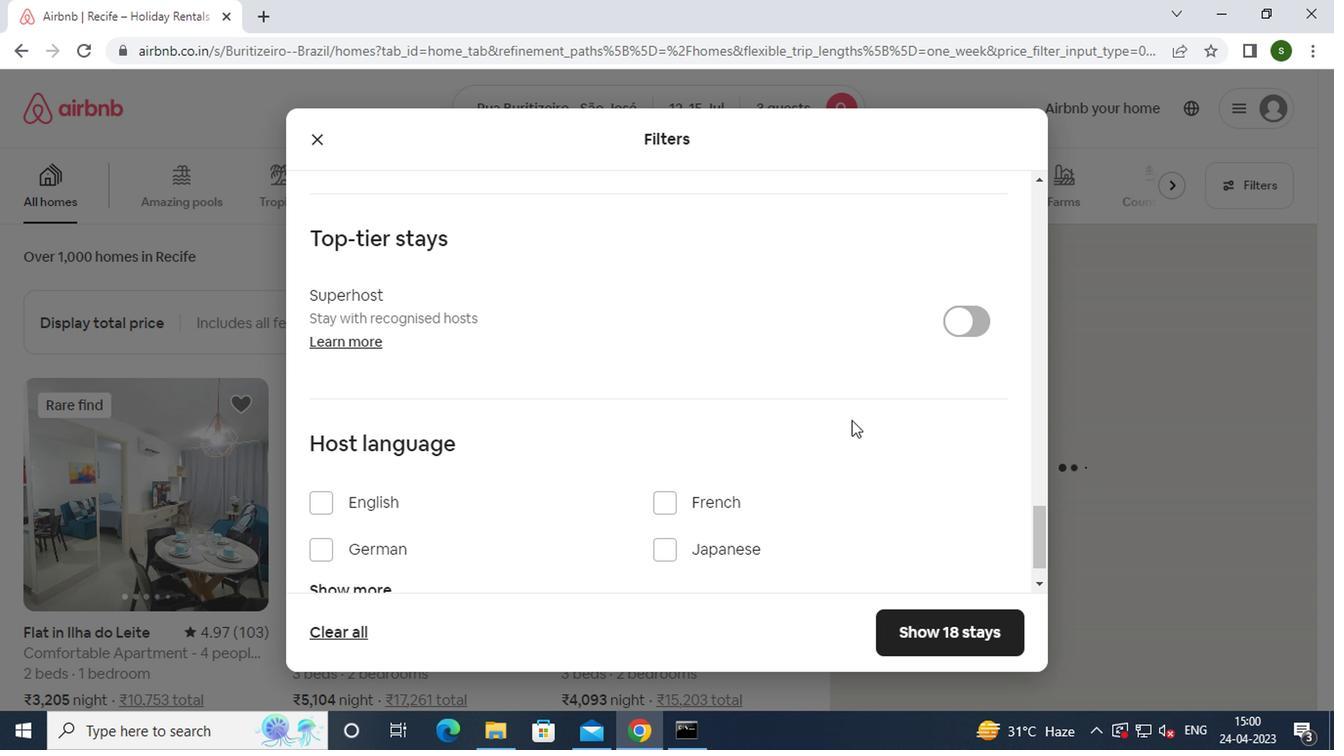 
Action: Mouse scrolled (846, 421) with delta (0, 0)
Screenshot: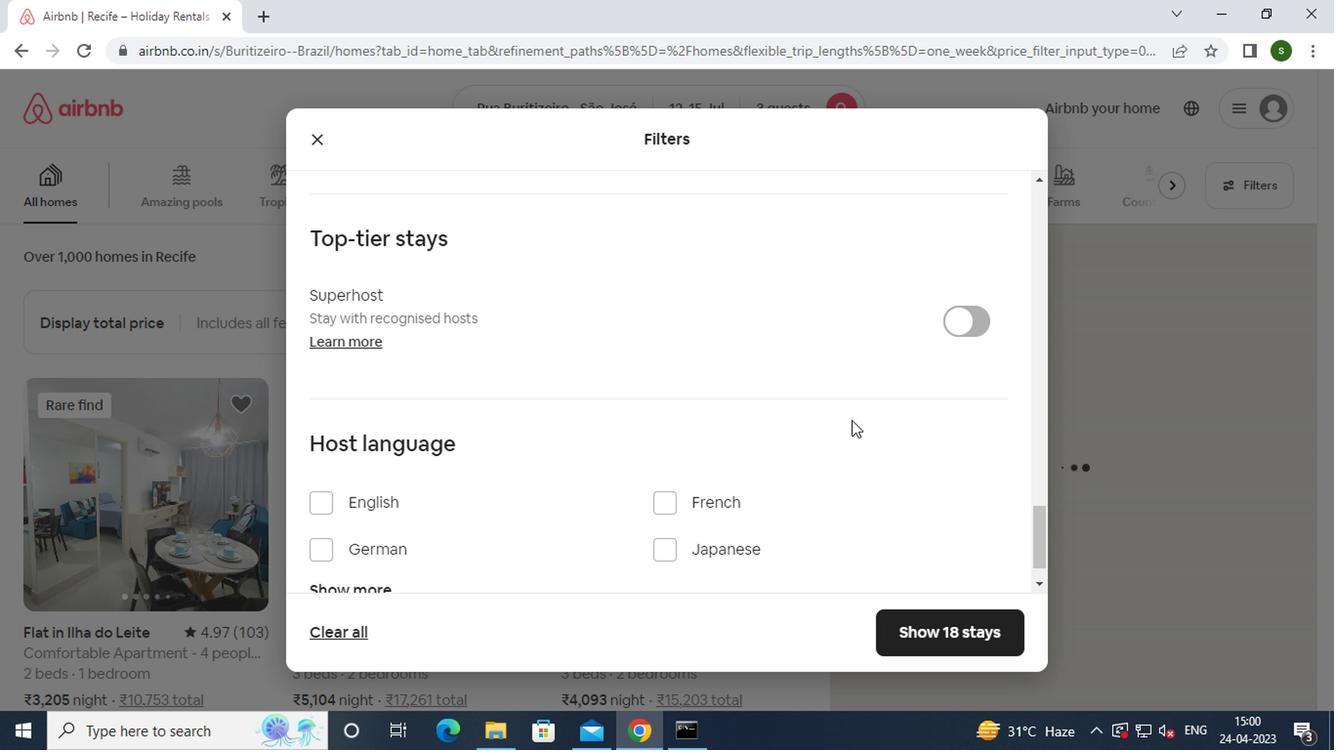 
Action: Mouse moved to (930, 628)
Screenshot: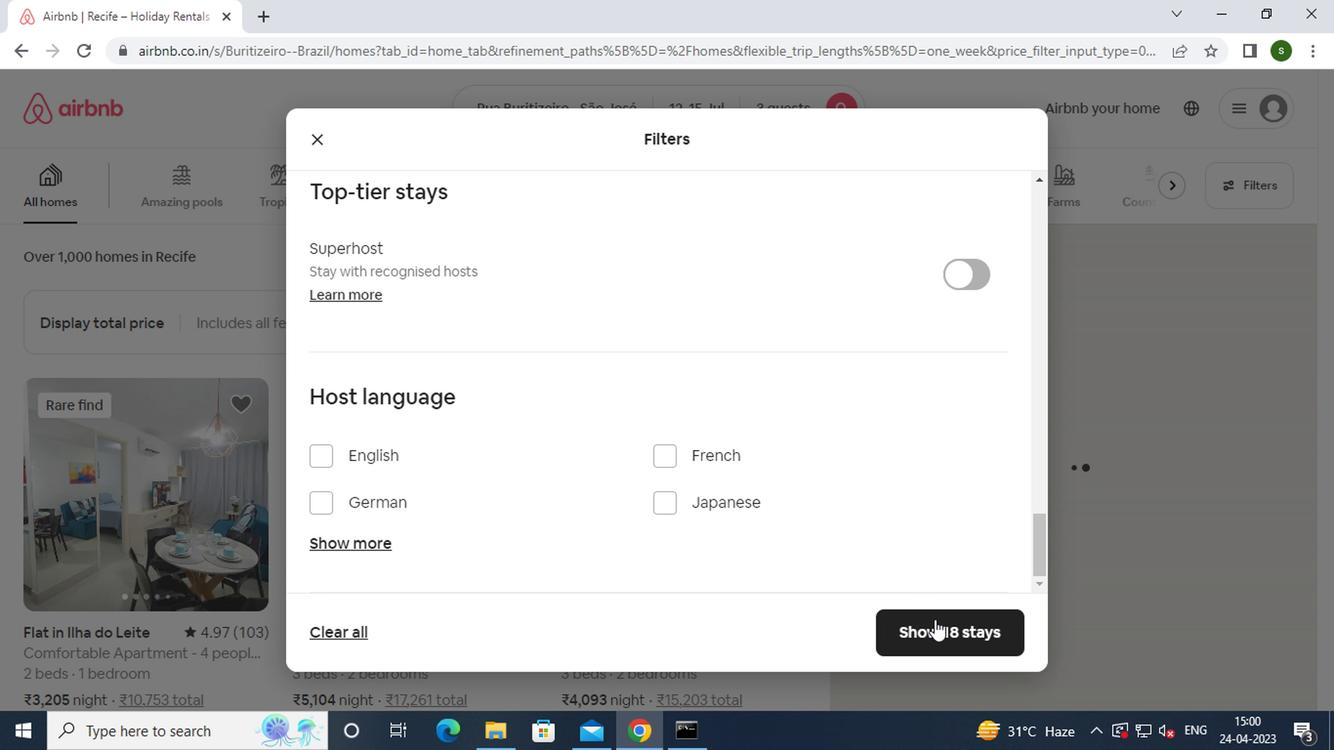 
Action: Mouse pressed left at (930, 628)
Screenshot: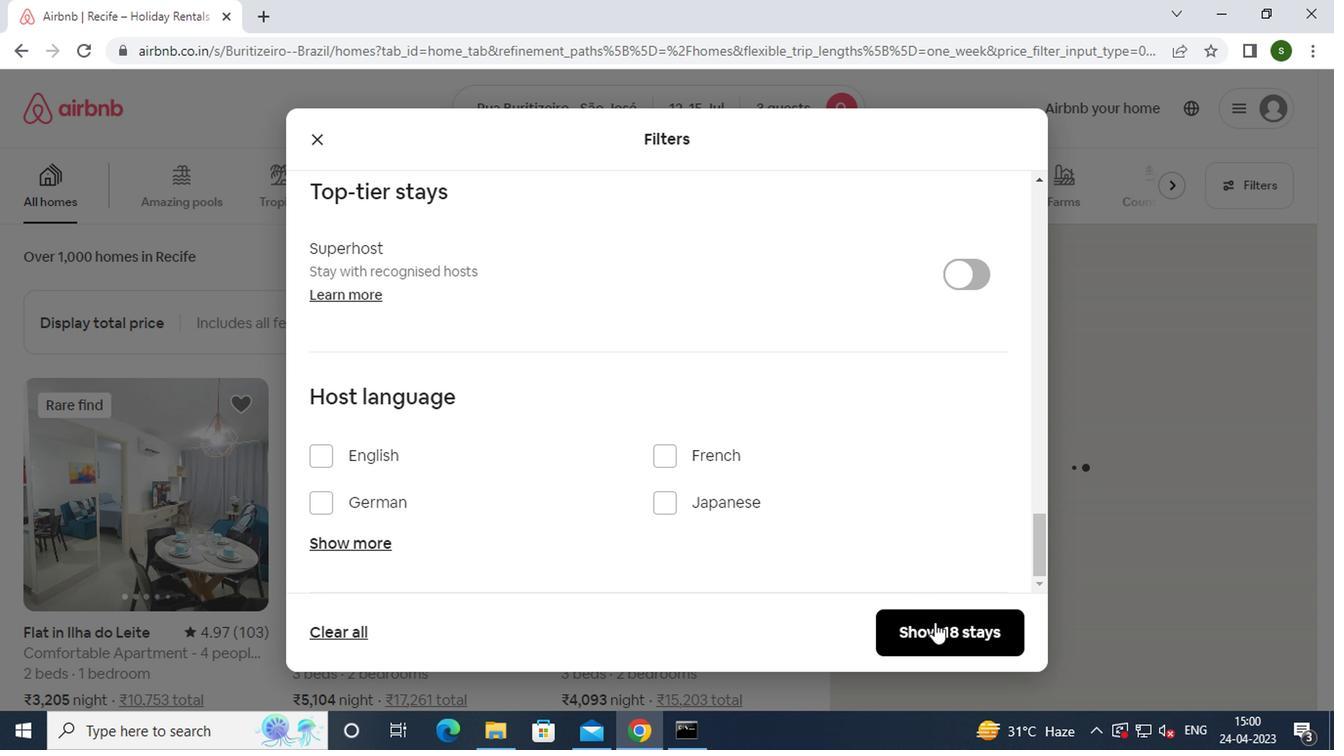 
Action: Mouse moved to (657, 277)
Screenshot: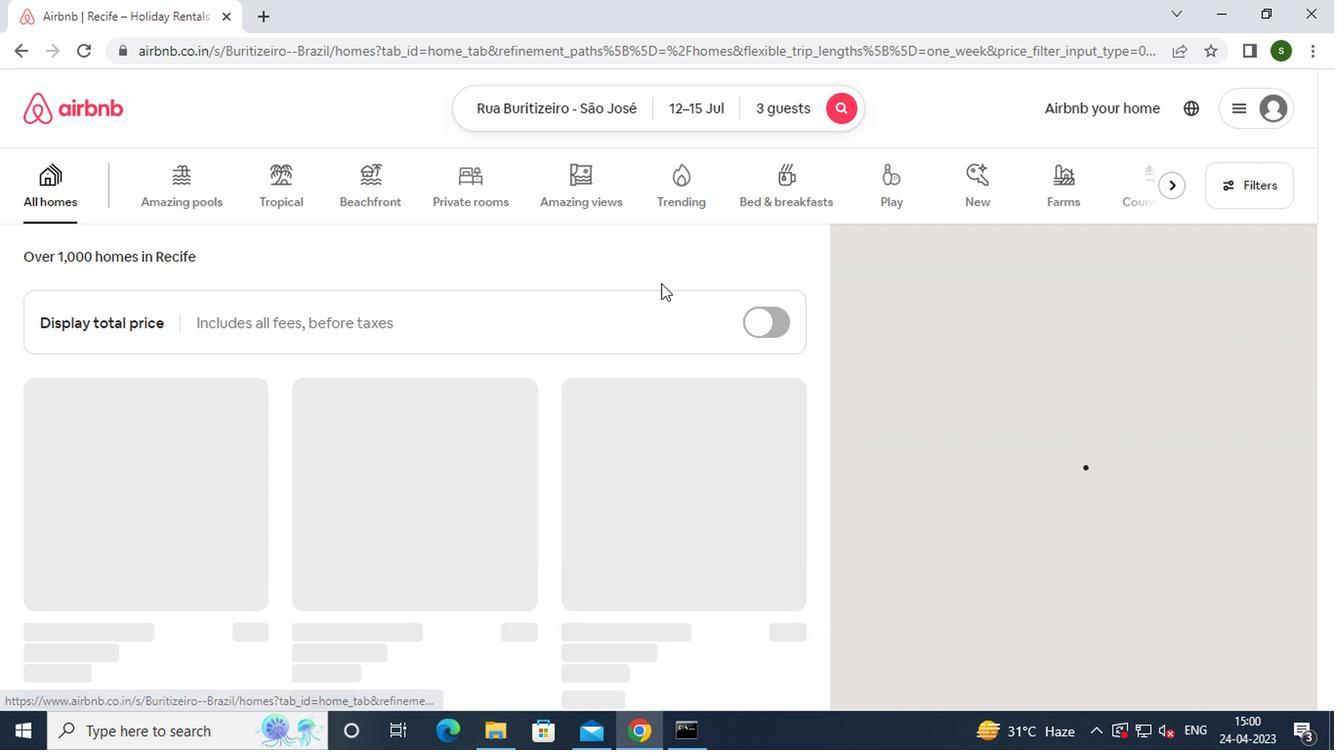 
